 Task: For heading Use Roboto mono with dark cyan 1 colour & bold.  font size for heading20,  'Change the font style of data to'Times New Roman and font size to 12,  Change the alignment of both headline & data to Align right In the sheet  BudgetPlanData
Action: Mouse moved to (227, 169)
Screenshot: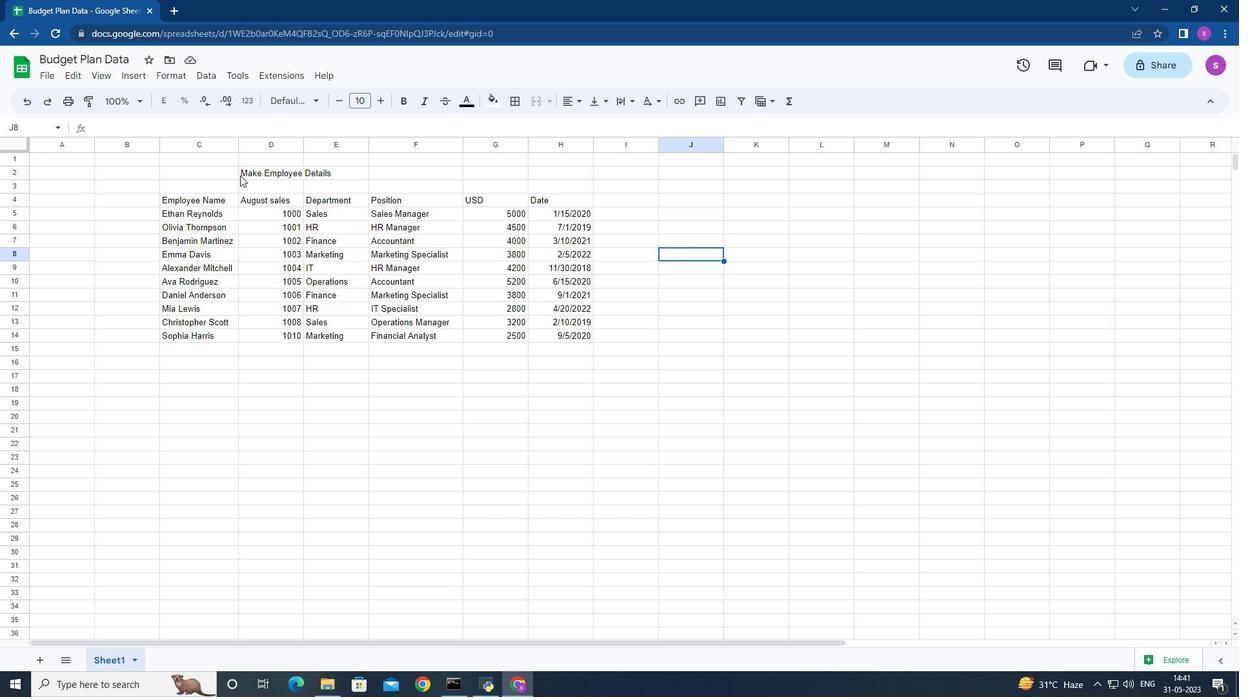 
Action: Mouse pressed left at (227, 169)
Screenshot: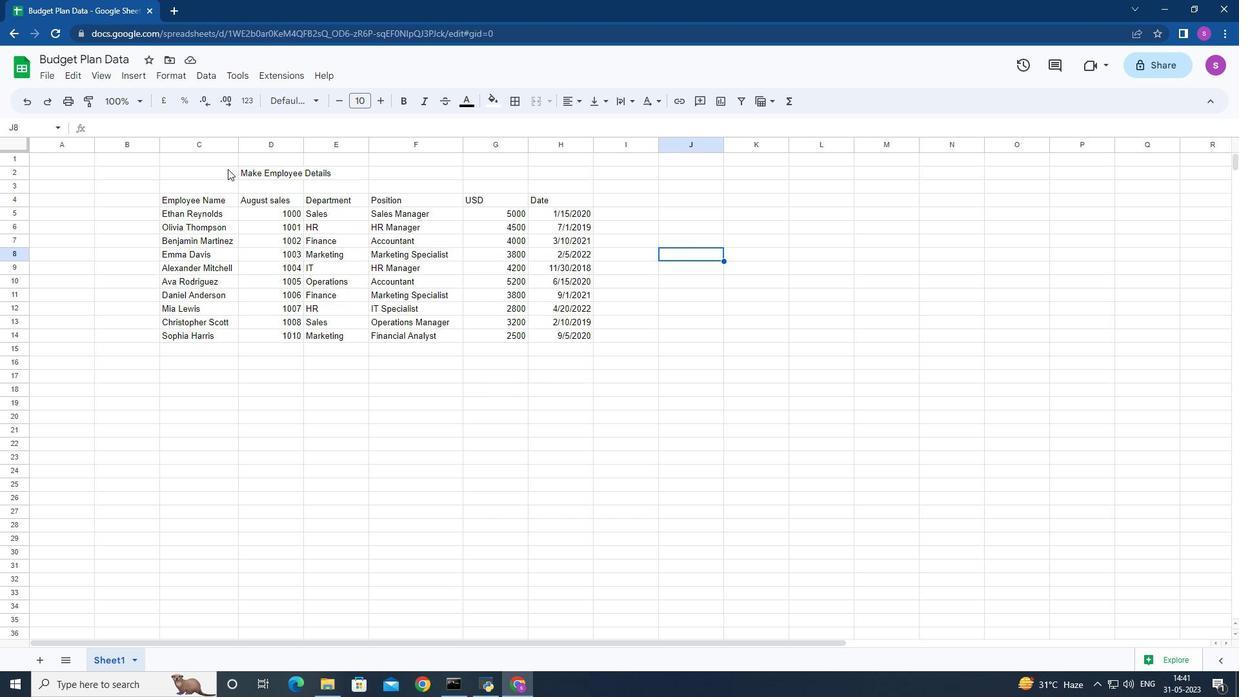 
Action: Mouse moved to (315, 98)
Screenshot: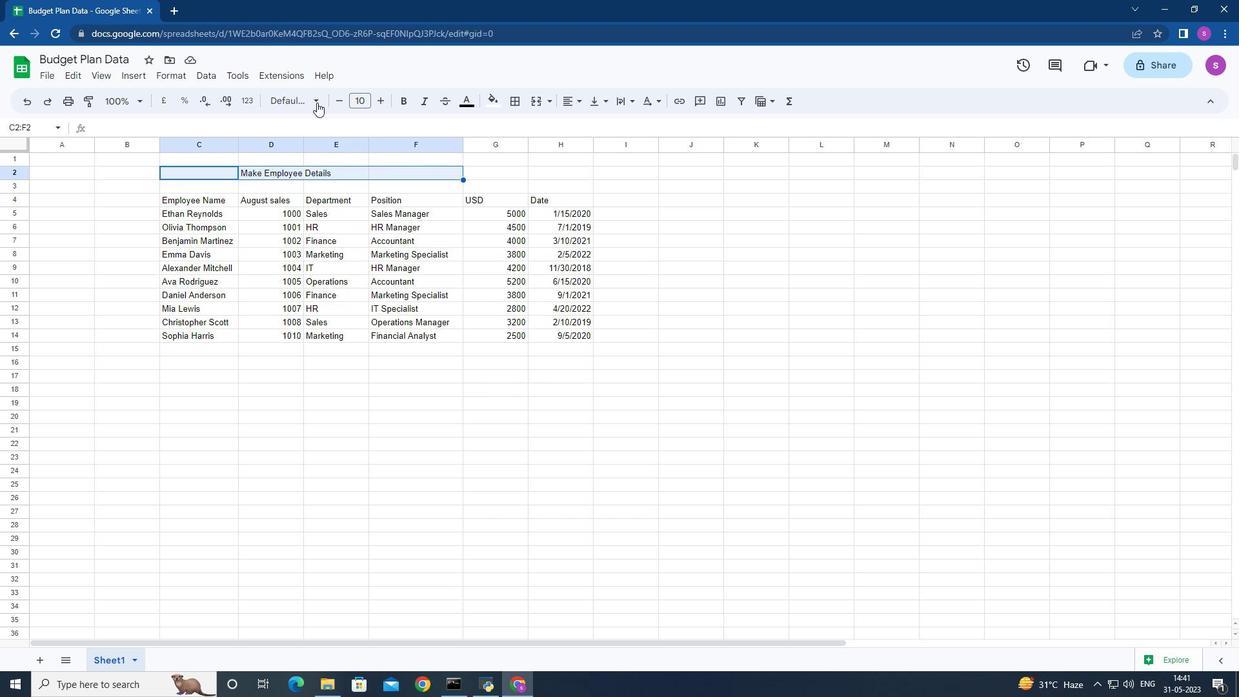 
Action: Mouse pressed left at (315, 98)
Screenshot: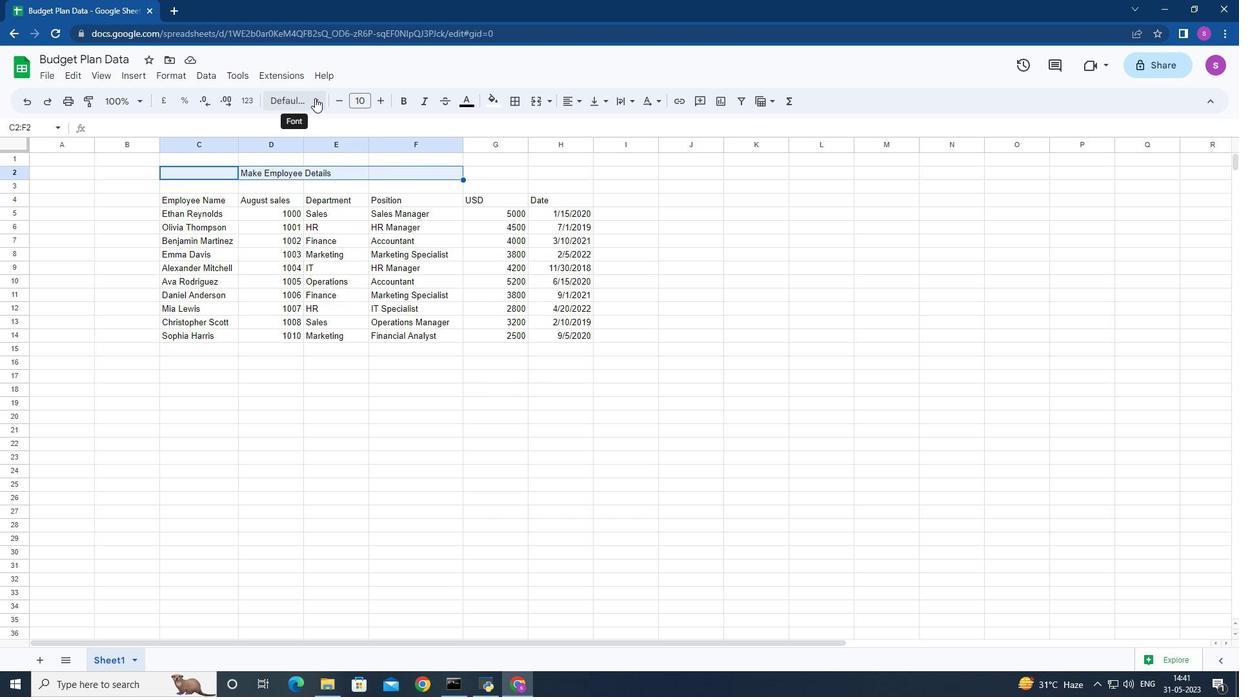 
Action: Mouse moved to (371, 397)
Screenshot: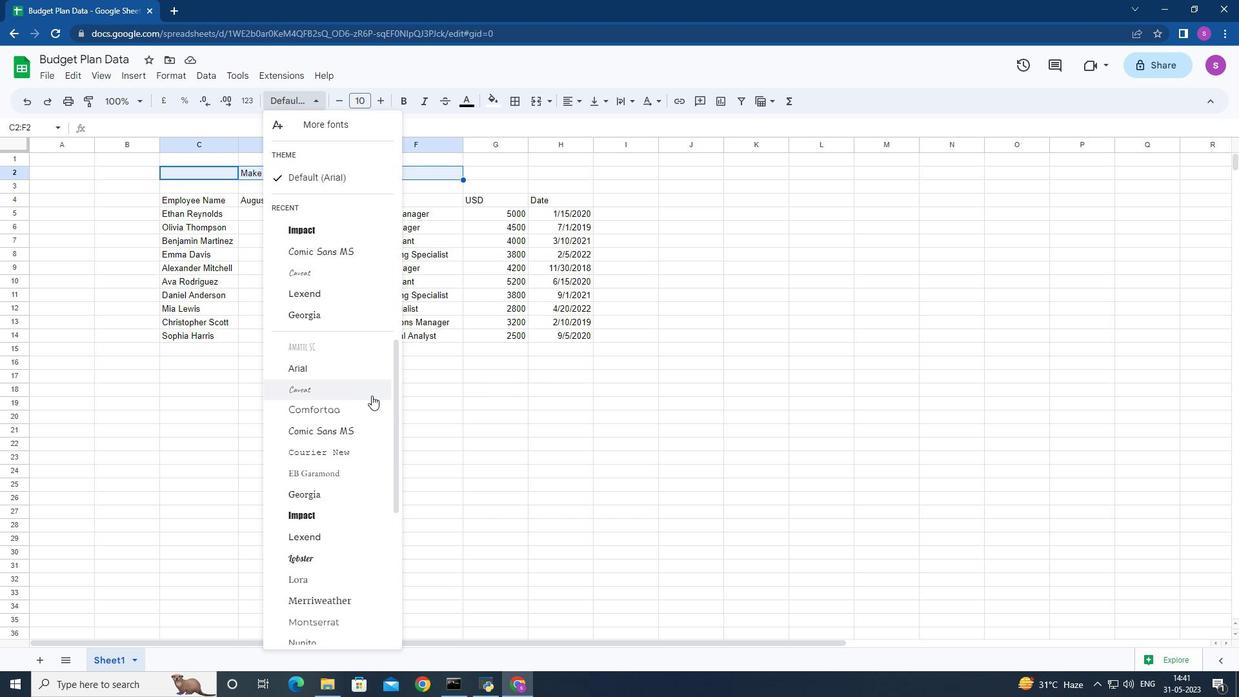 
Action: Mouse scrolled (371, 396) with delta (0, 0)
Screenshot: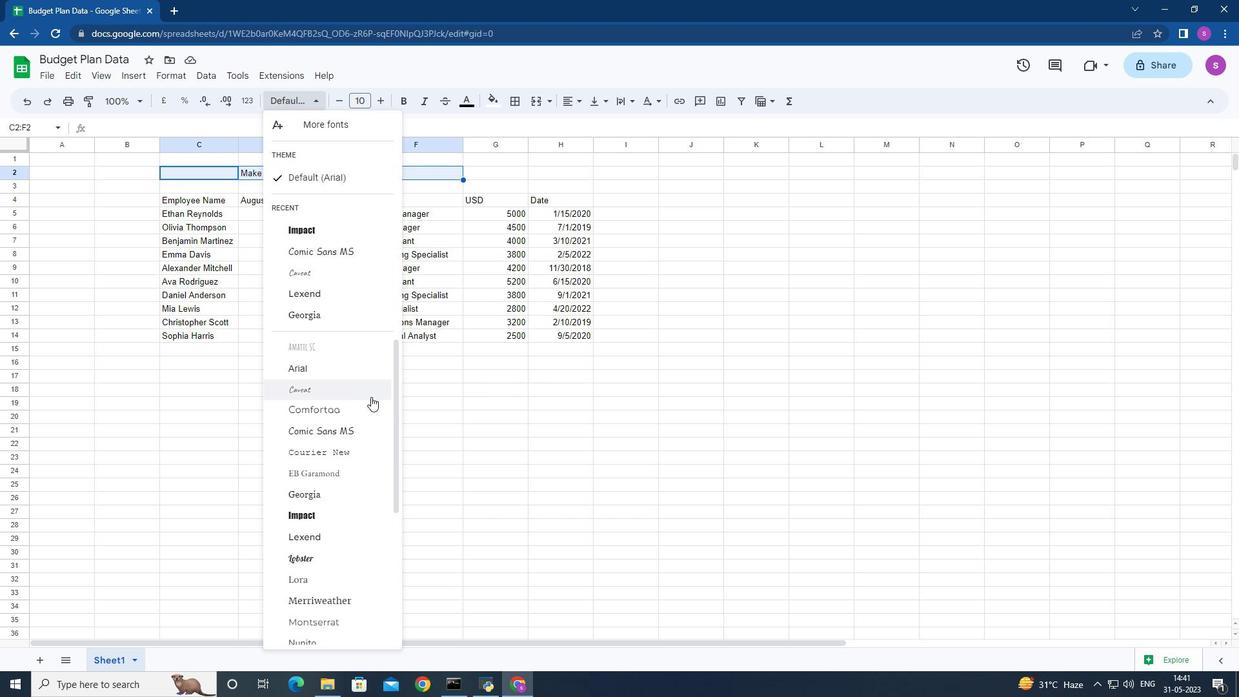 
Action: Mouse scrolled (371, 396) with delta (0, 0)
Screenshot: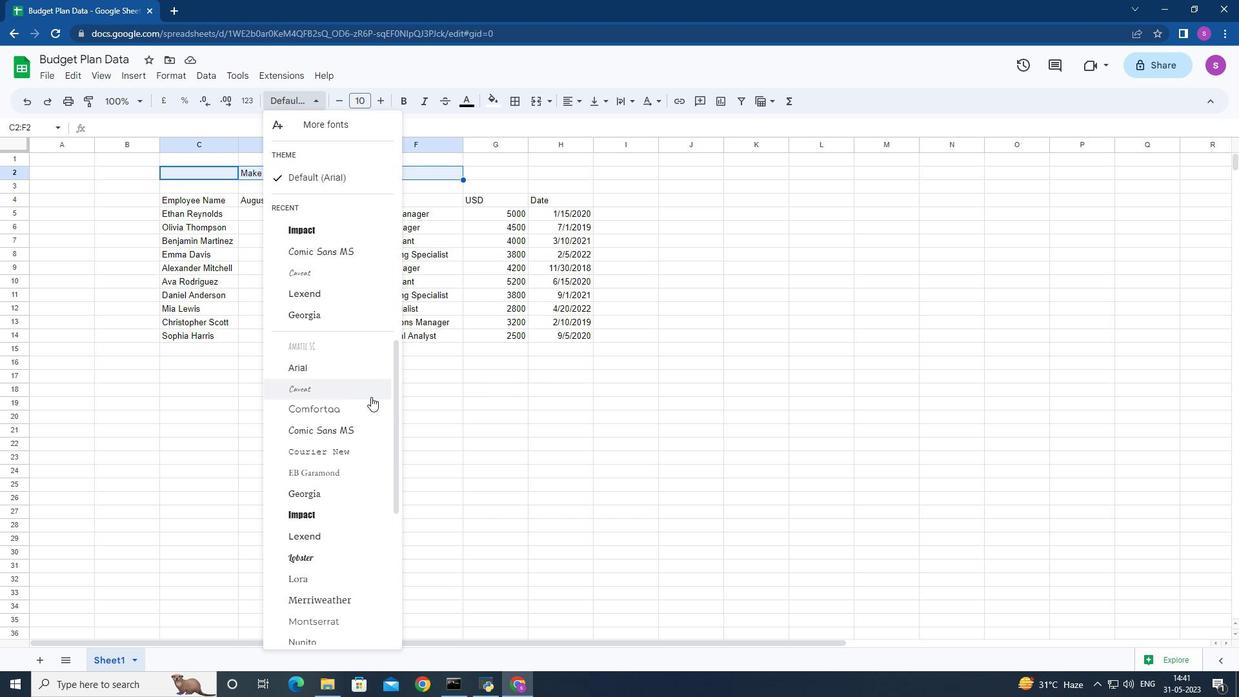 
Action: Mouse scrolled (371, 396) with delta (0, 0)
Screenshot: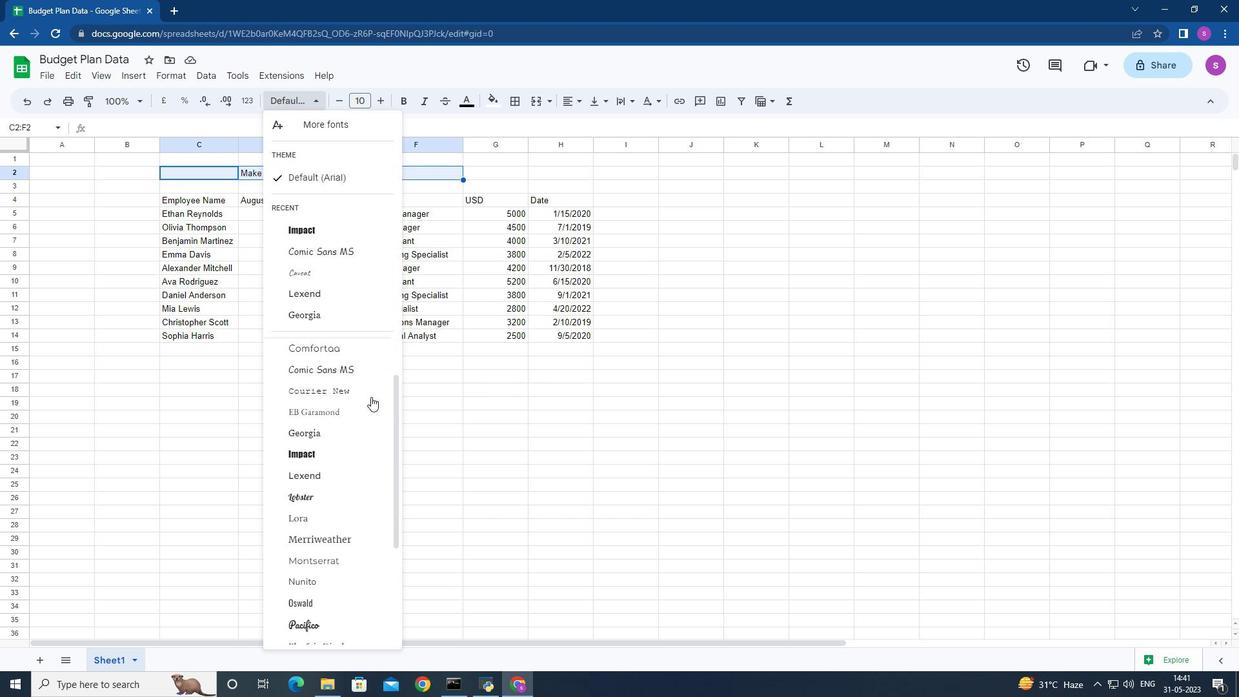 
Action: Mouse scrolled (371, 396) with delta (0, 0)
Screenshot: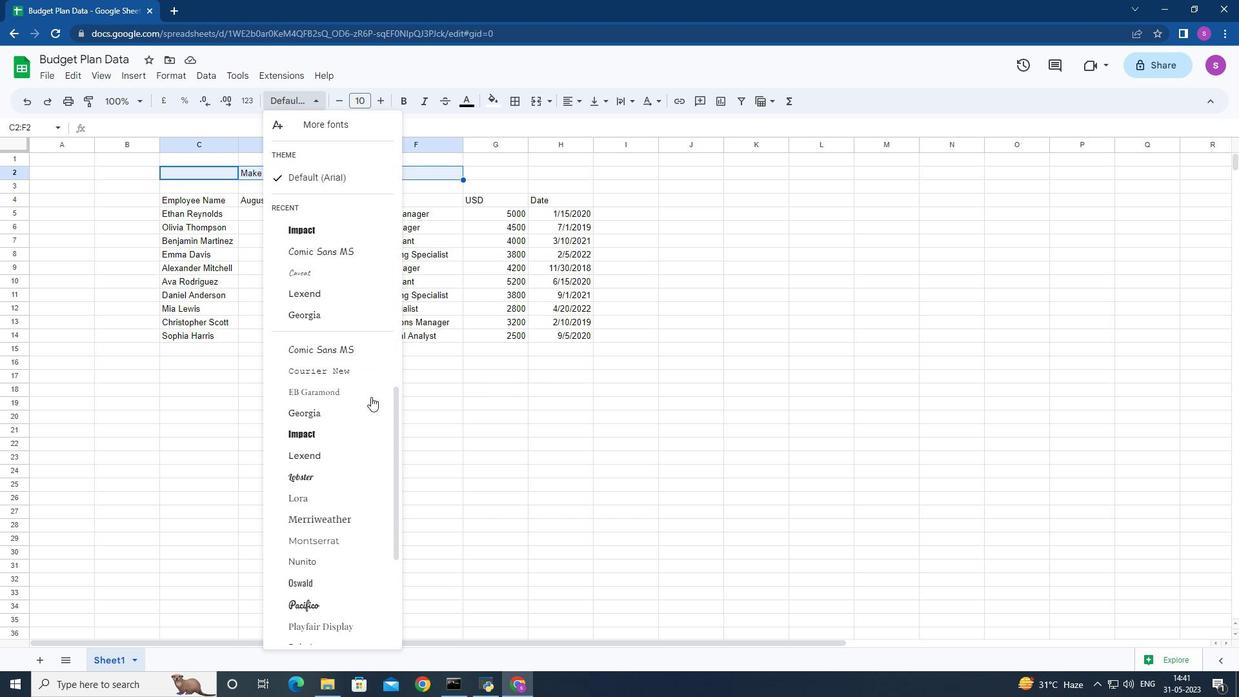 
Action: Mouse moved to (331, 527)
Screenshot: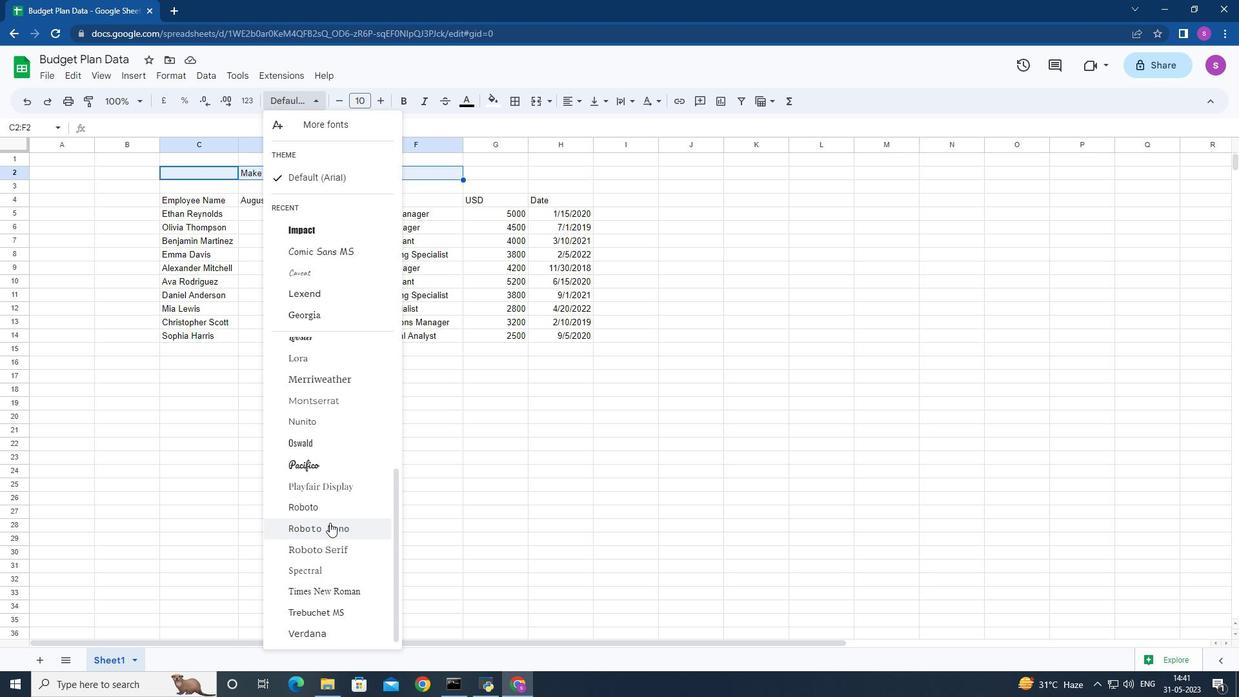 
Action: Mouse pressed left at (331, 527)
Screenshot: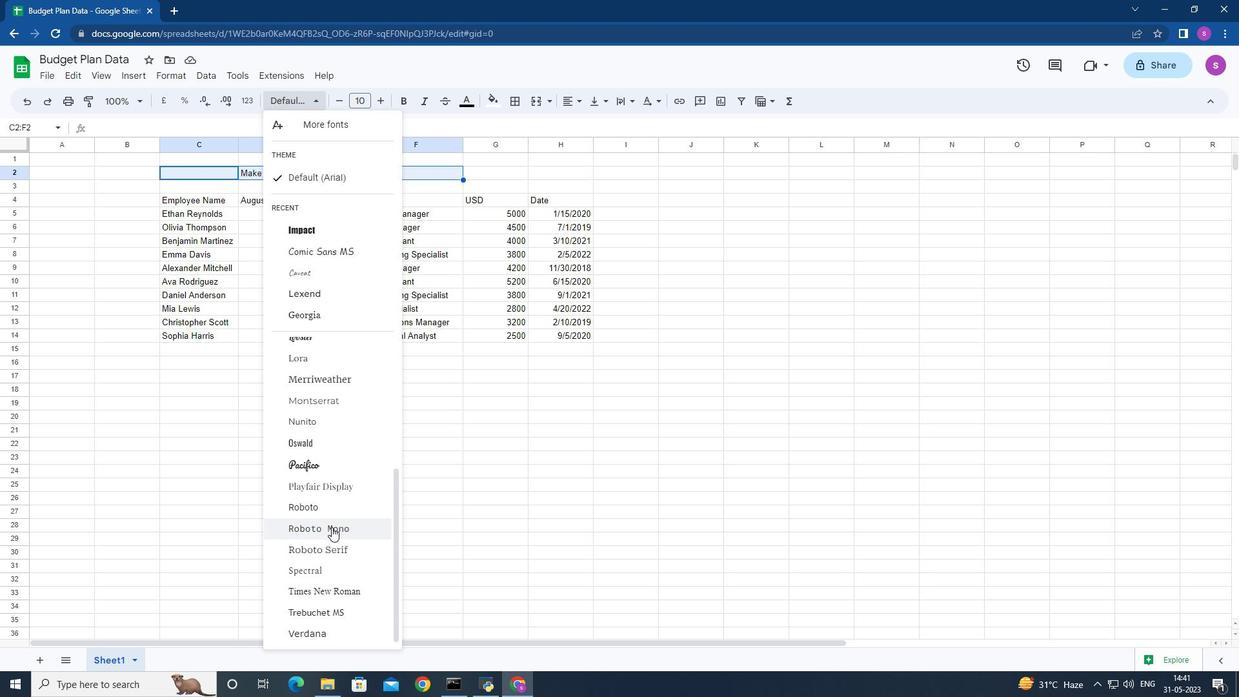 
Action: Mouse moved to (469, 102)
Screenshot: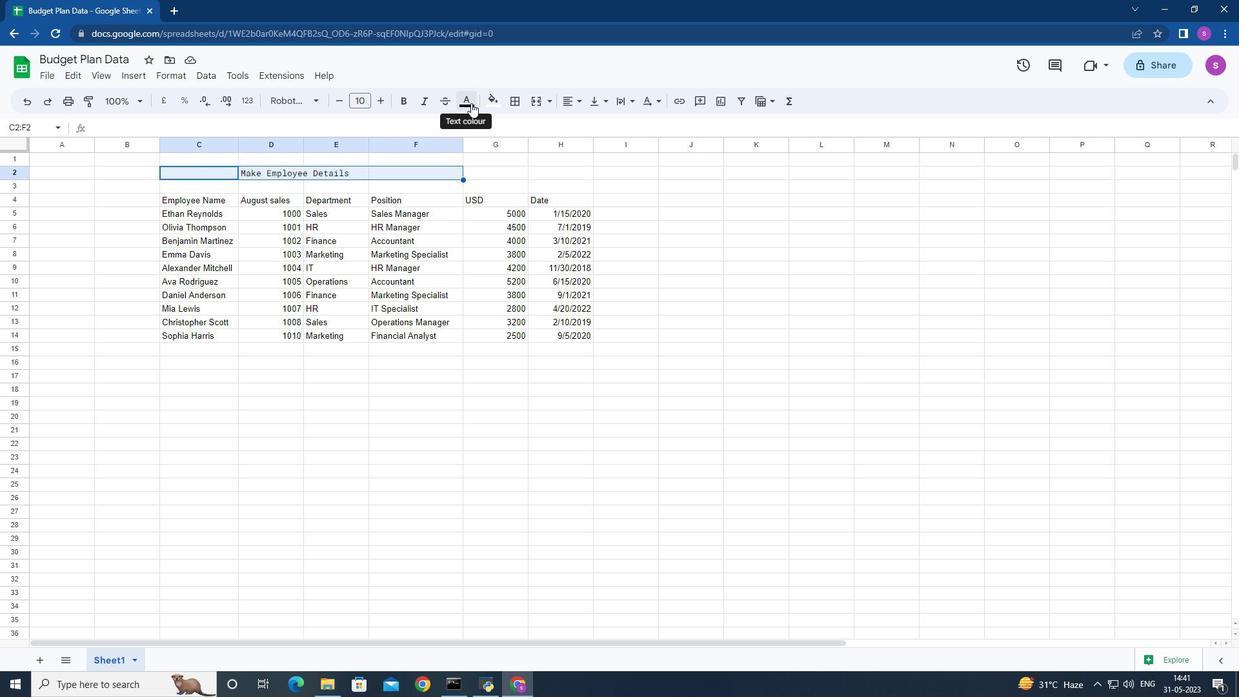 
Action: Mouse pressed left at (469, 102)
Screenshot: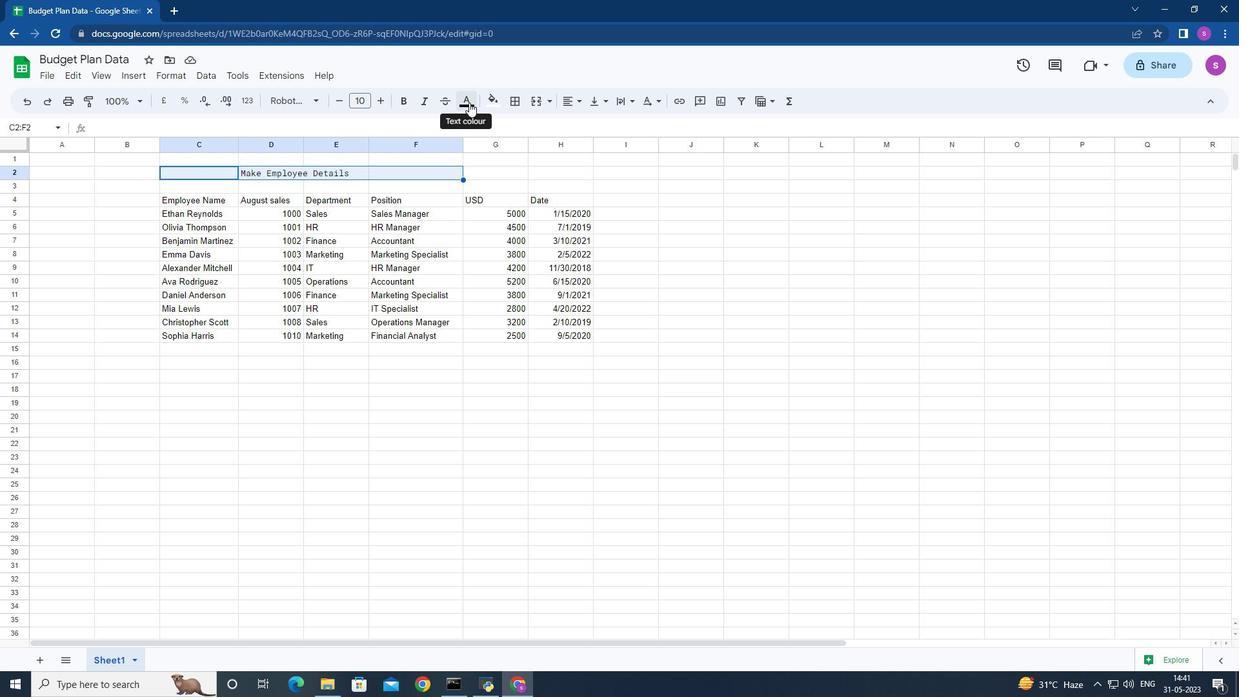
Action: Mouse moved to (651, 190)
Screenshot: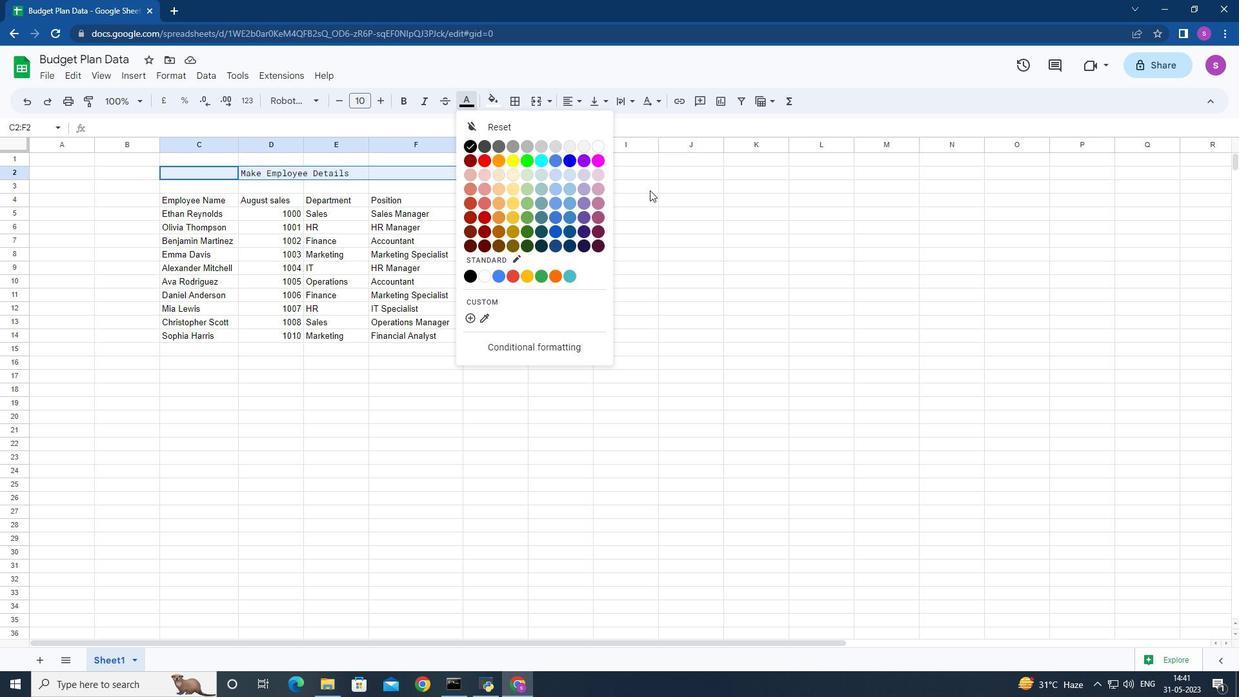 
Action: Mouse pressed left at (651, 190)
Screenshot: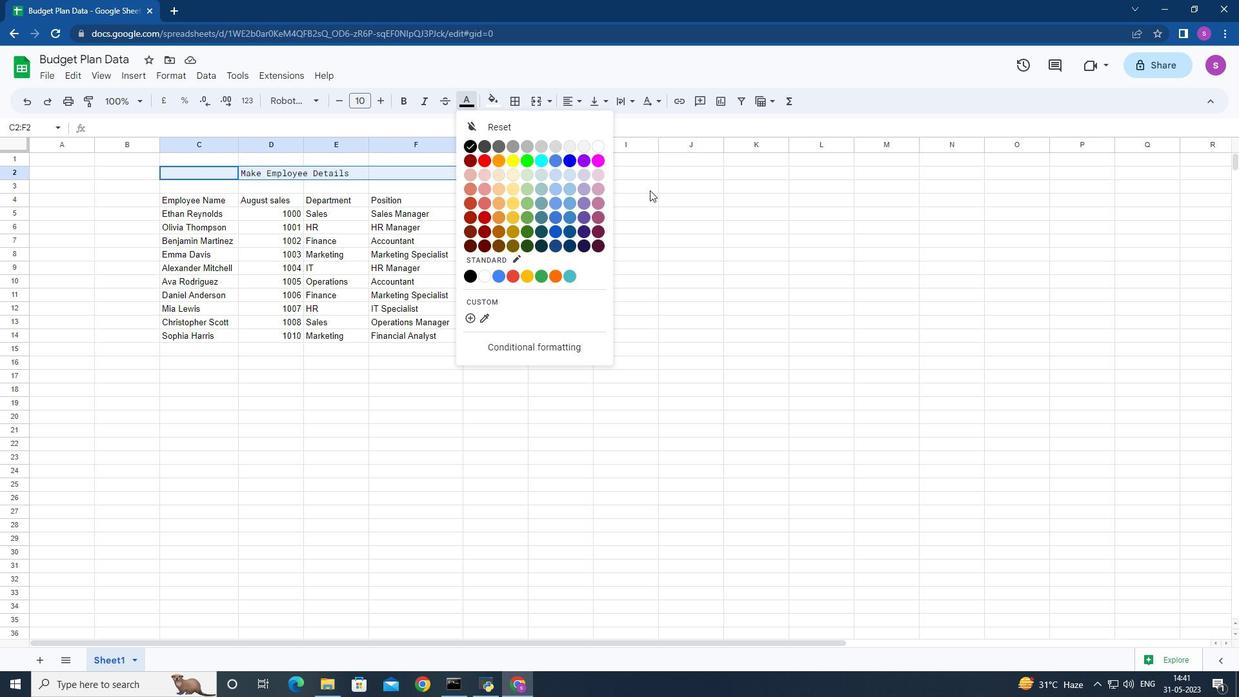 
Action: Mouse moved to (465, 103)
Screenshot: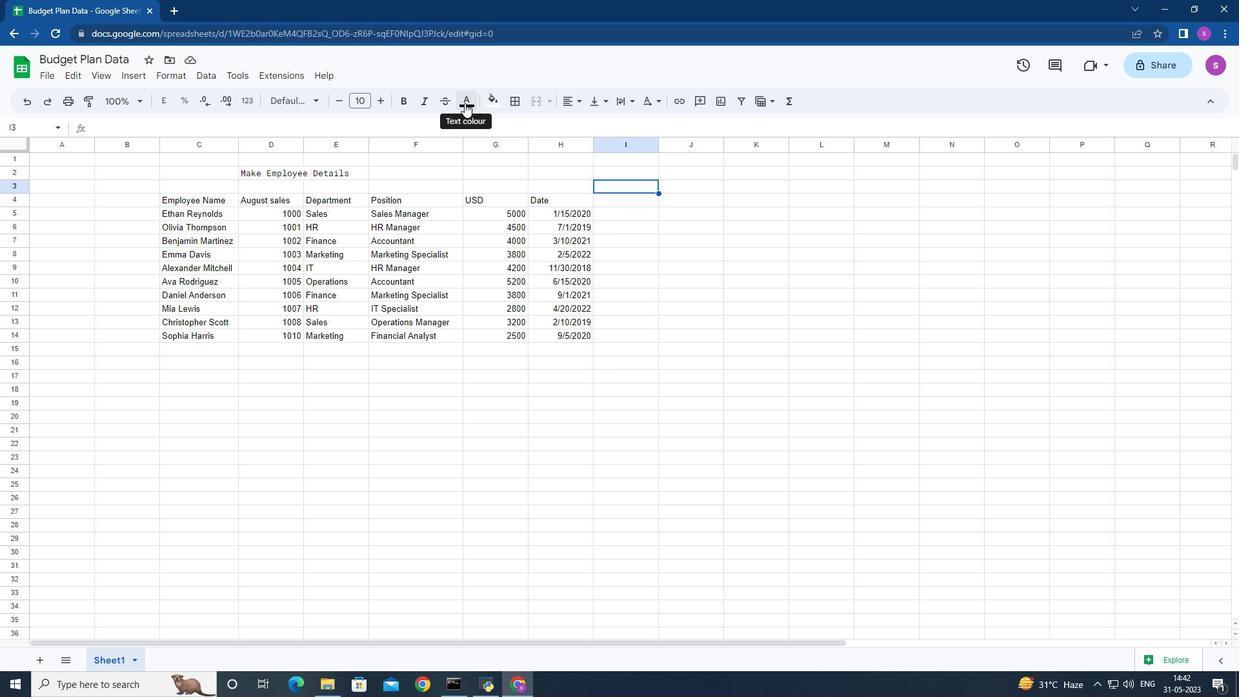 
Action: Mouse pressed left at (465, 103)
Screenshot: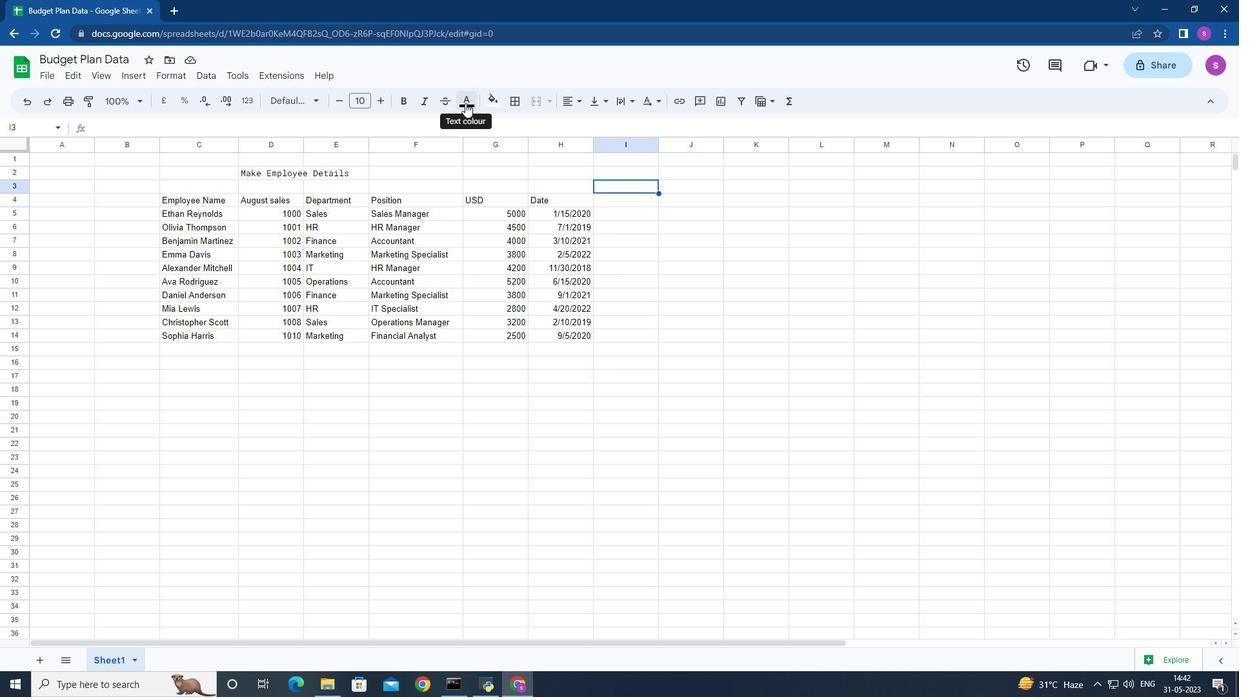 
Action: Mouse moved to (539, 217)
Screenshot: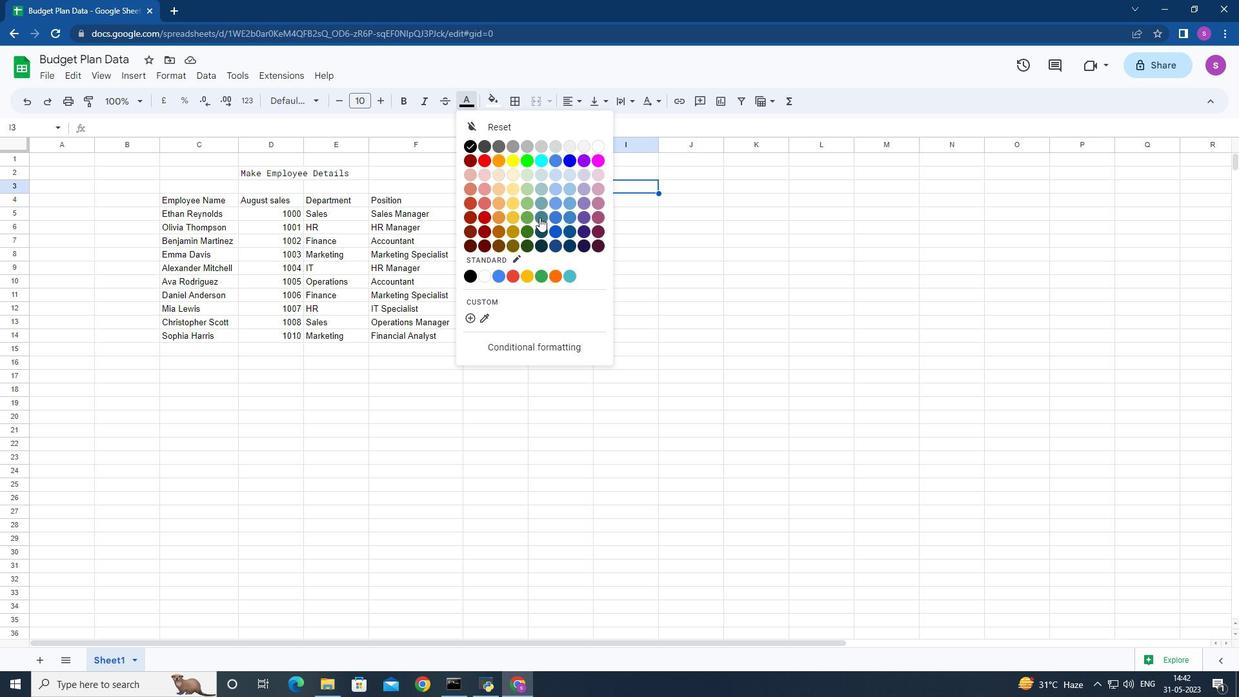 
Action: Mouse pressed left at (539, 217)
Screenshot: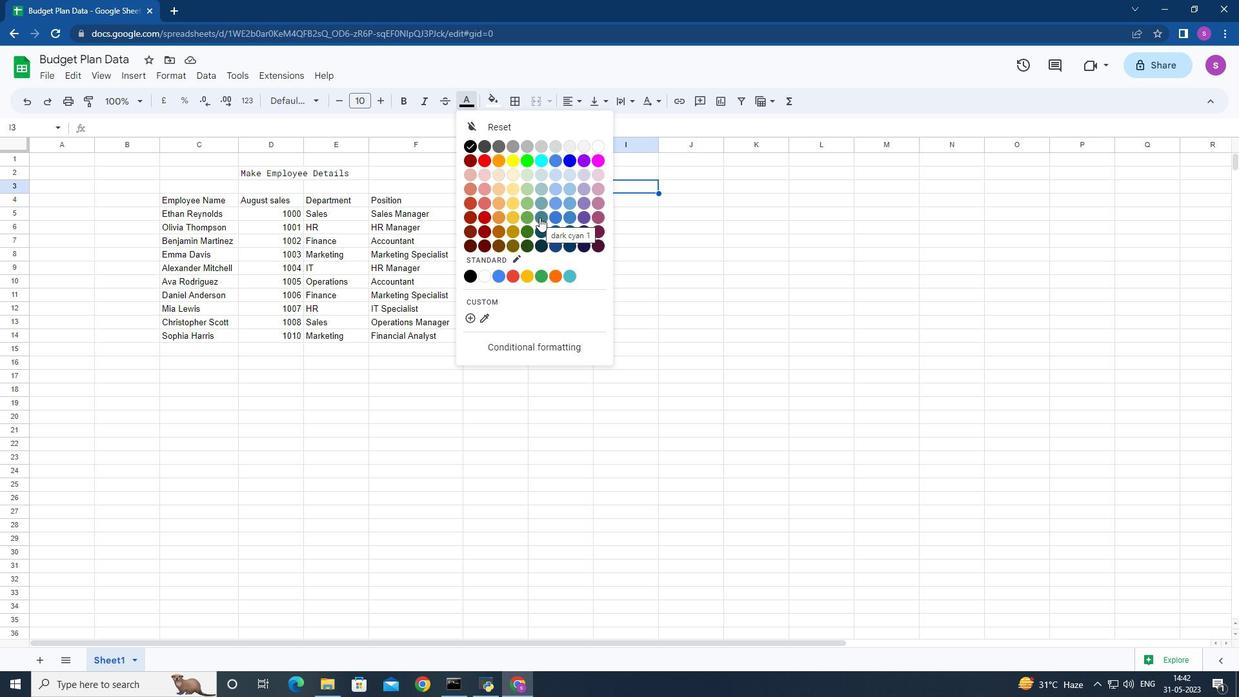 
Action: Mouse moved to (231, 167)
Screenshot: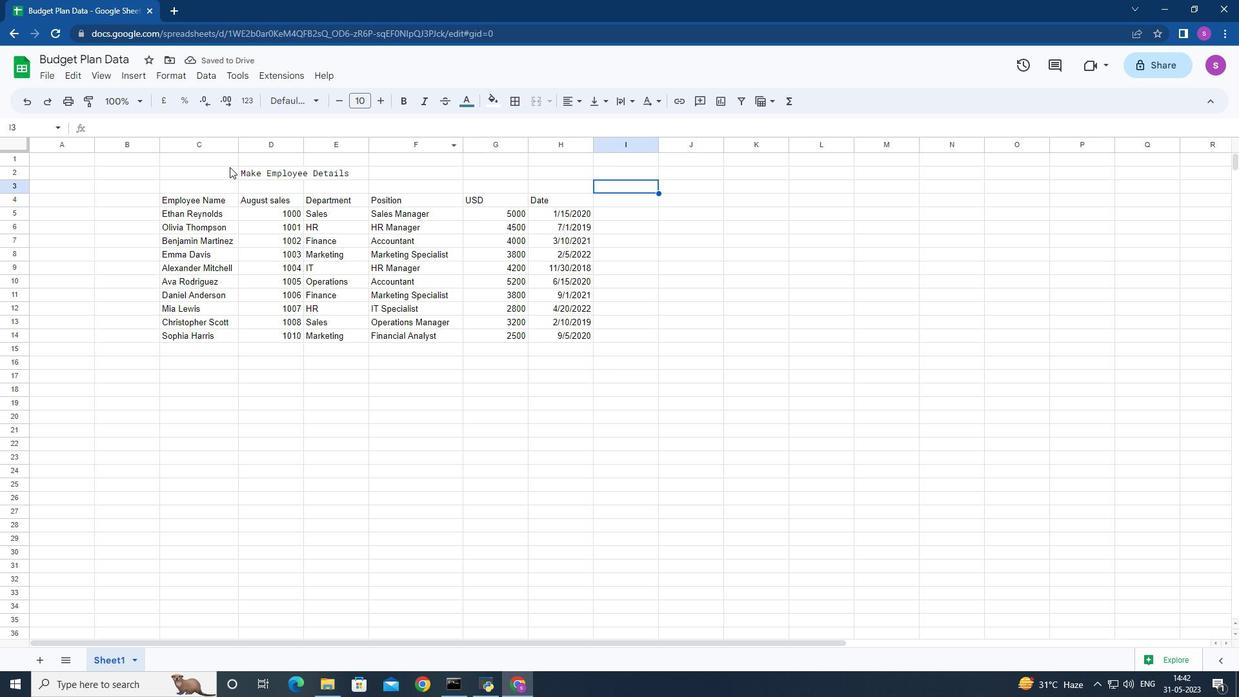 
Action: Mouse pressed left at (231, 167)
Screenshot: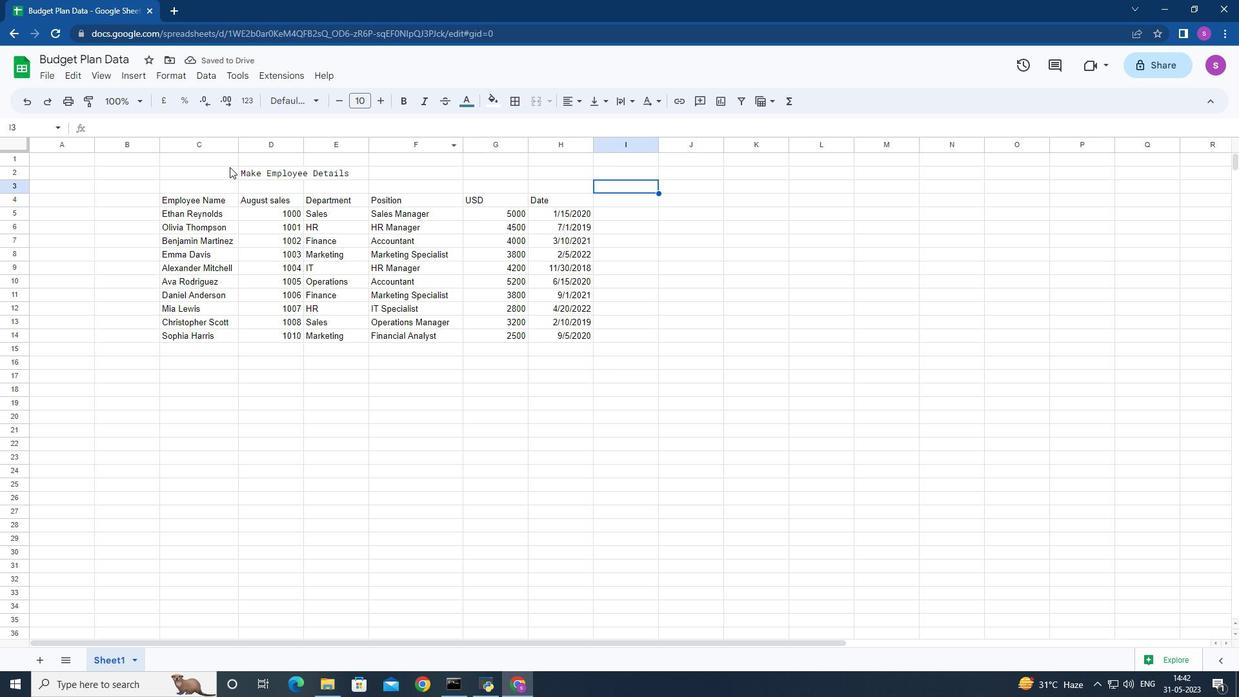 
Action: Mouse moved to (470, 97)
Screenshot: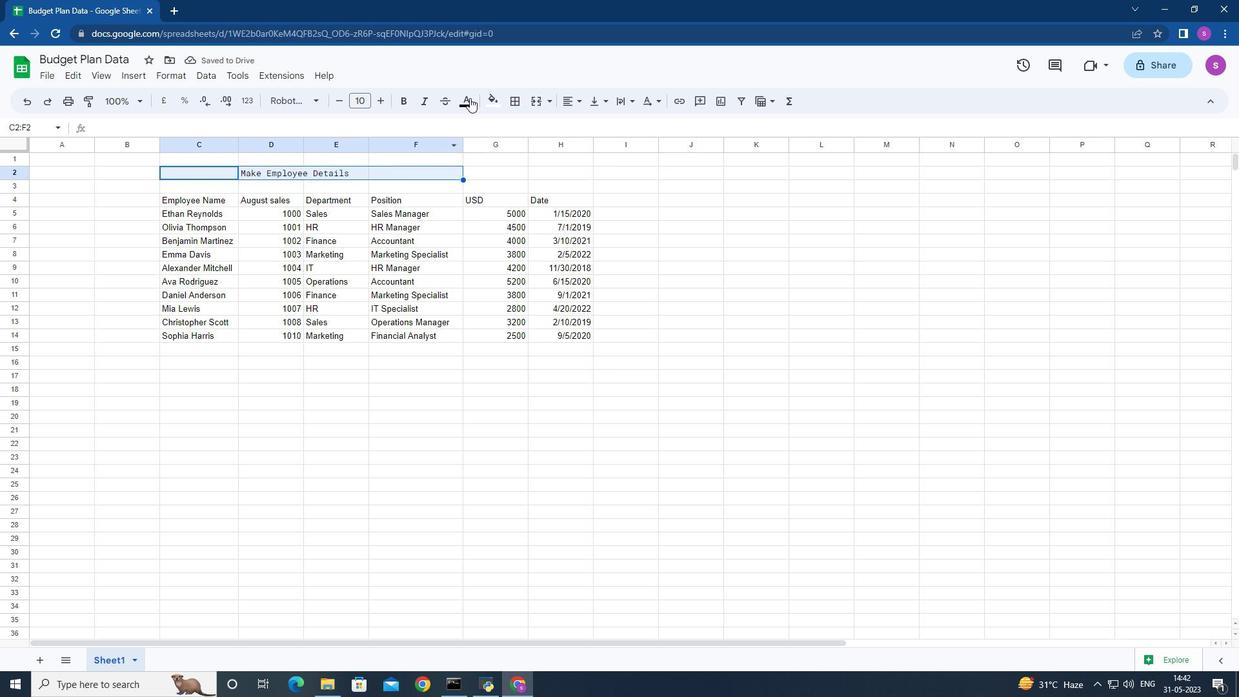 
Action: Mouse pressed left at (470, 97)
Screenshot: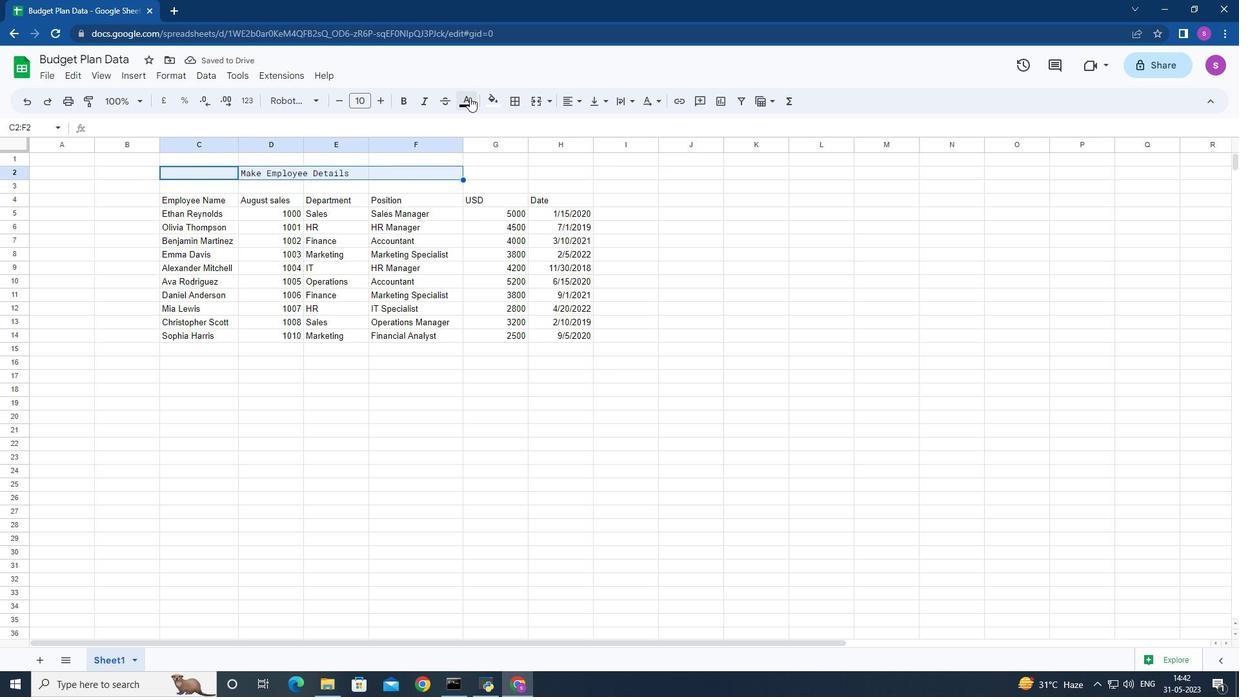 
Action: Mouse moved to (526, 216)
Screenshot: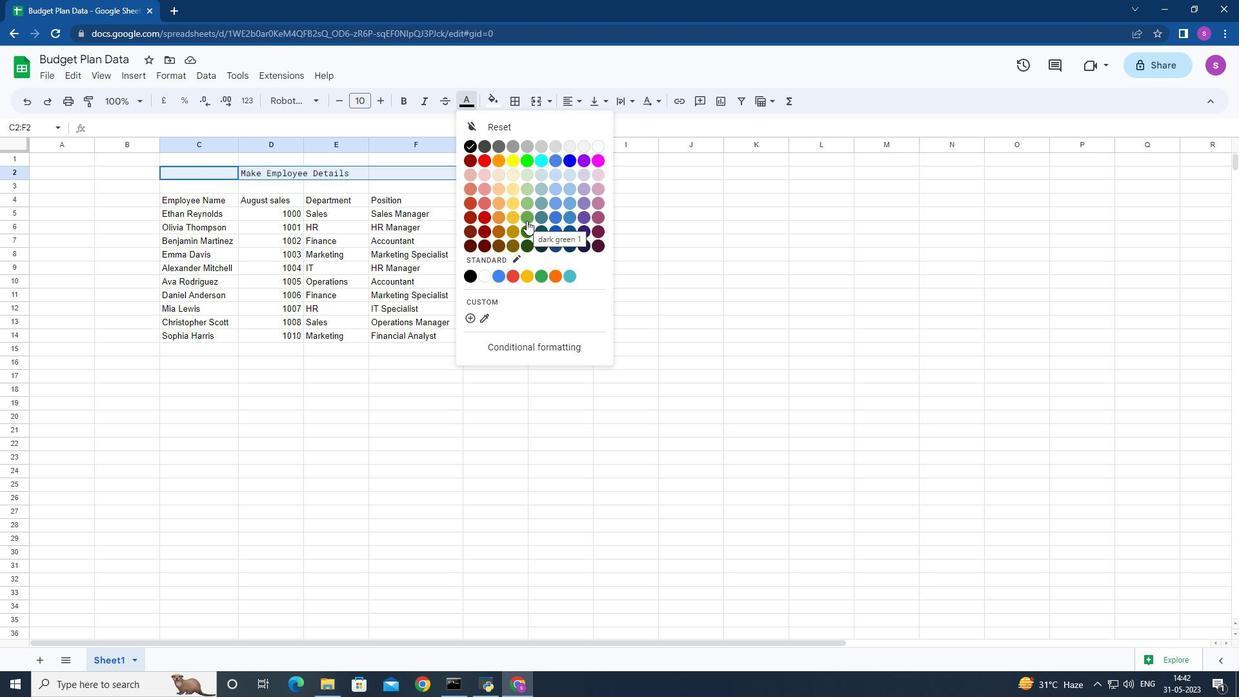 
Action: Mouse pressed left at (526, 216)
Screenshot: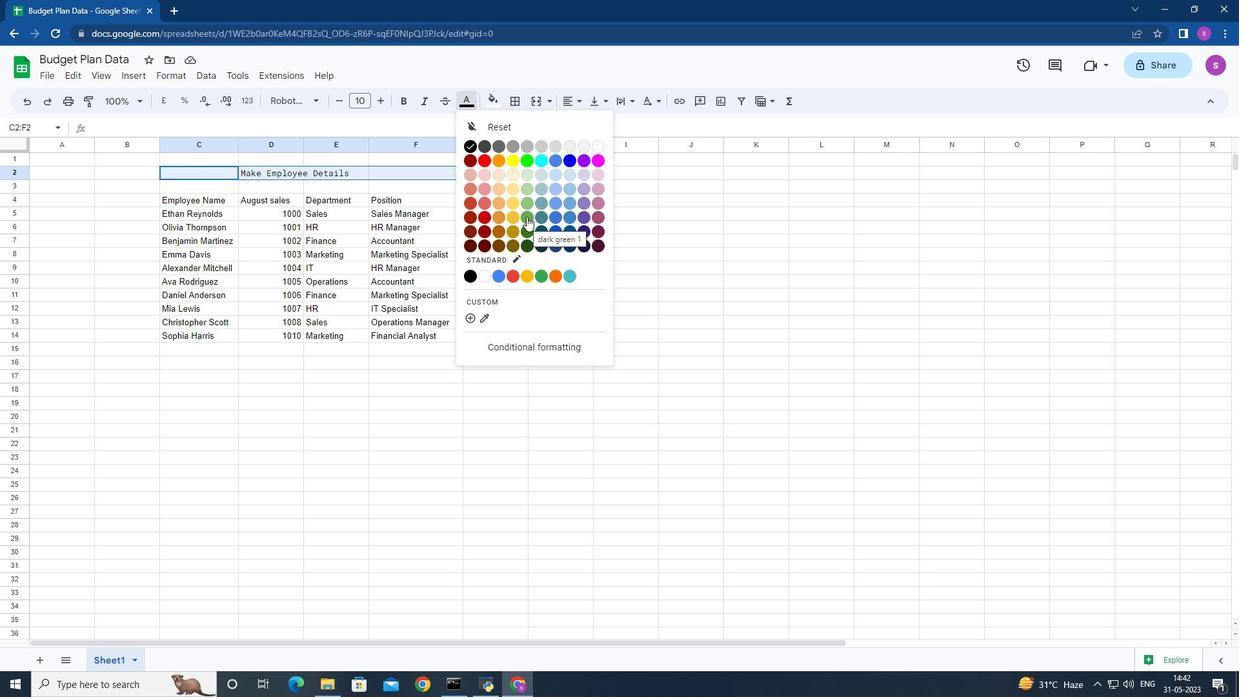 
Action: Mouse moved to (407, 102)
Screenshot: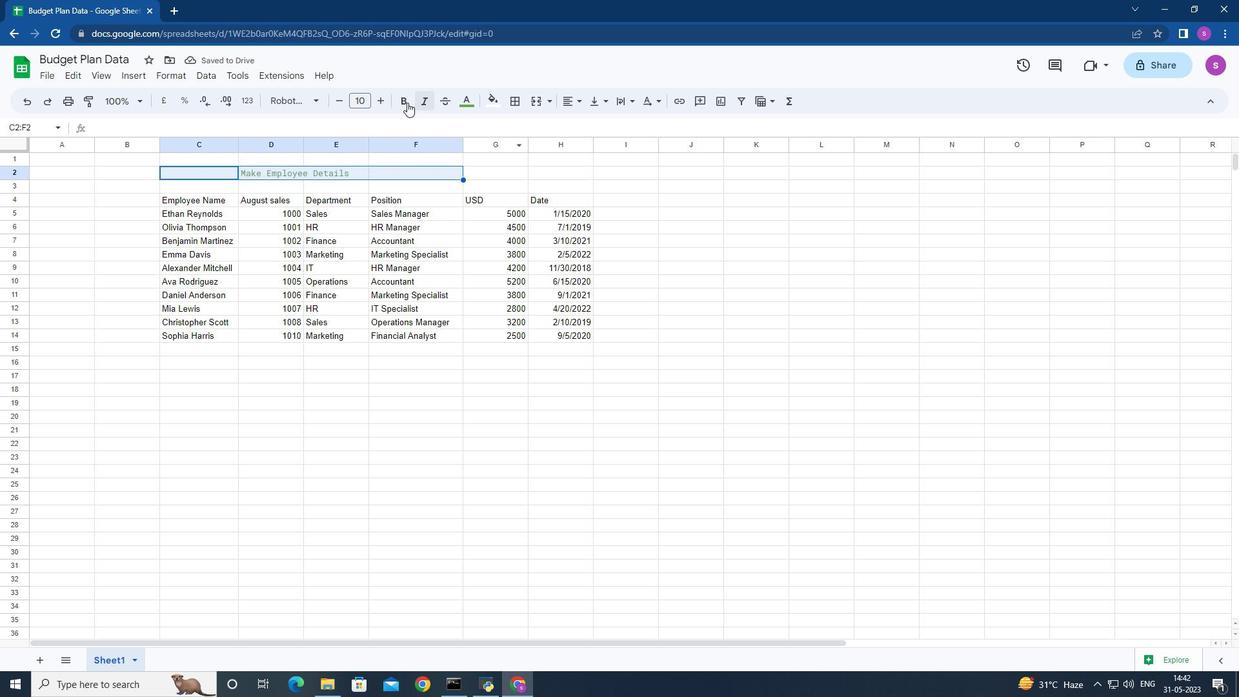 
Action: Mouse pressed left at (407, 102)
Screenshot: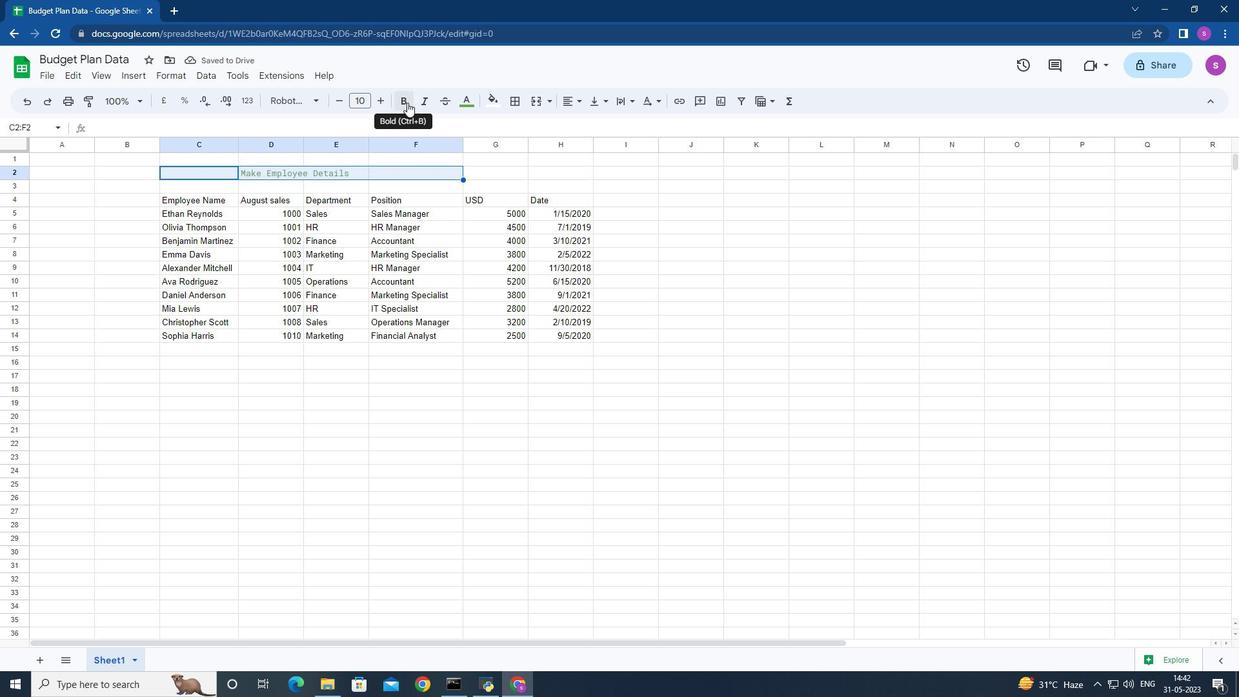 
Action: Mouse moved to (384, 100)
Screenshot: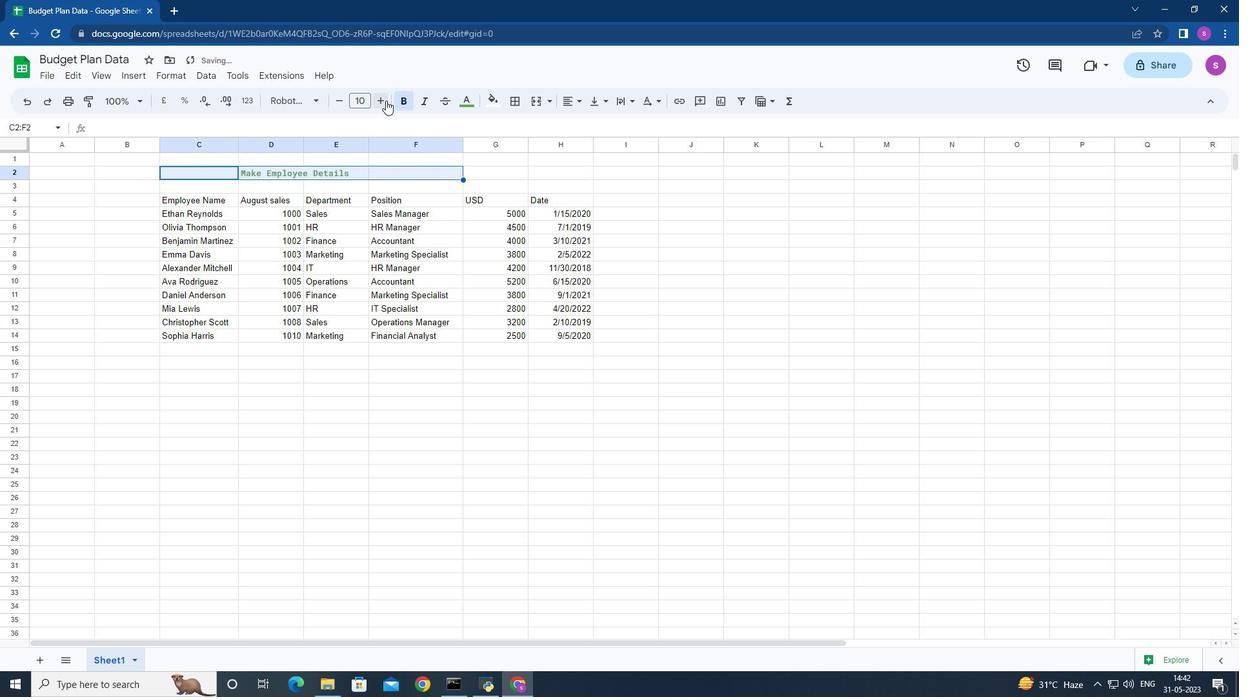 
Action: Mouse pressed left at (384, 100)
Screenshot: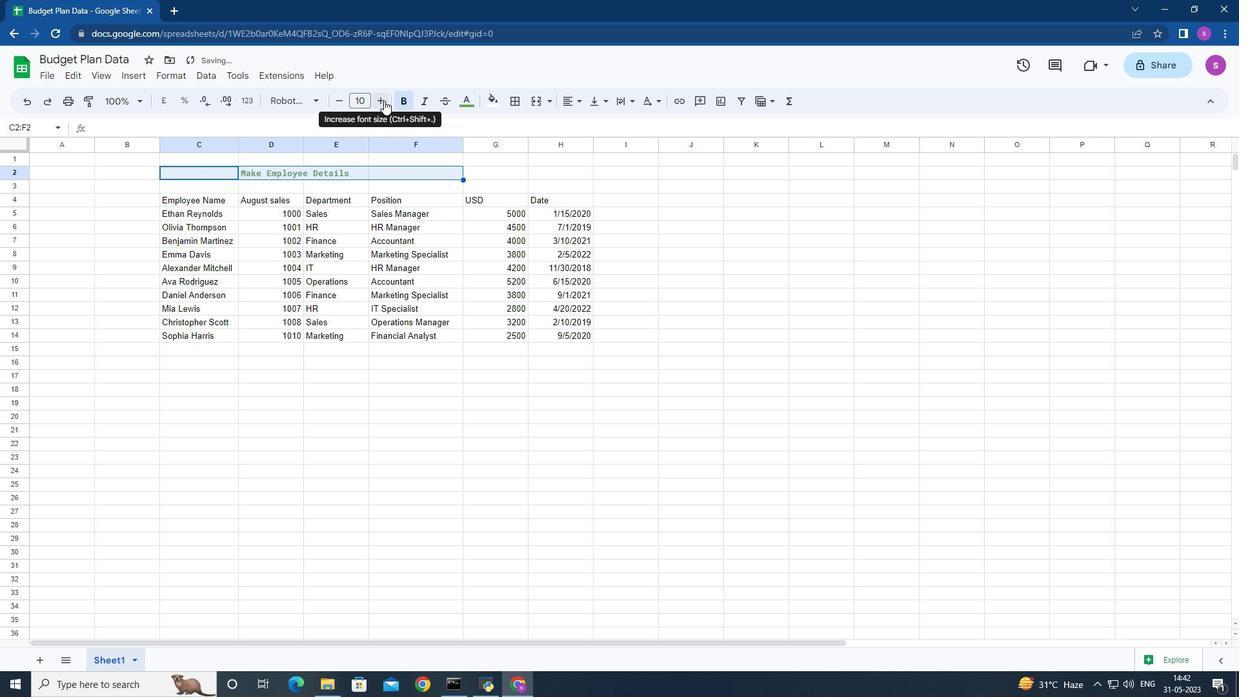 
Action: Mouse pressed left at (384, 100)
Screenshot: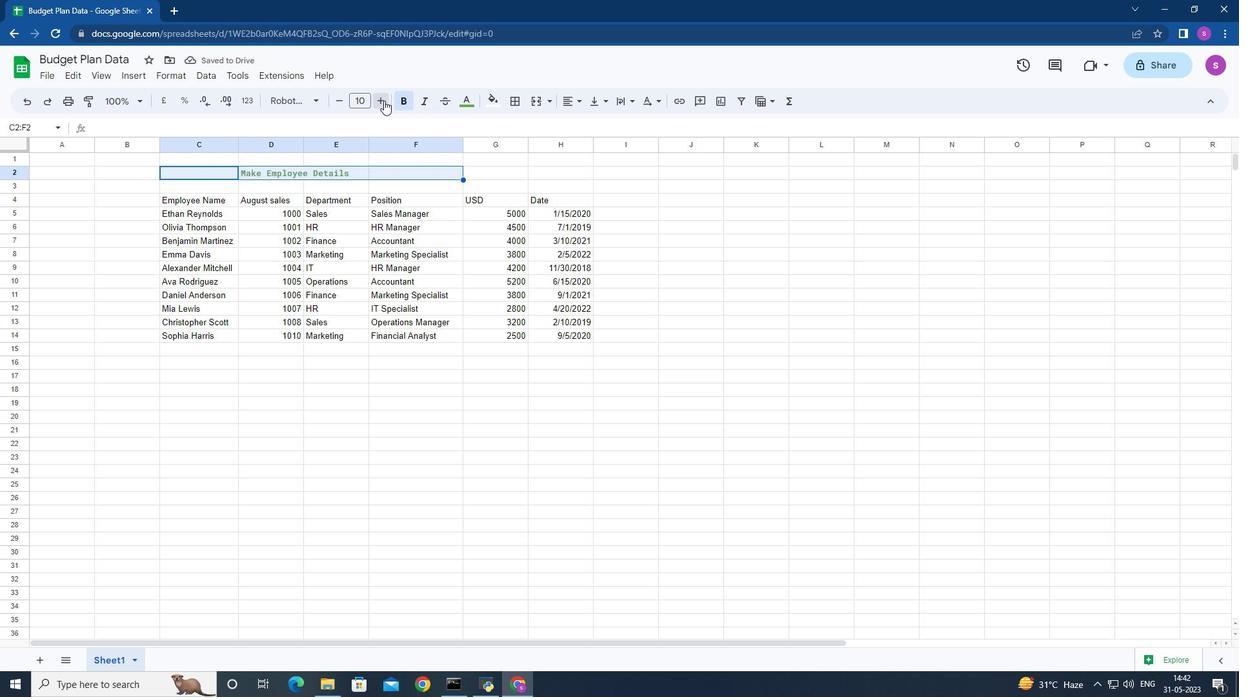 
Action: Mouse pressed left at (384, 100)
Screenshot: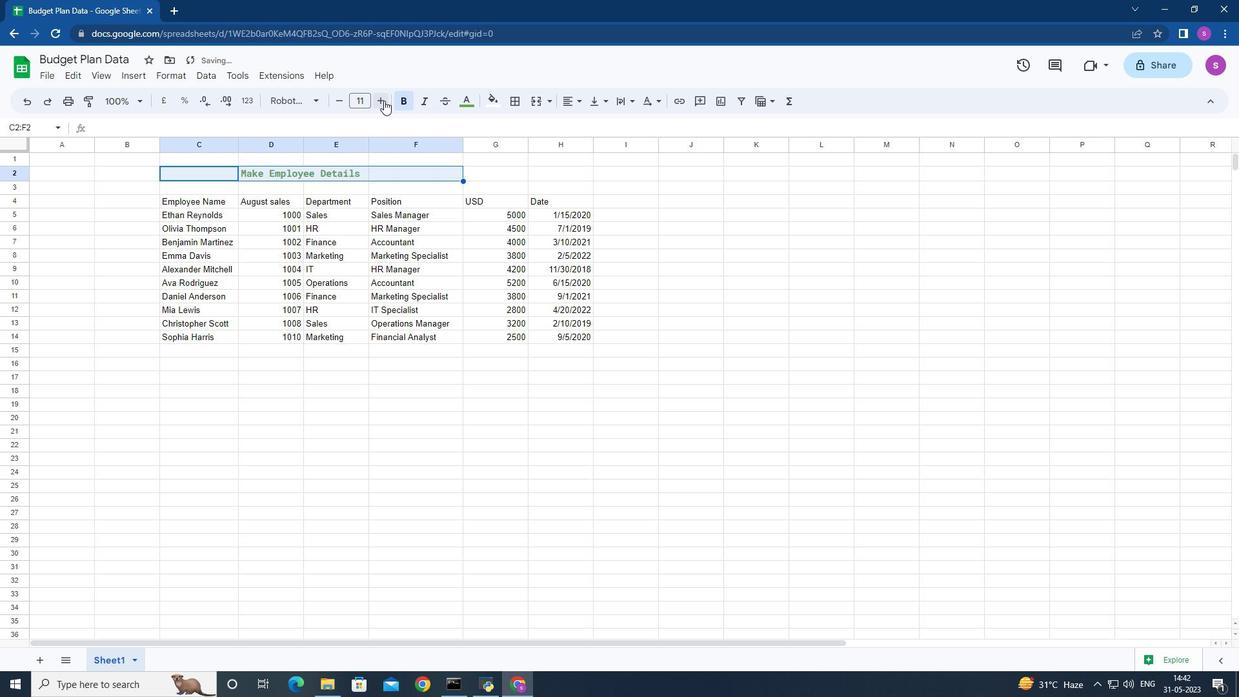 
Action: Mouse pressed left at (384, 100)
Screenshot: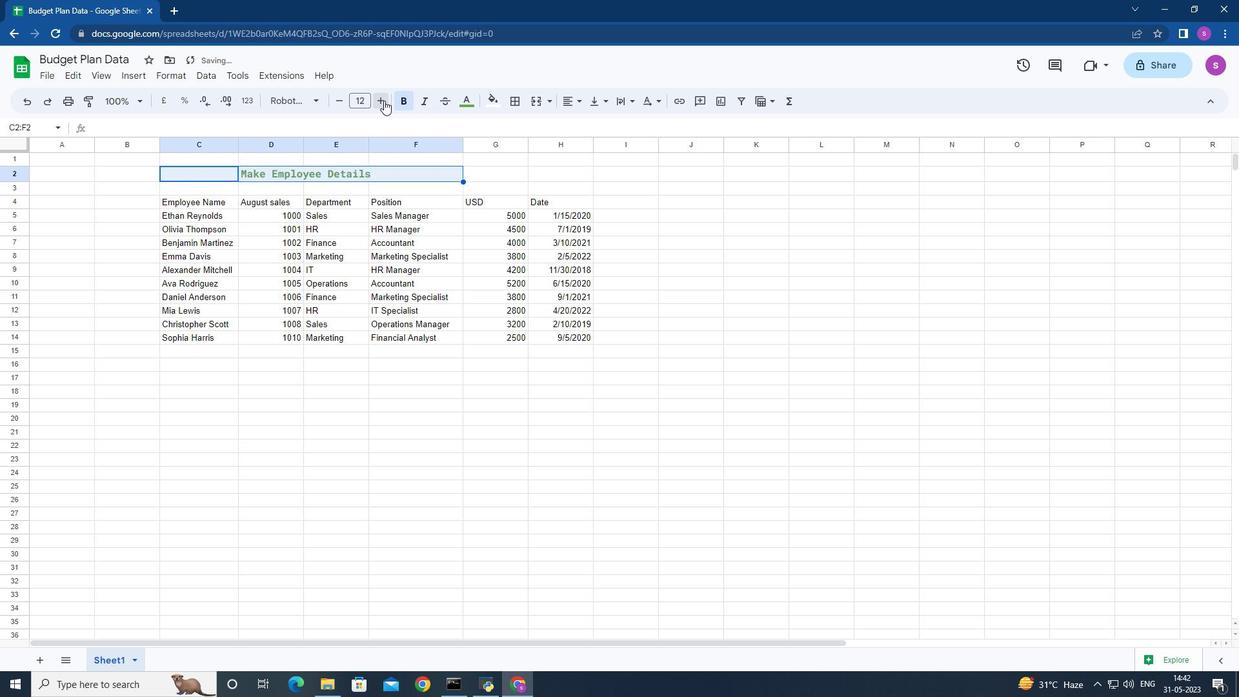 
Action: Mouse pressed left at (384, 100)
Screenshot: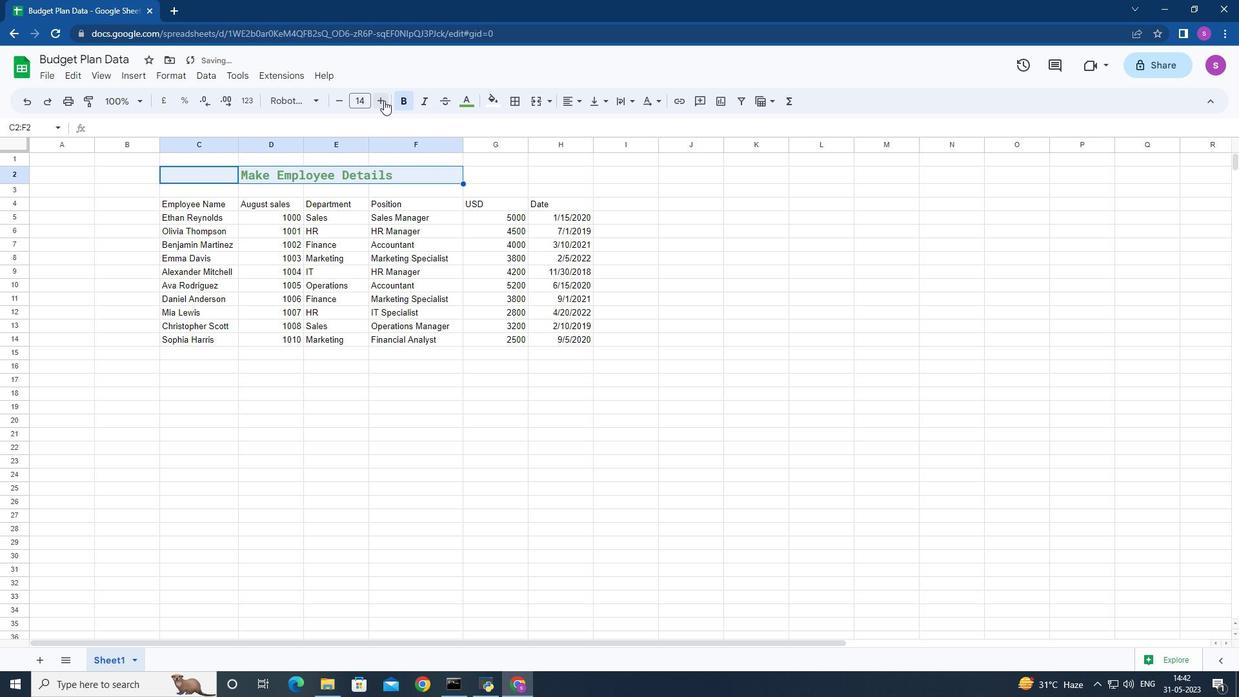 
Action: Mouse pressed left at (384, 100)
Screenshot: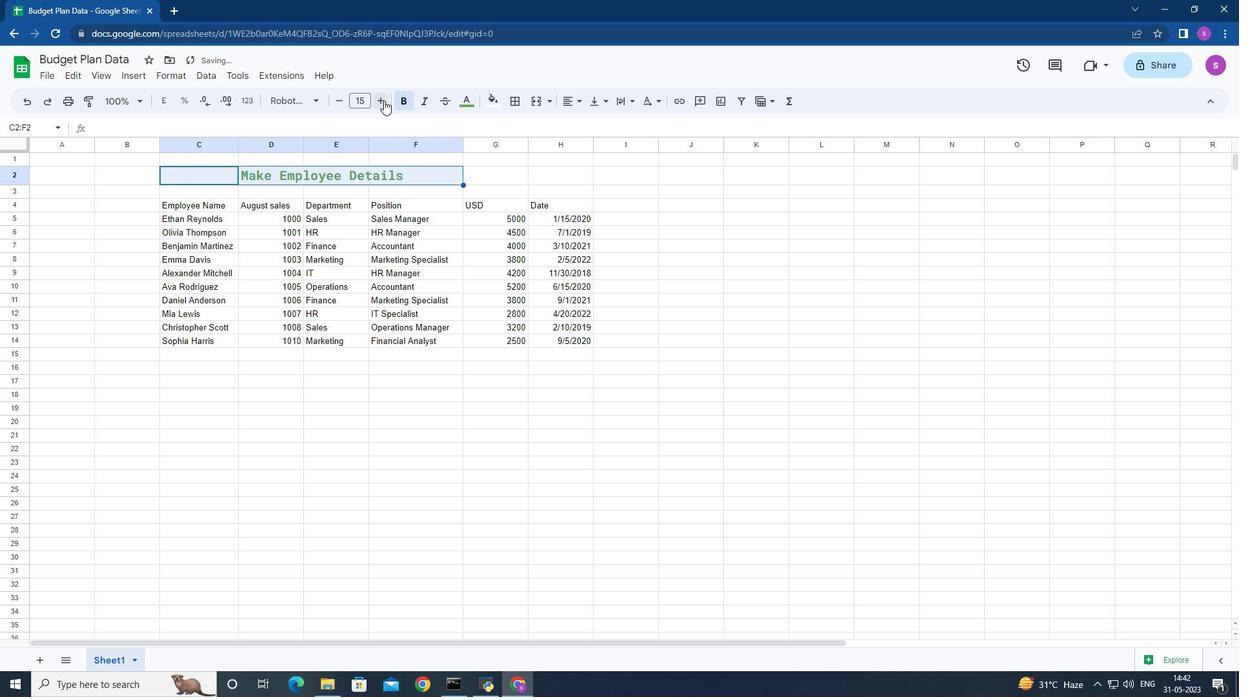 
Action: Mouse pressed left at (384, 100)
Screenshot: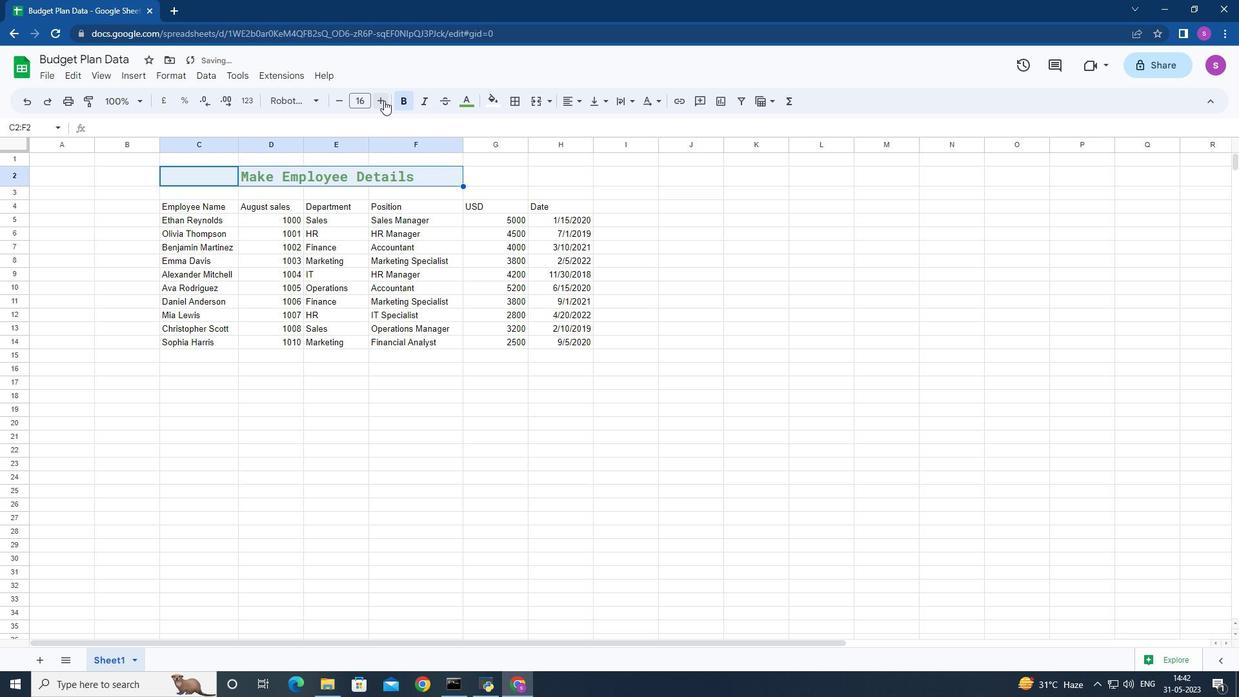 
Action: Mouse pressed left at (384, 100)
Screenshot: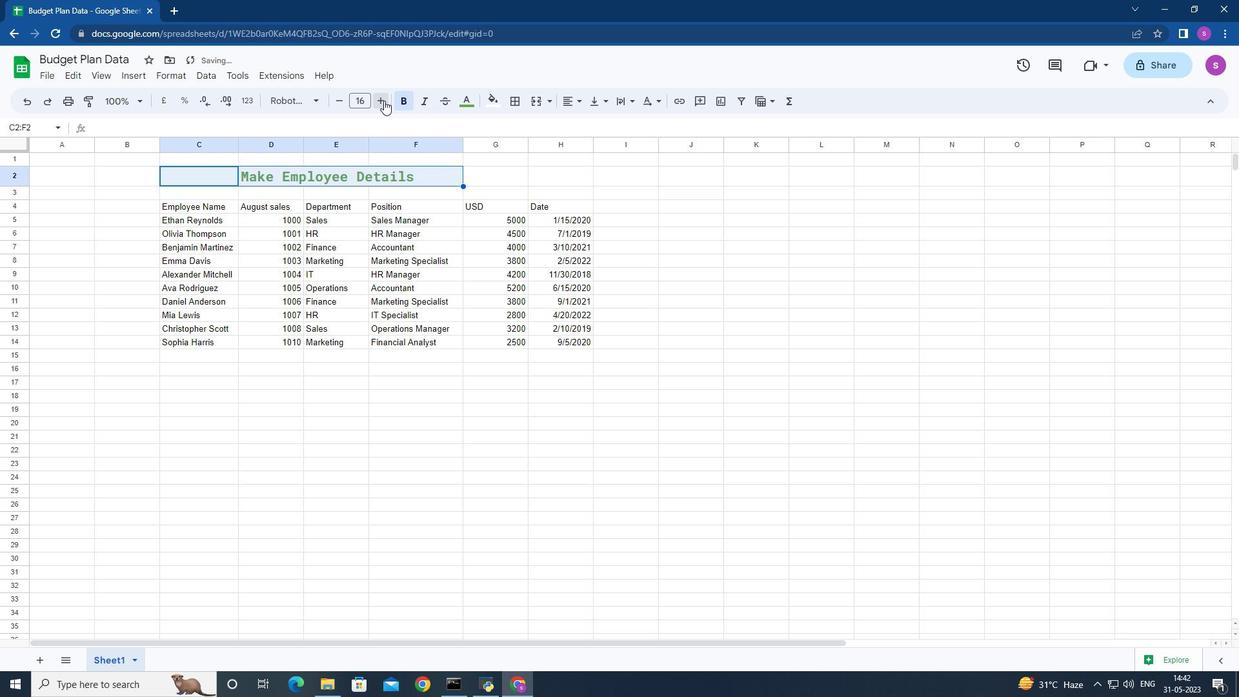 
Action: Mouse pressed left at (384, 100)
Screenshot: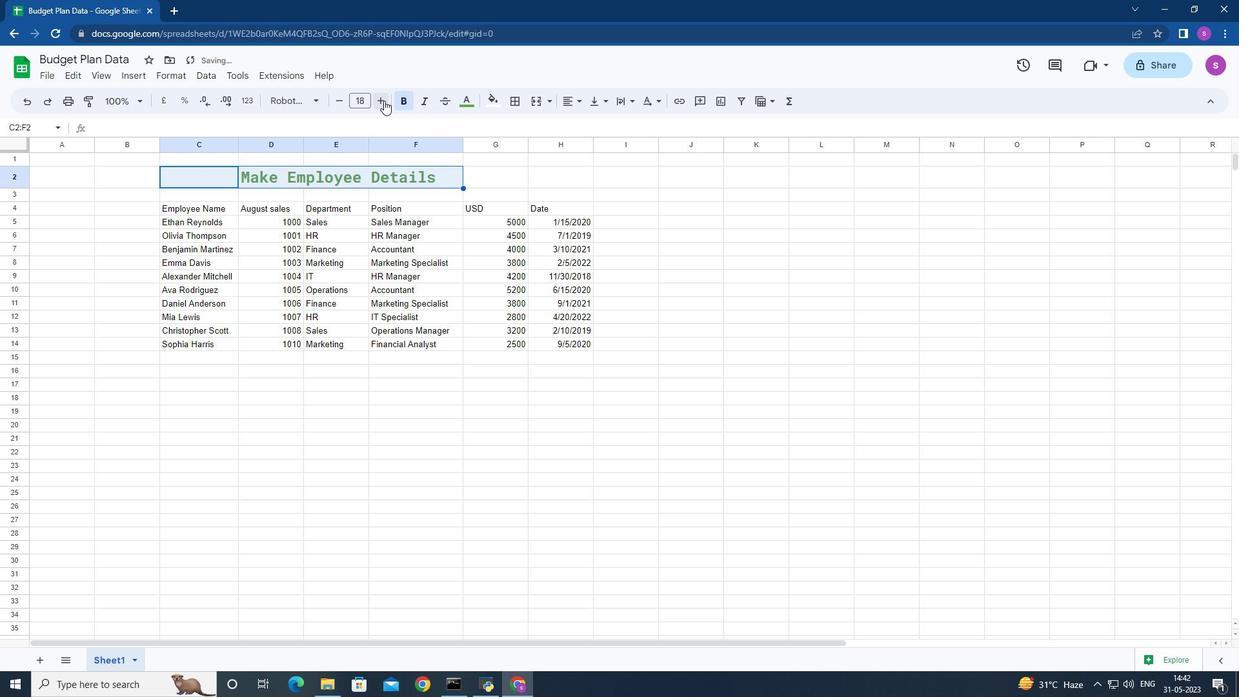
Action: Mouse pressed left at (384, 100)
Screenshot: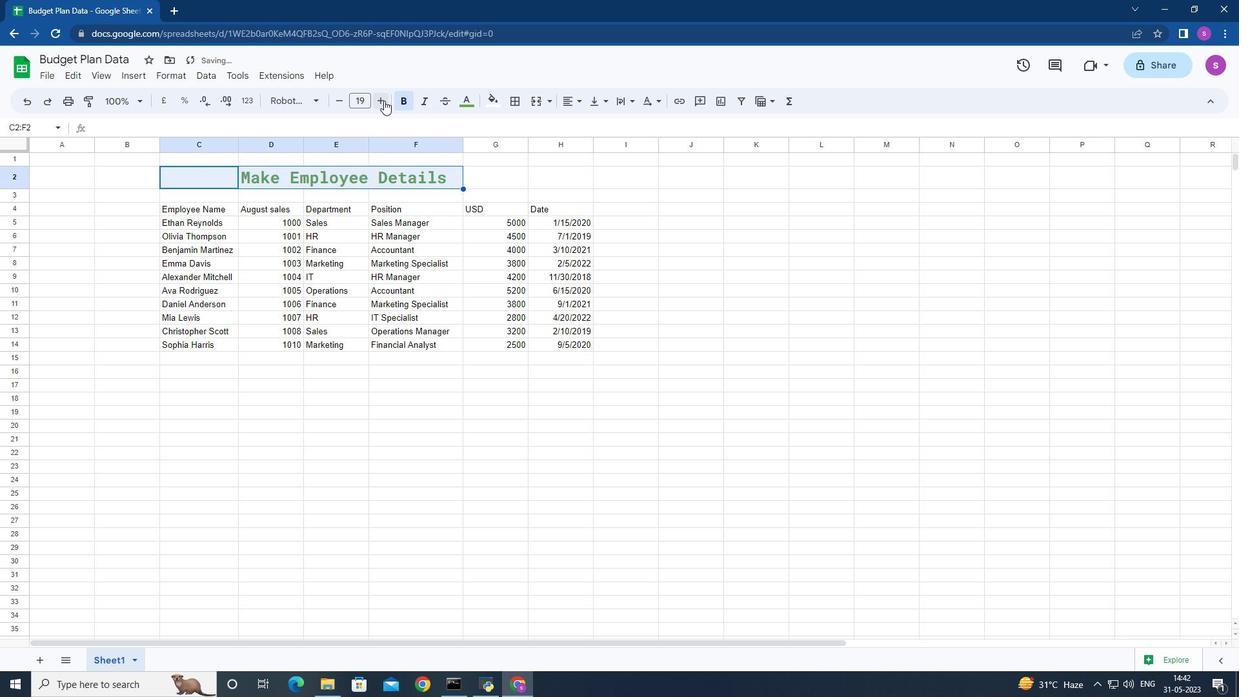 
Action: Mouse moved to (160, 209)
Screenshot: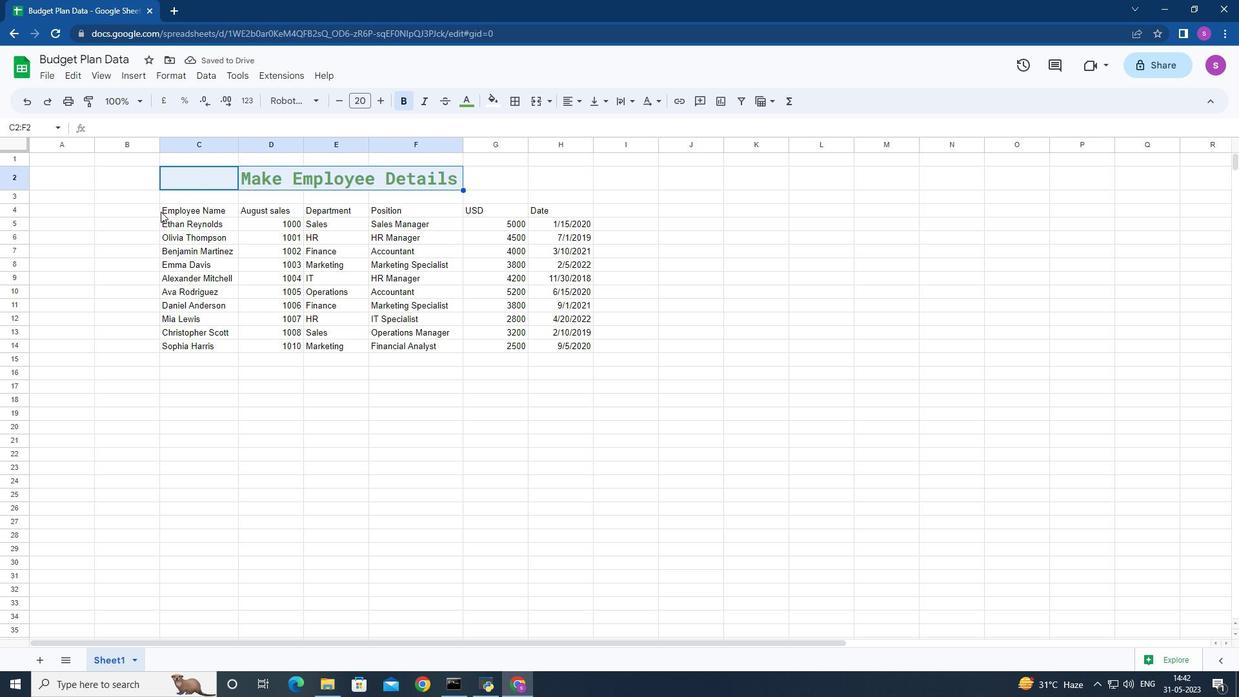 
Action: Mouse pressed left at (160, 209)
Screenshot: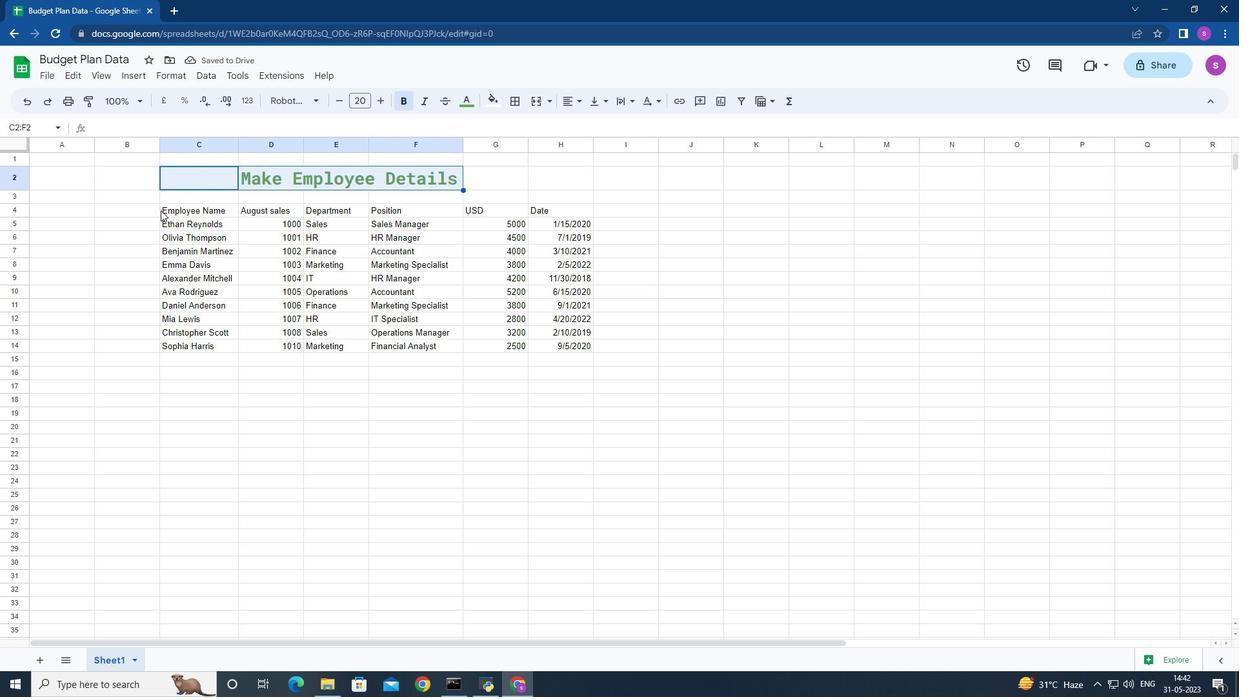 
Action: Mouse moved to (315, 101)
Screenshot: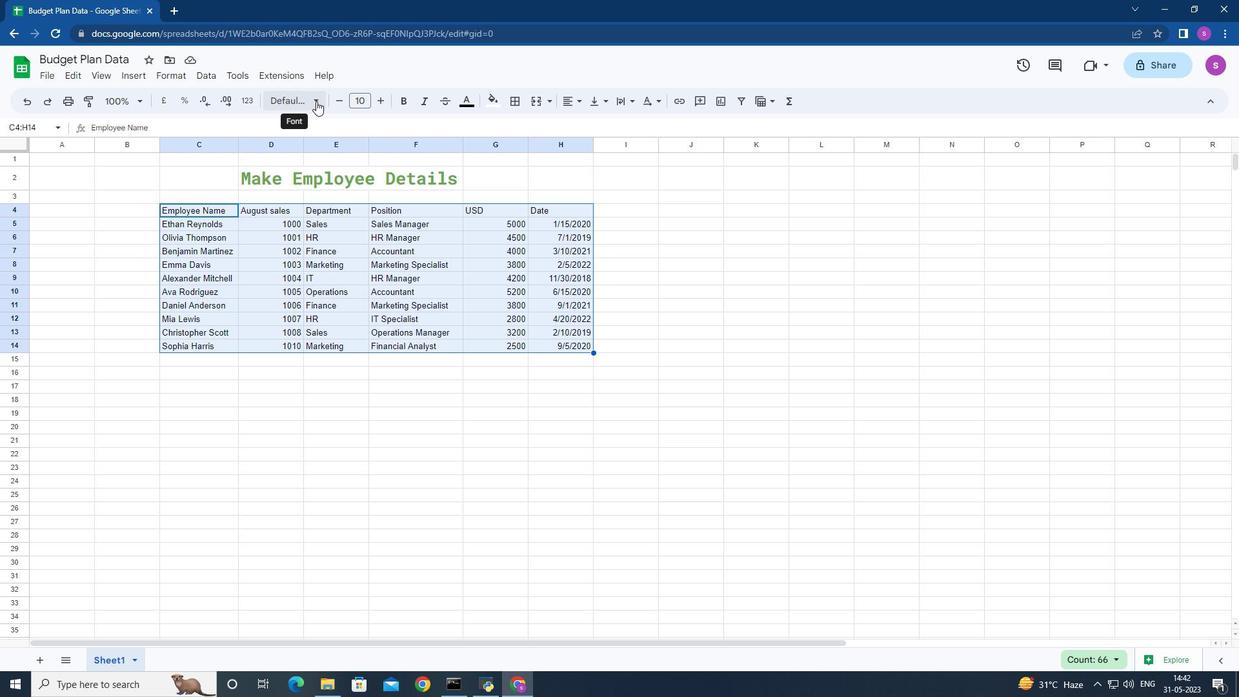
Action: Mouse pressed left at (315, 101)
Screenshot: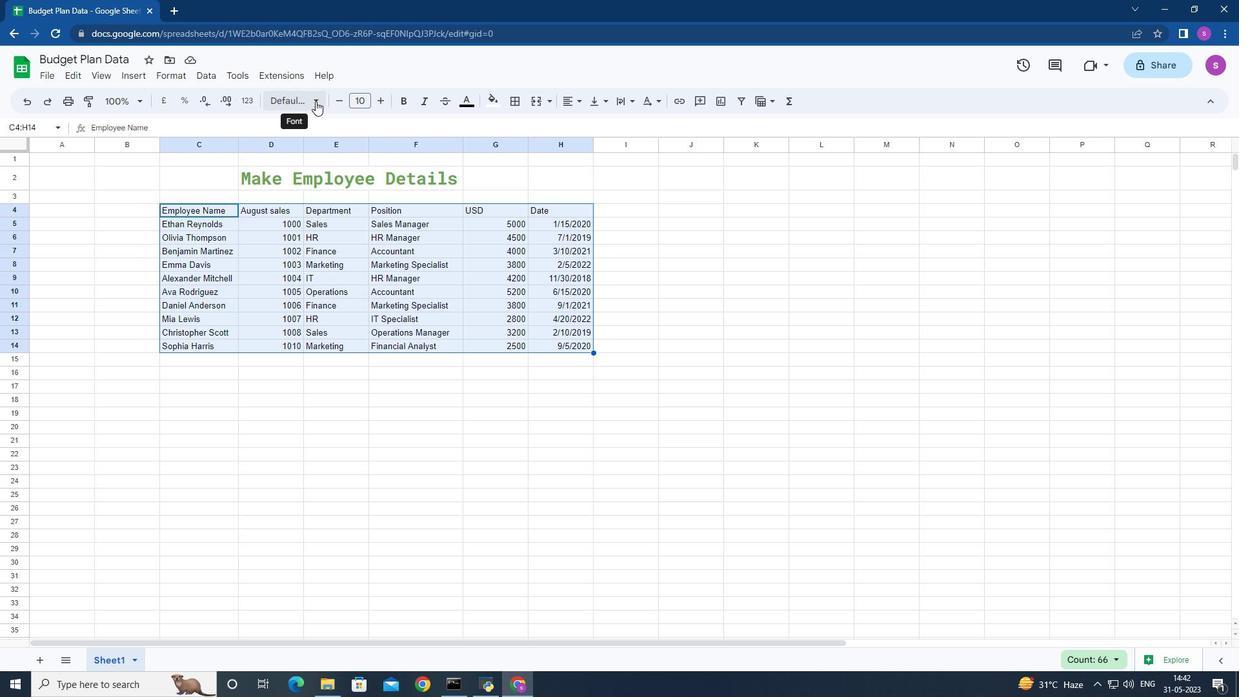 
Action: Mouse moved to (328, 380)
Screenshot: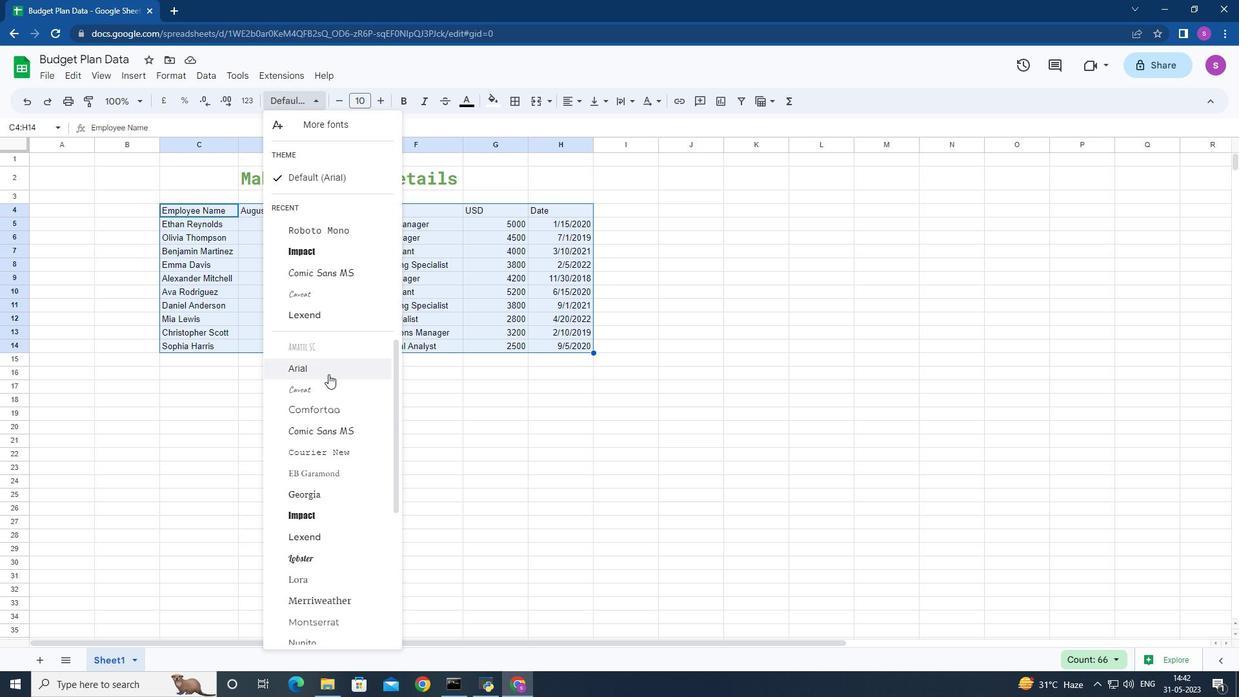 
Action: Mouse scrolled (328, 379) with delta (0, 0)
Screenshot: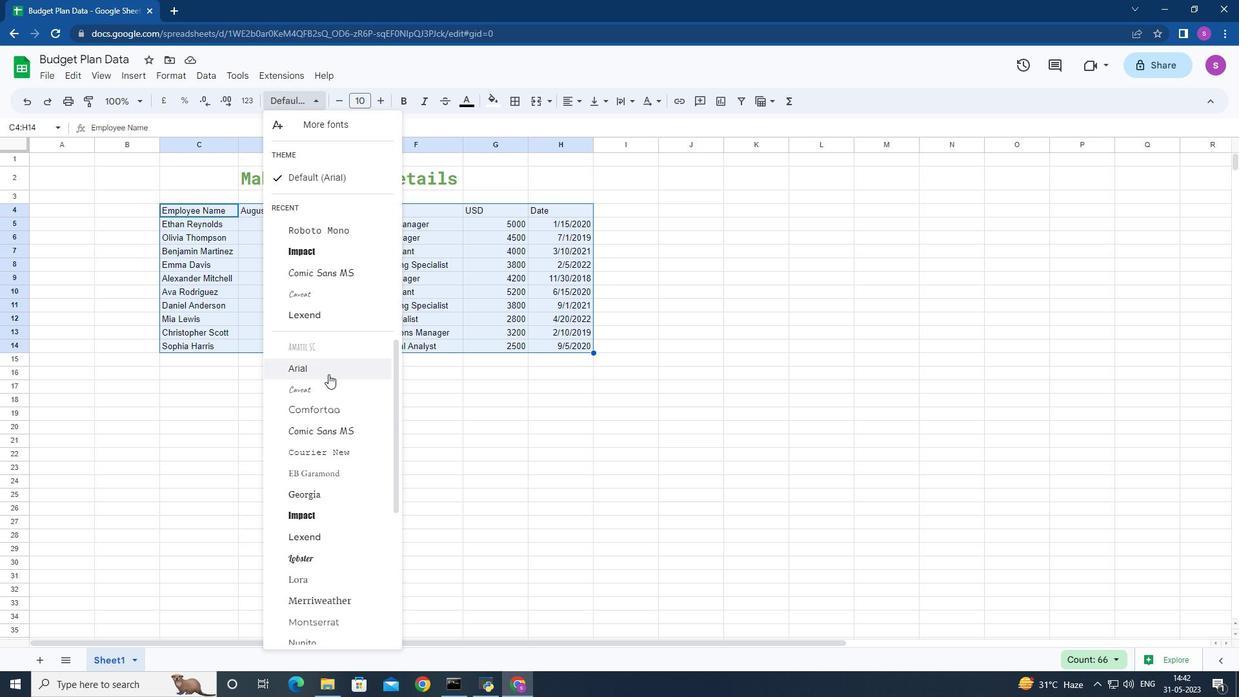 
Action: Mouse moved to (328, 380)
Screenshot: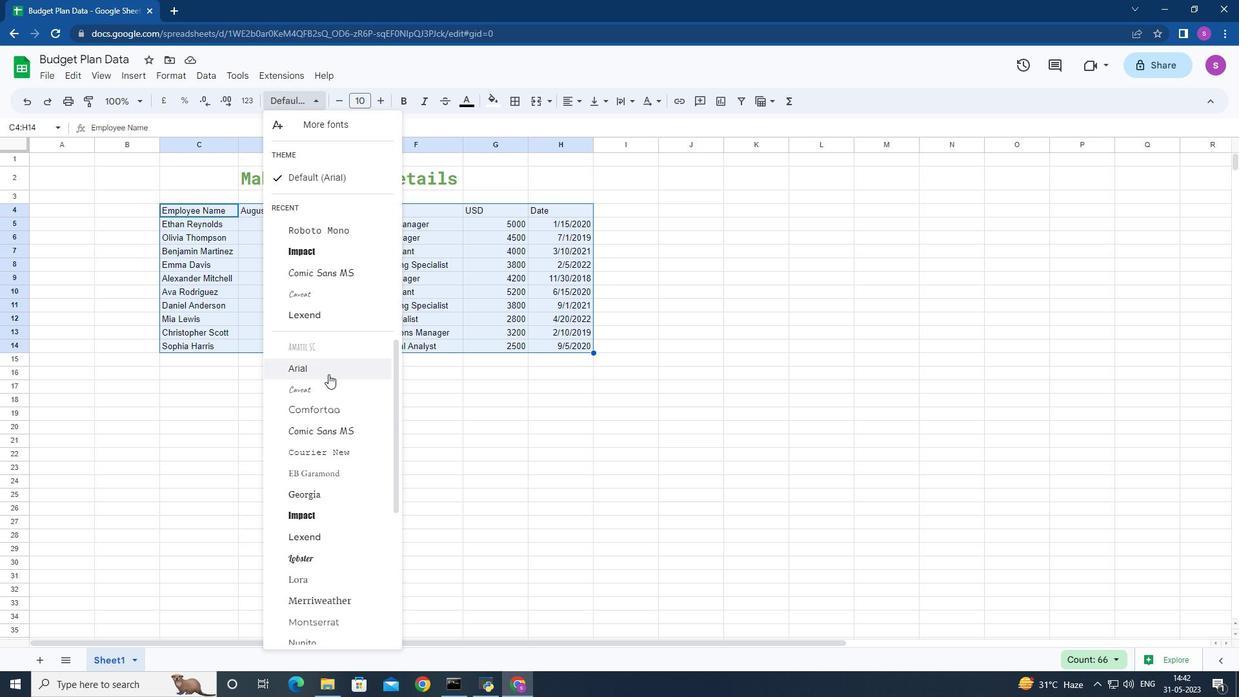 
Action: Mouse scrolled (328, 380) with delta (0, 0)
Screenshot: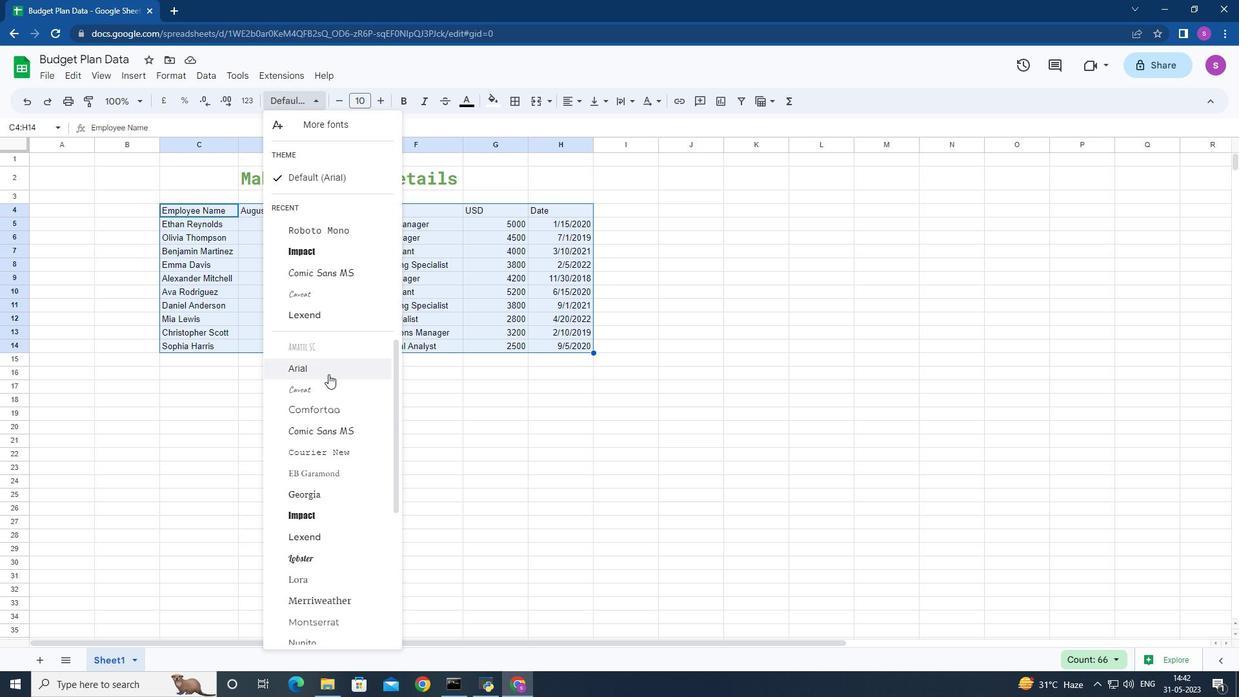 
Action: Mouse scrolled (328, 380) with delta (0, 0)
Screenshot: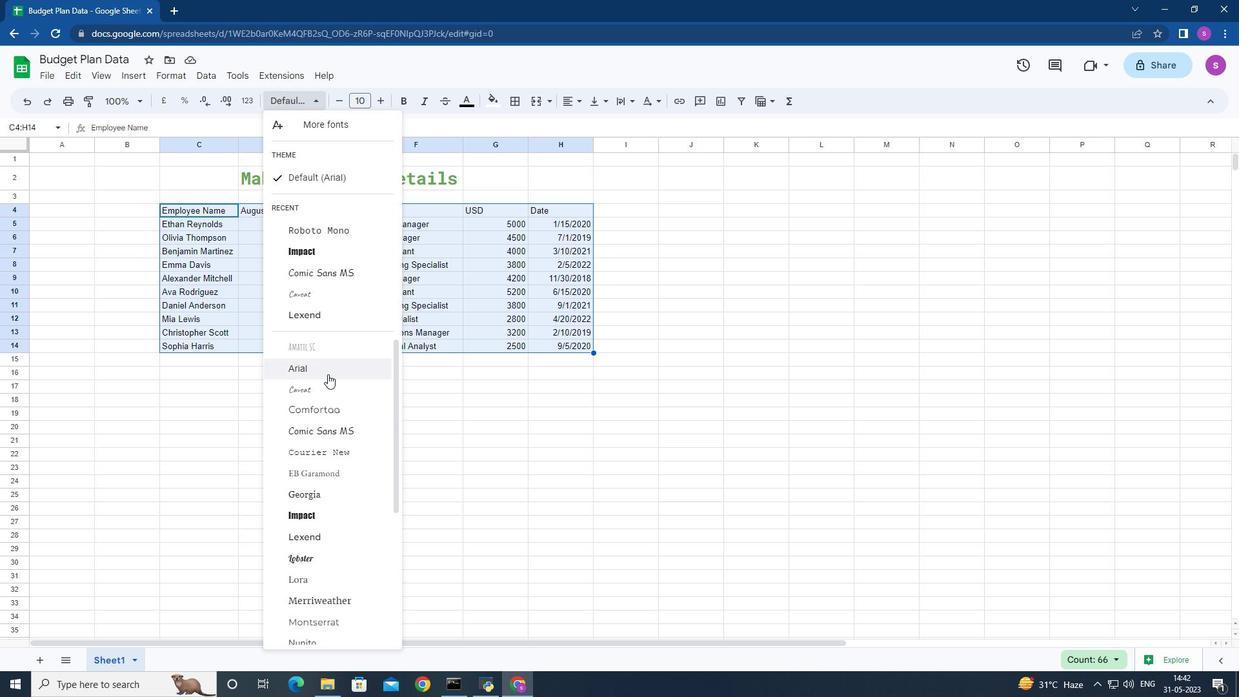 
Action: Mouse moved to (328, 380)
Screenshot: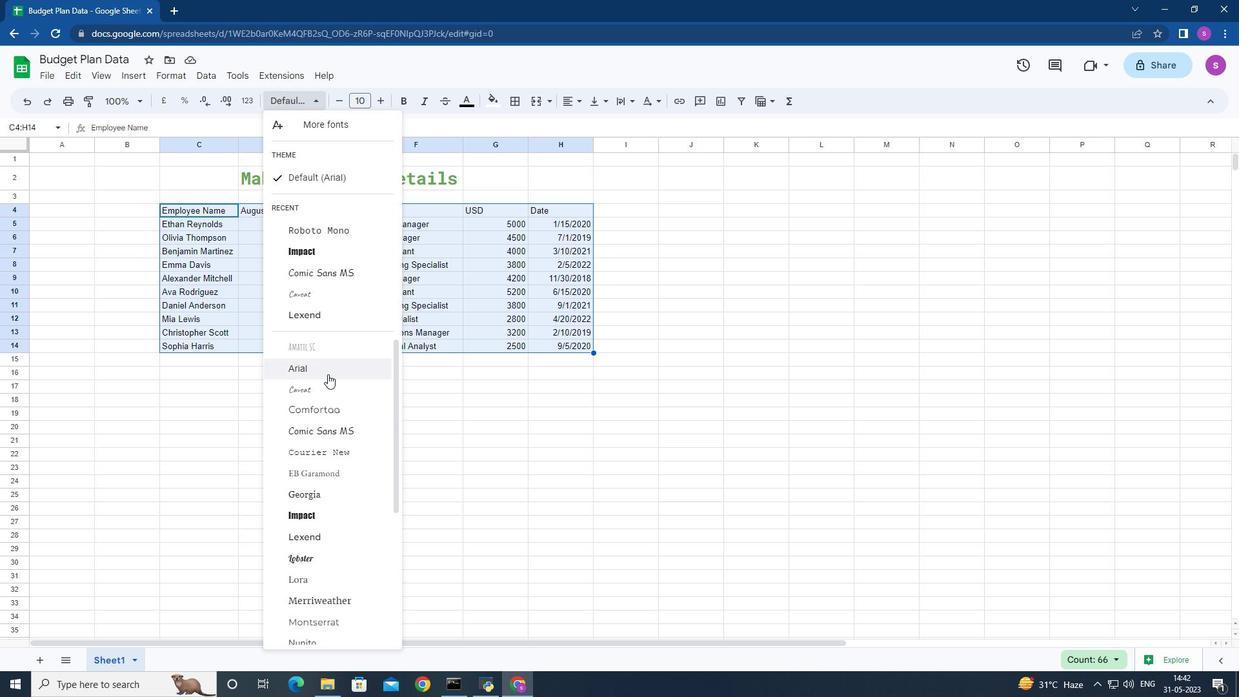 
Action: Mouse scrolled (328, 380) with delta (0, 0)
Screenshot: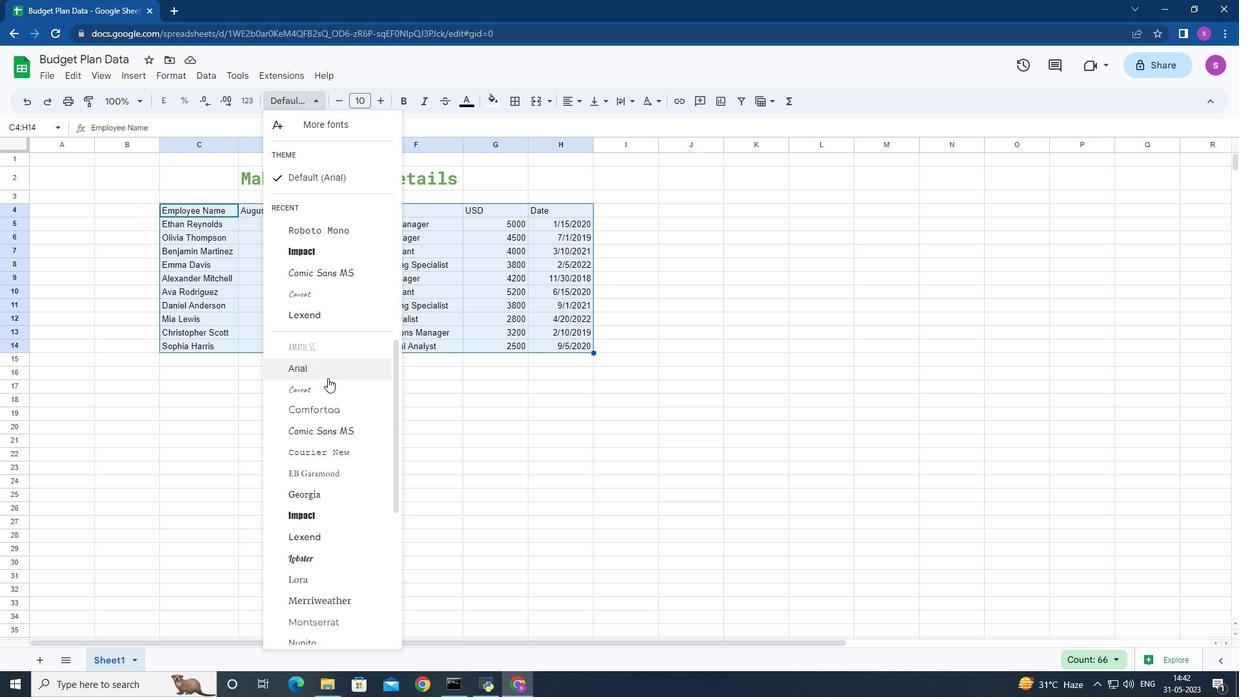 
Action: Mouse scrolled (328, 380) with delta (0, 0)
Screenshot: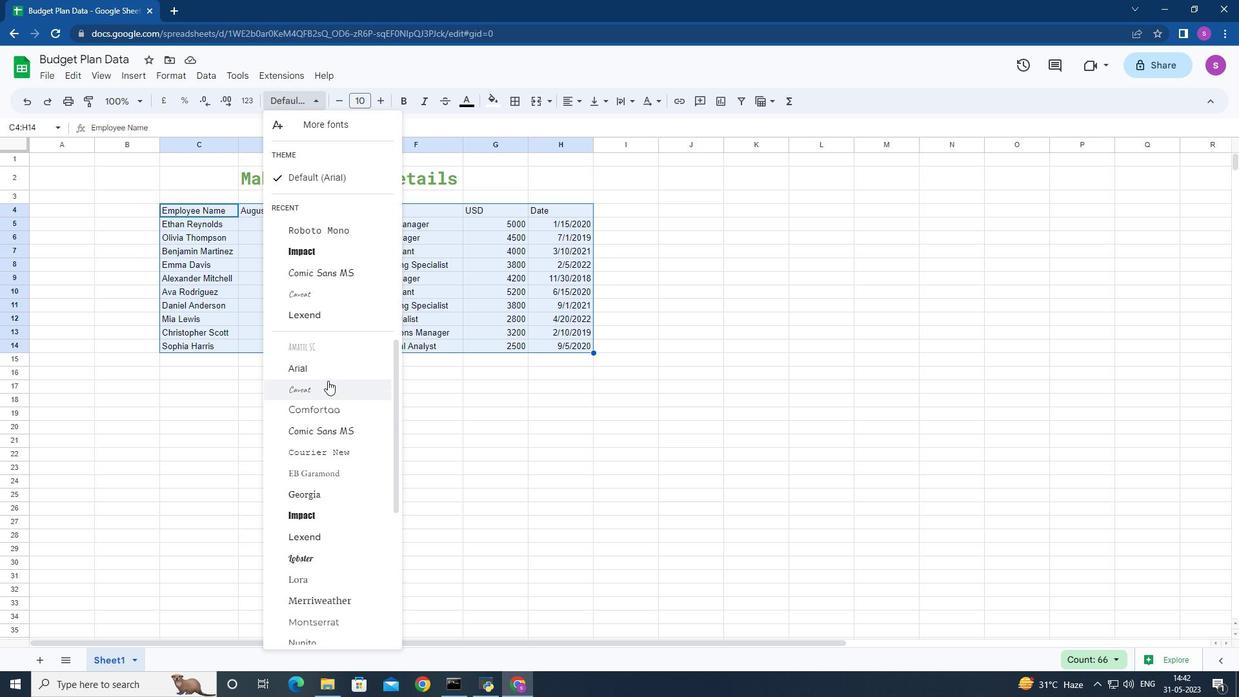 
Action: Mouse moved to (327, 380)
Screenshot: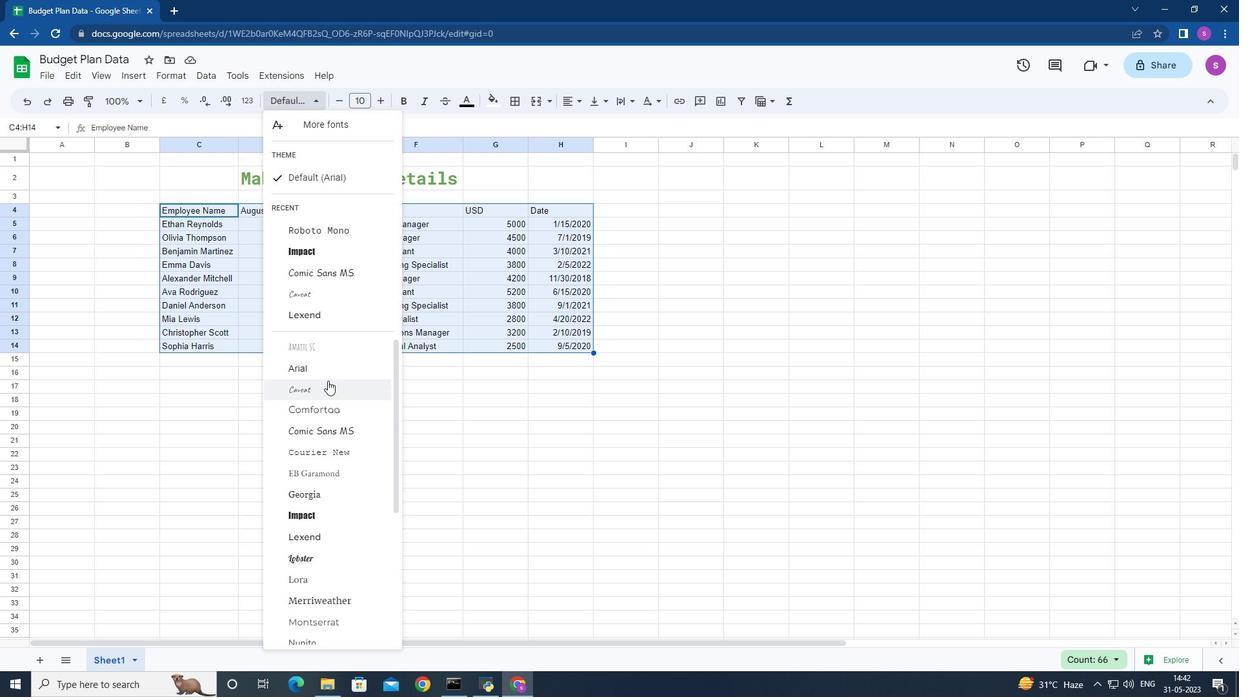 
Action: Mouse scrolled (327, 380) with delta (0, 0)
Screenshot: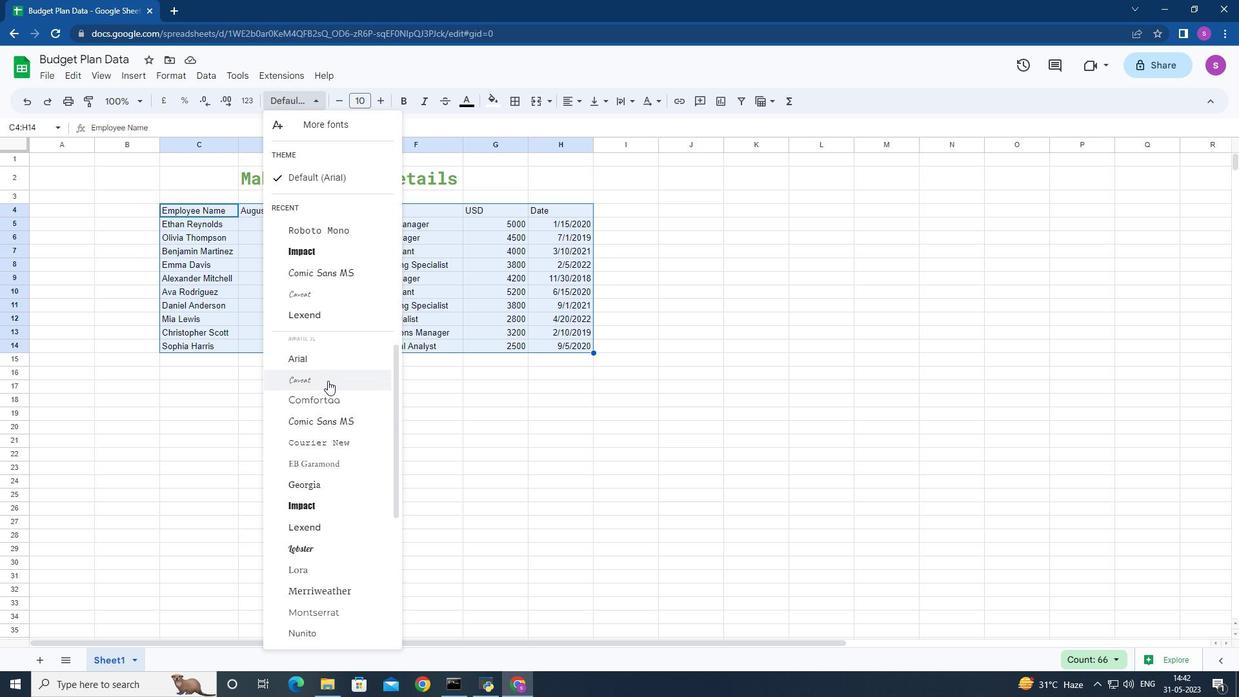 
Action: Mouse moved to (326, 379)
Screenshot: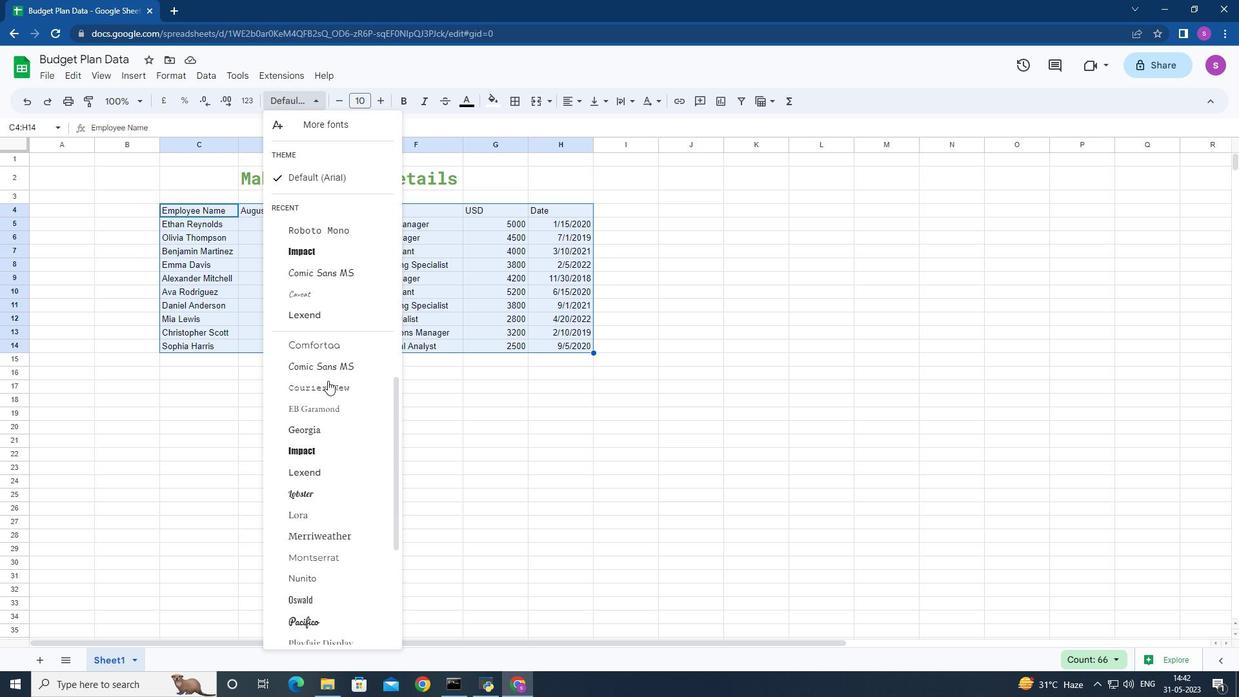 
Action: Mouse scrolled (326, 379) with delta (0, 0)
Screenshot: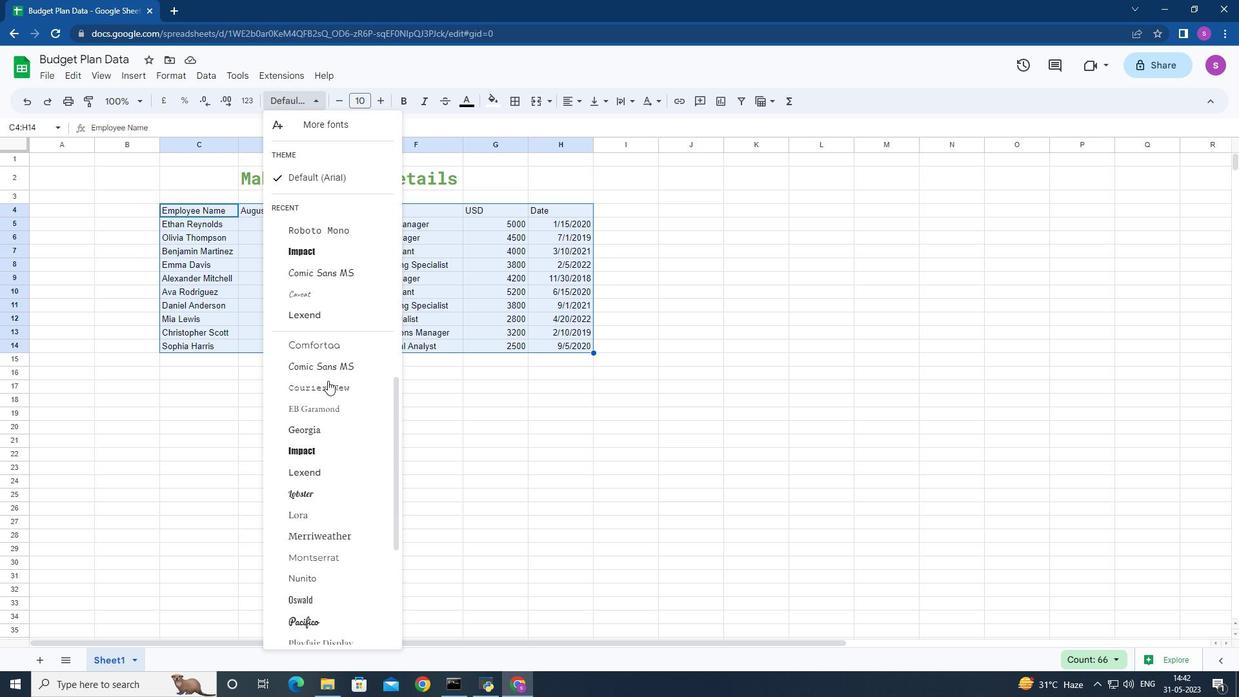 
Action: Mouse moved to (369, 587)
Screenshot: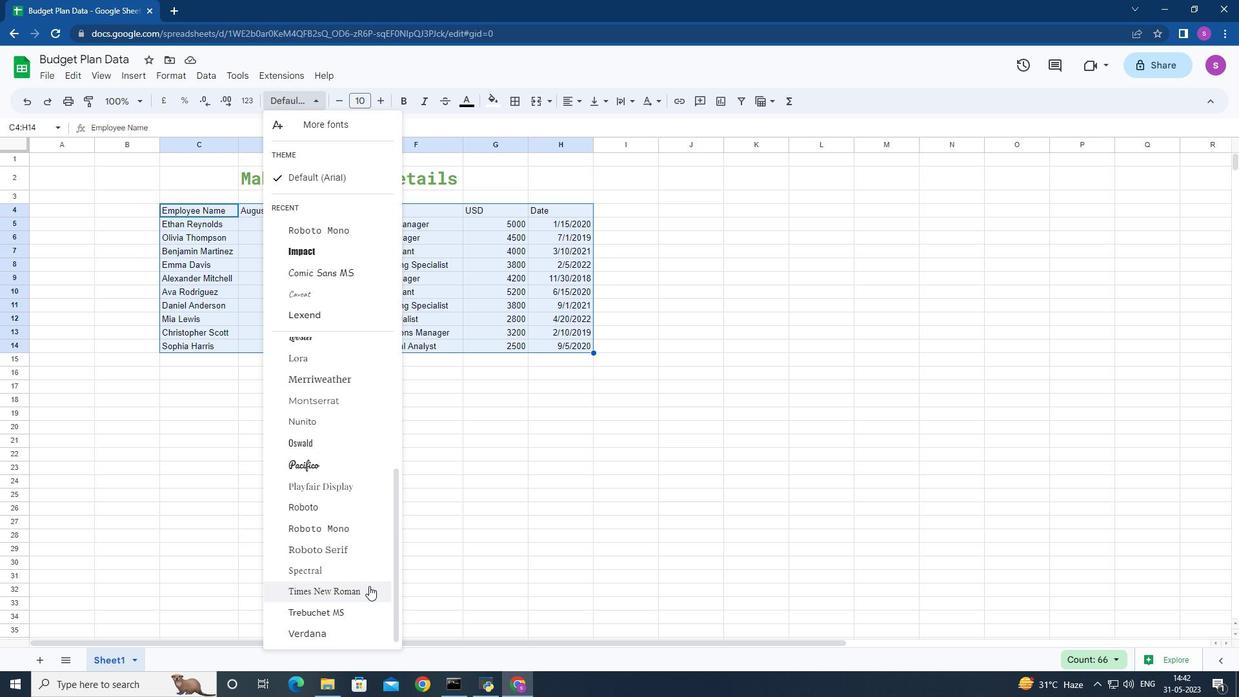 
Action: Mouse pressed left at (369, 587)
Screenshot: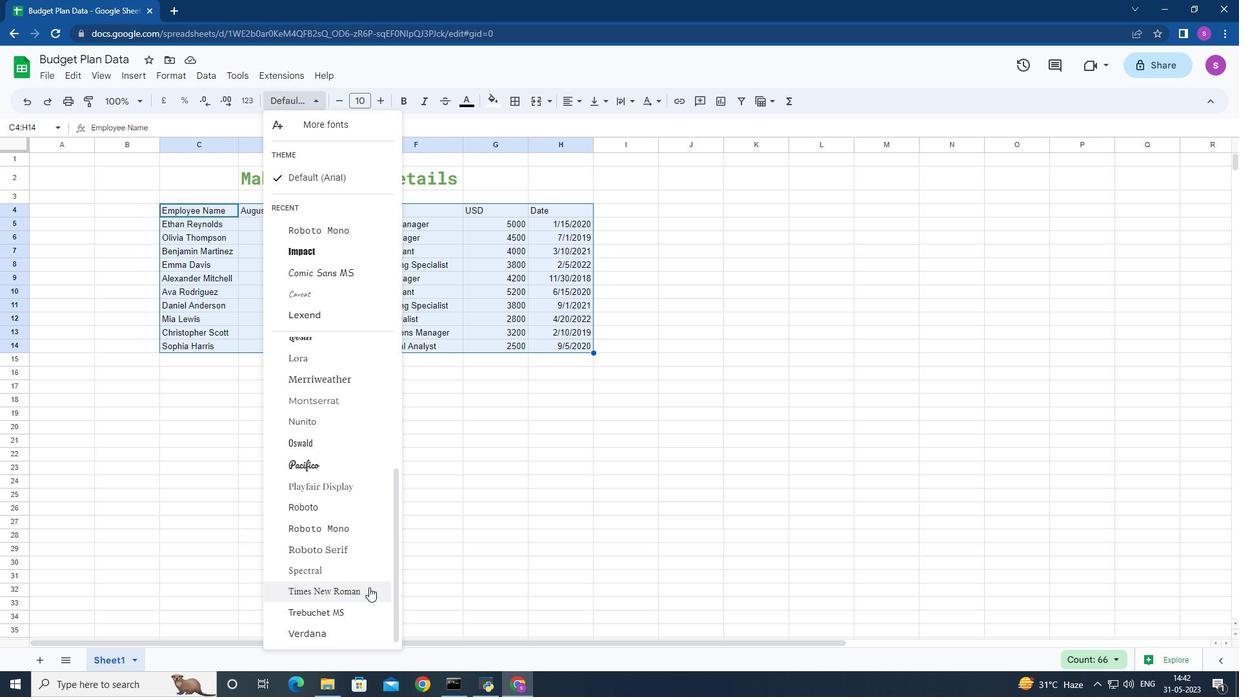 
Action: Mouse moved to (377, 102)
Screenshot: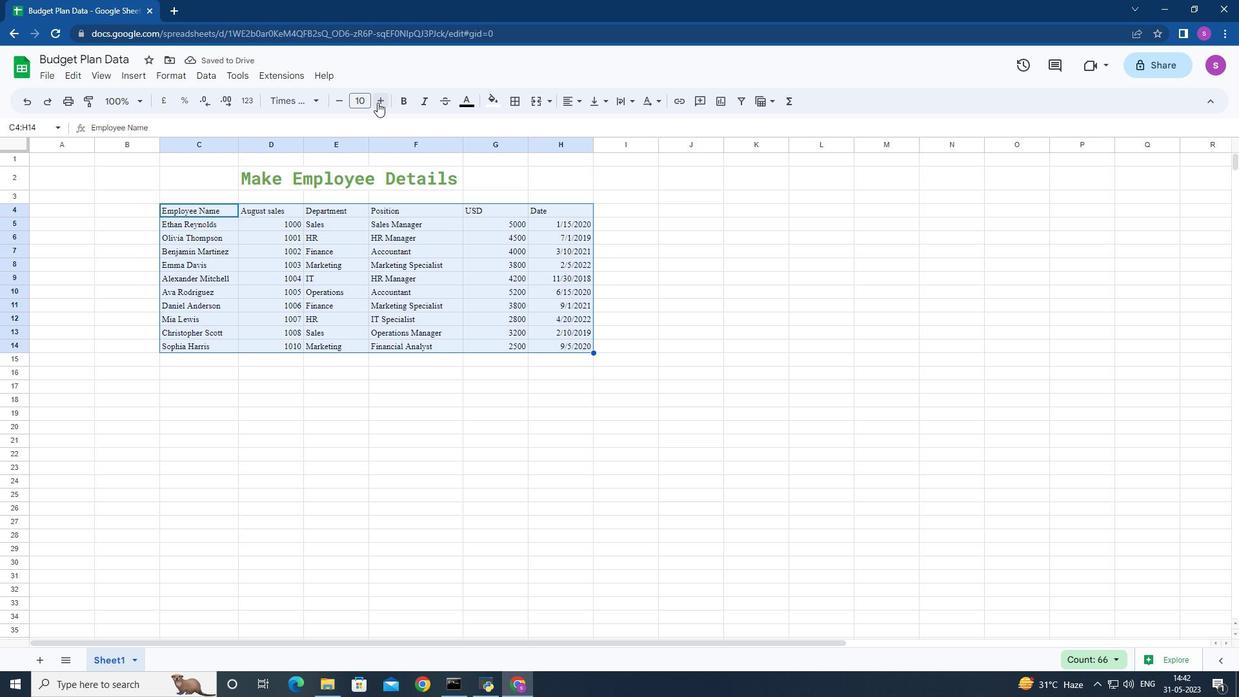 
Action: Mouse pressed left at (377, 102)
Screenshot: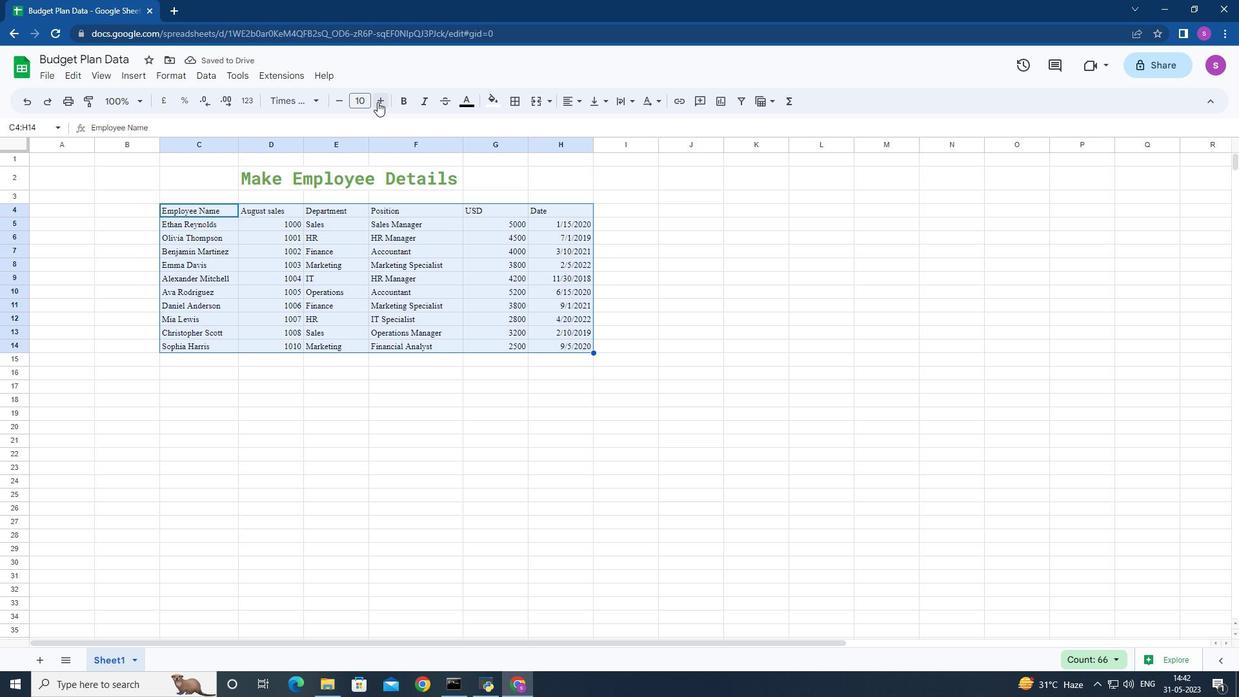 
Action: Mouse pressed left at (377, 102)
Screenshot: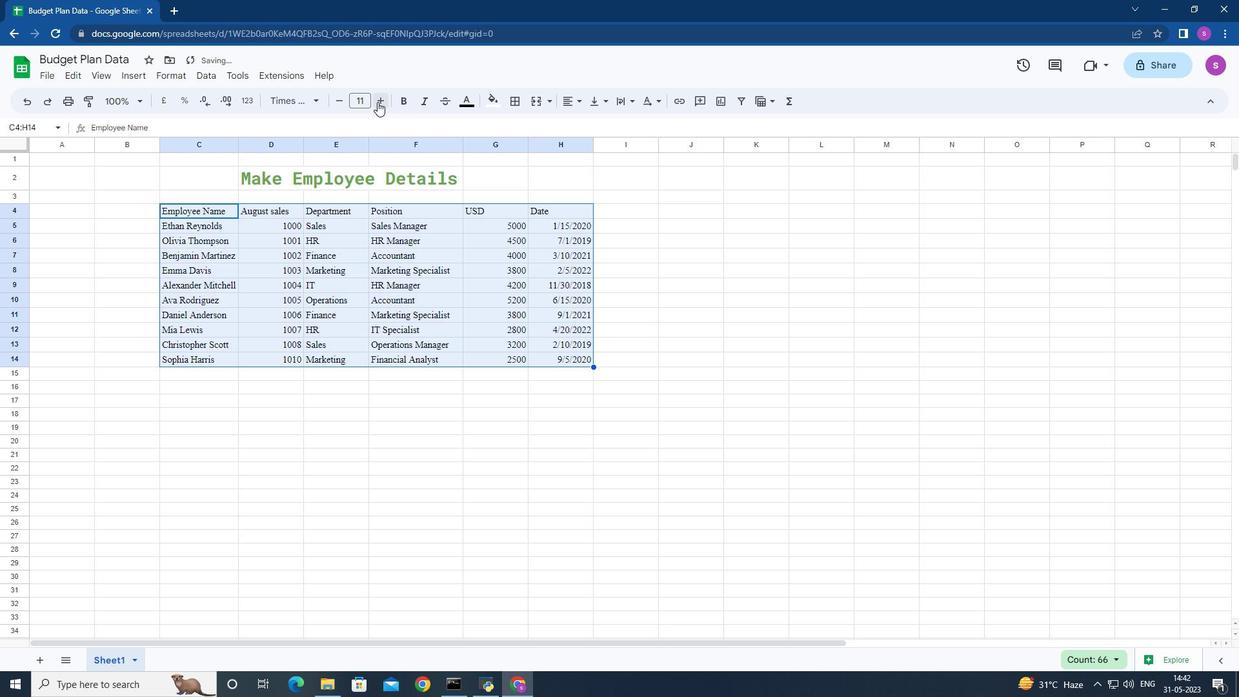 
Action: Mouse moved to (576, 97)
Screenshot: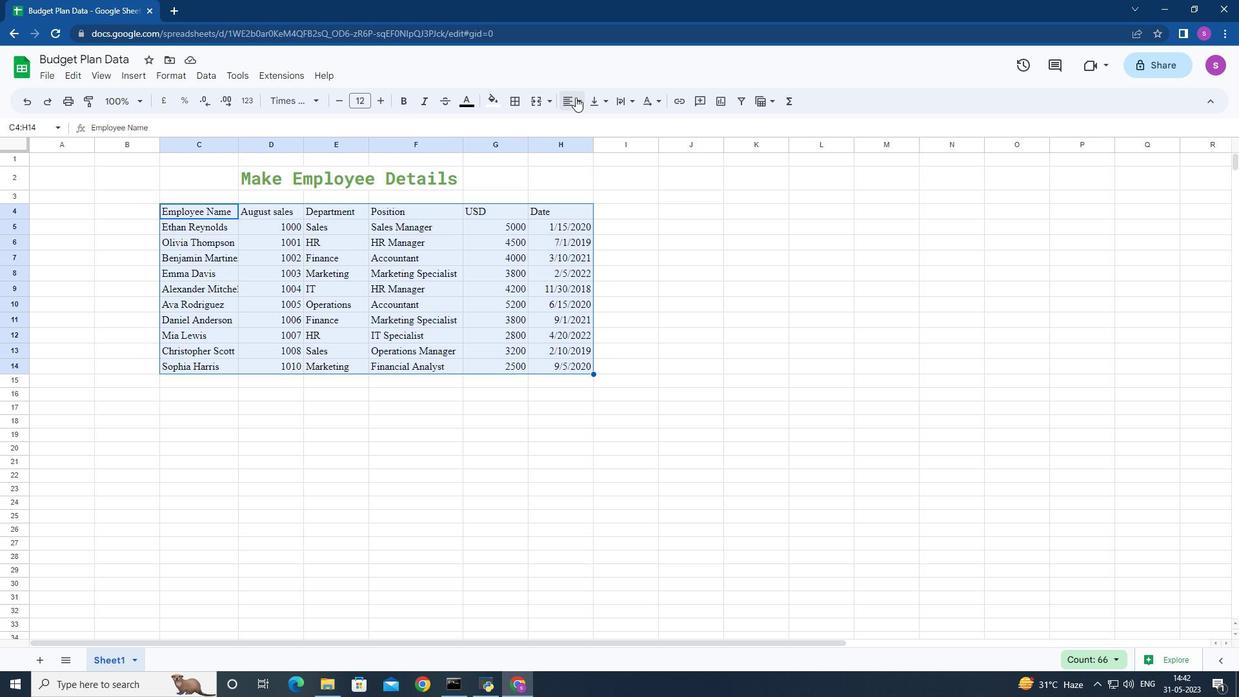 
Action: Mouse pressed left at (576, 97)
Screenshot: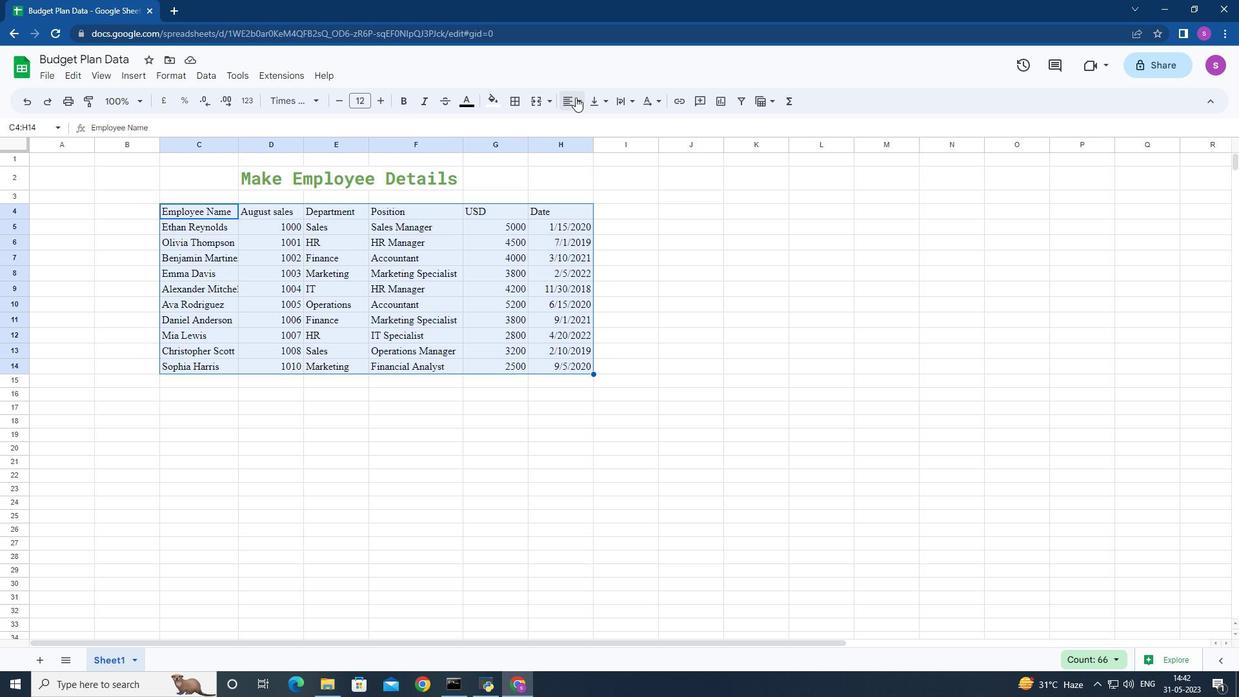 
Action: Mouse moved to (606, 127)
Screenshot: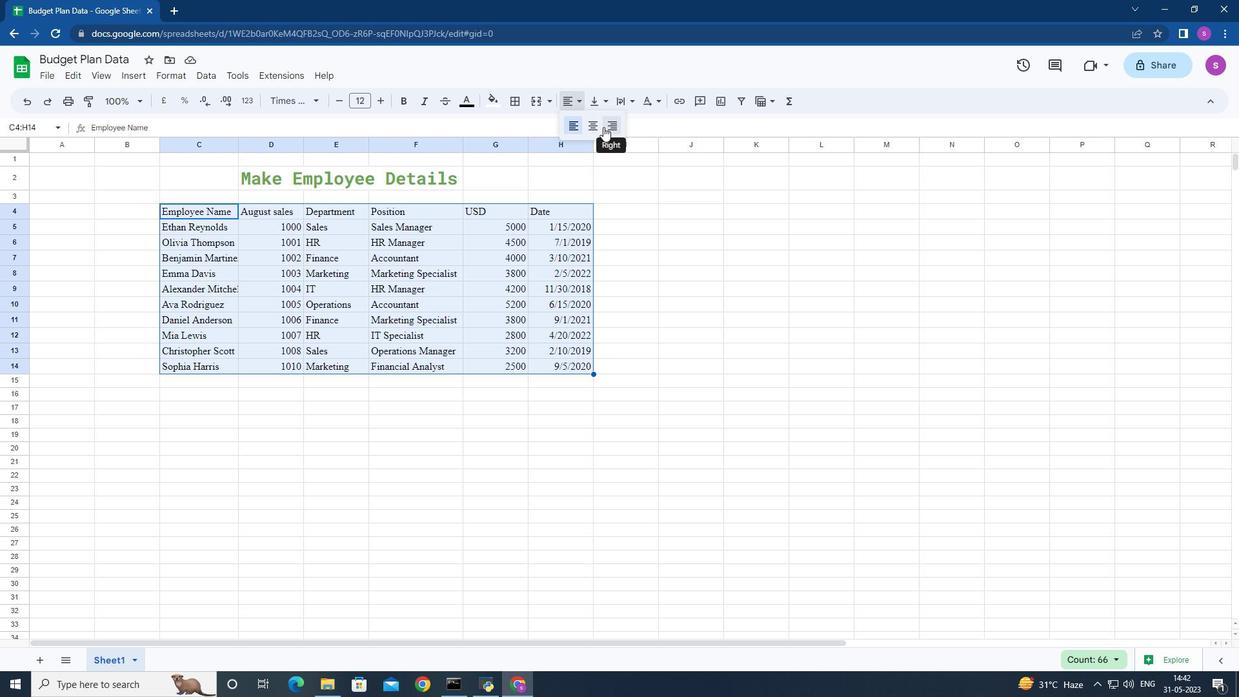 
Action: Mouse pressed left at (606, 127)
Screenshot: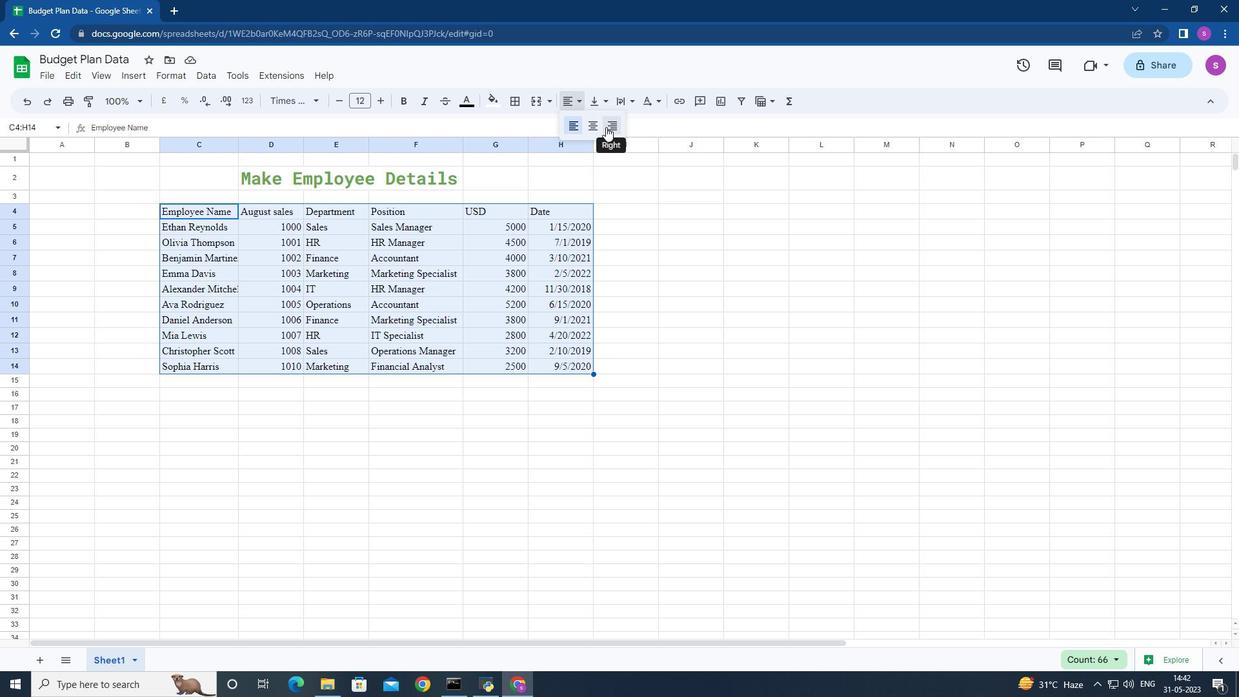 
Action: Mouse moved to (222, 177)
Screenshot: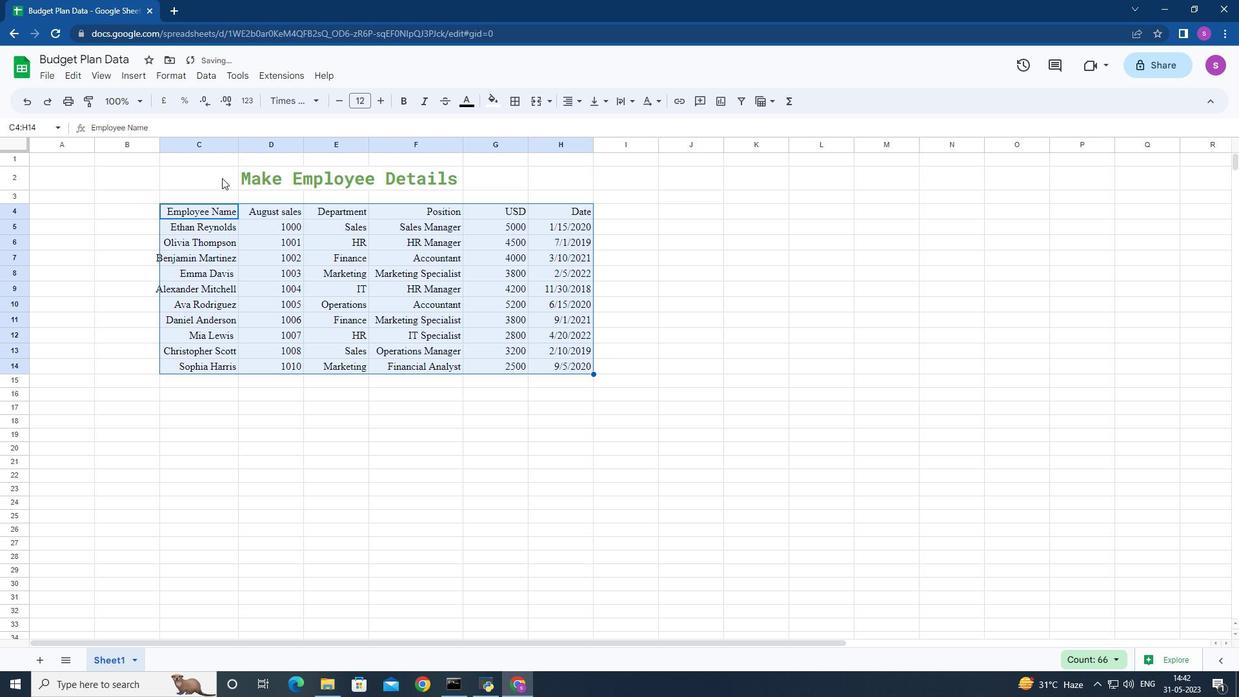 
Action: Mouse pressed left at (222, 177)
Screenshot: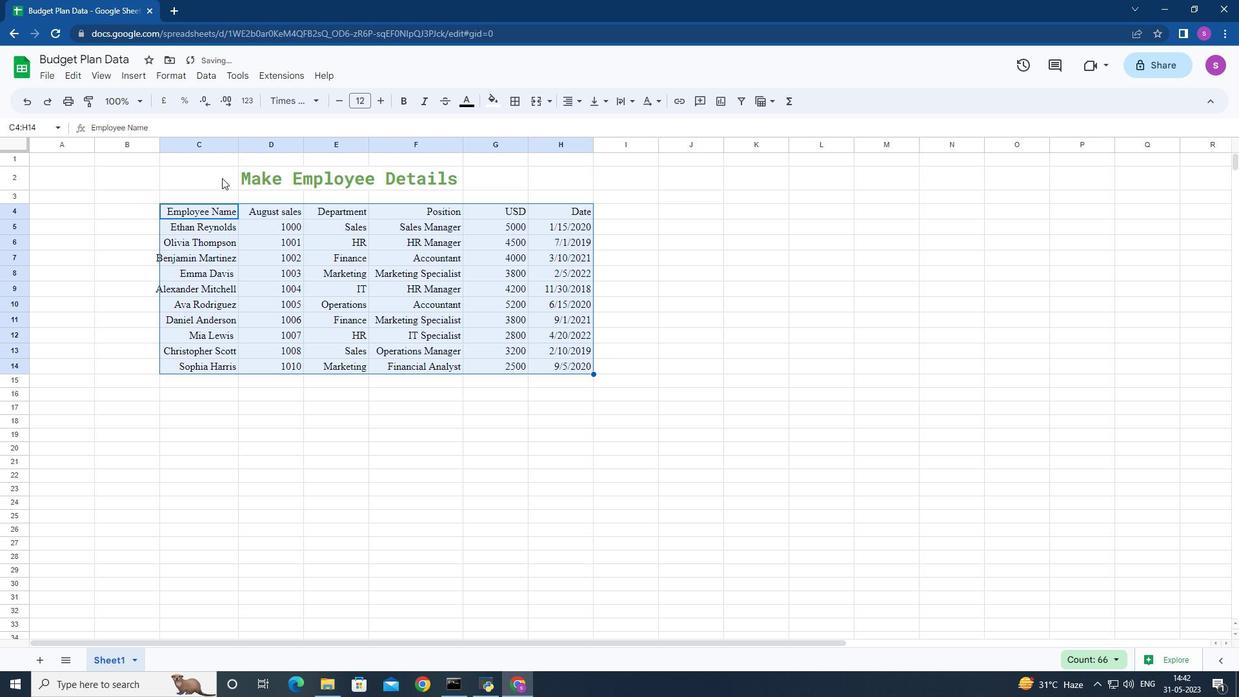 
Action: Mouse moved to (571, 98)
Screenshot: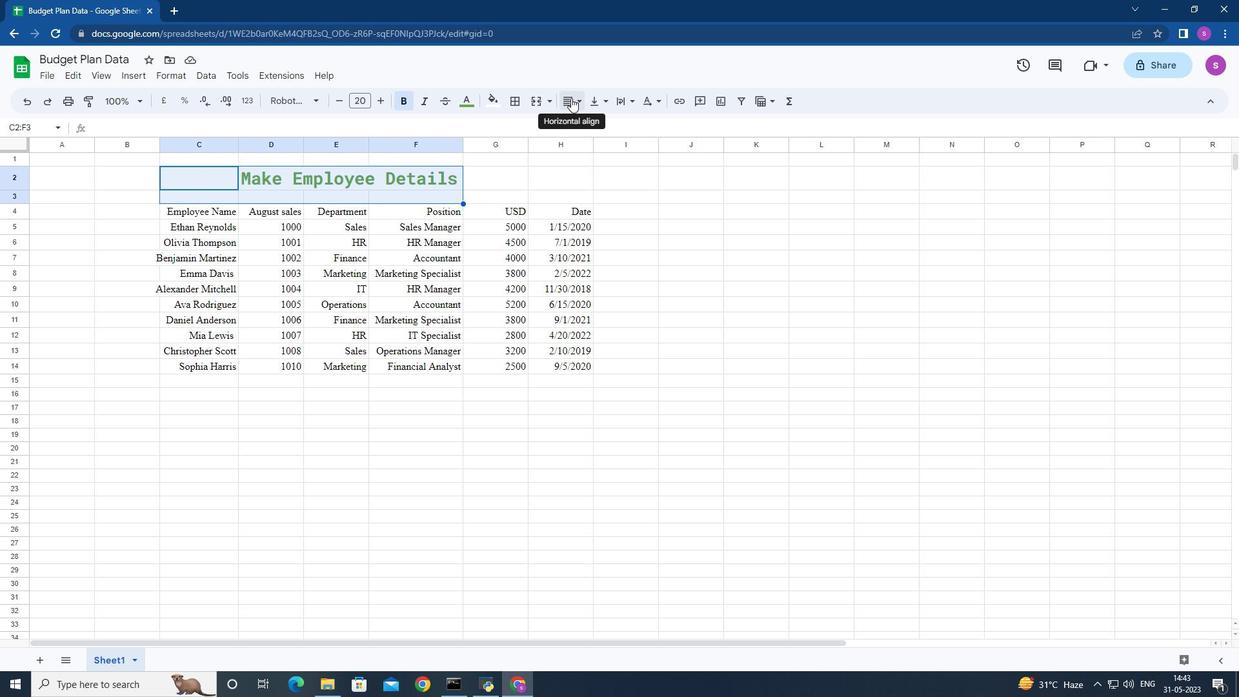 
Action: Mouse pressed left at (571, 98)
Screenshot: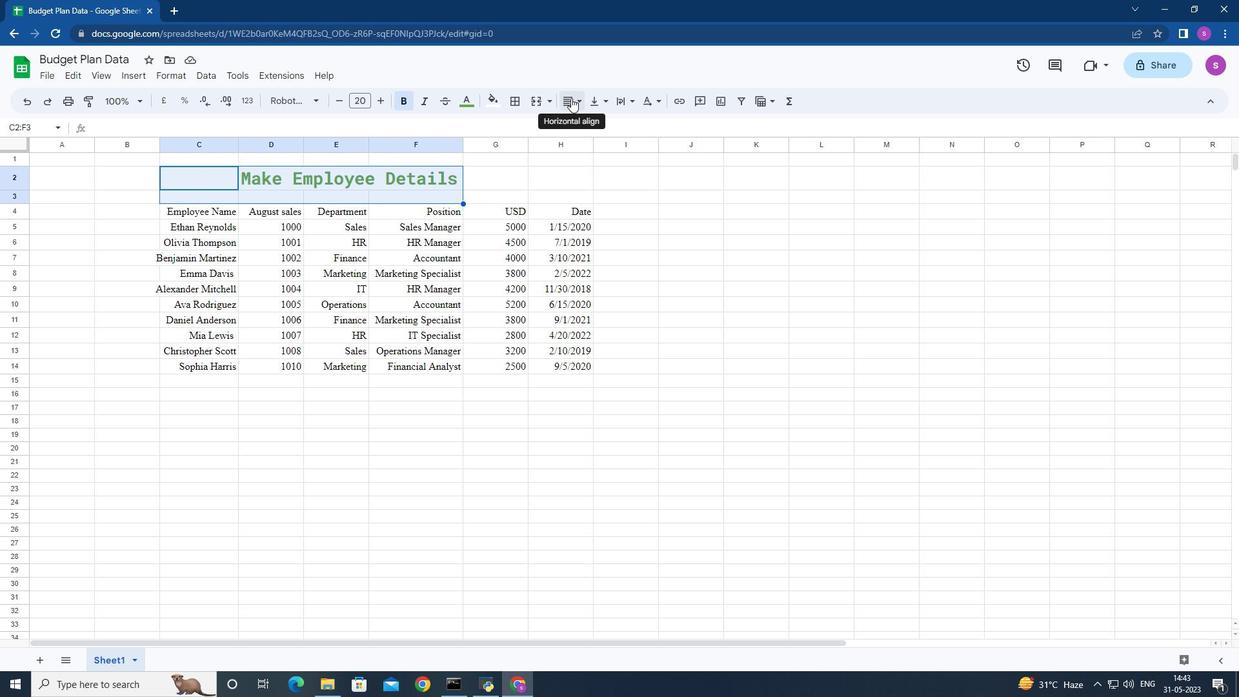 
Action: Mouse moved to (608, 122)
Screenshot: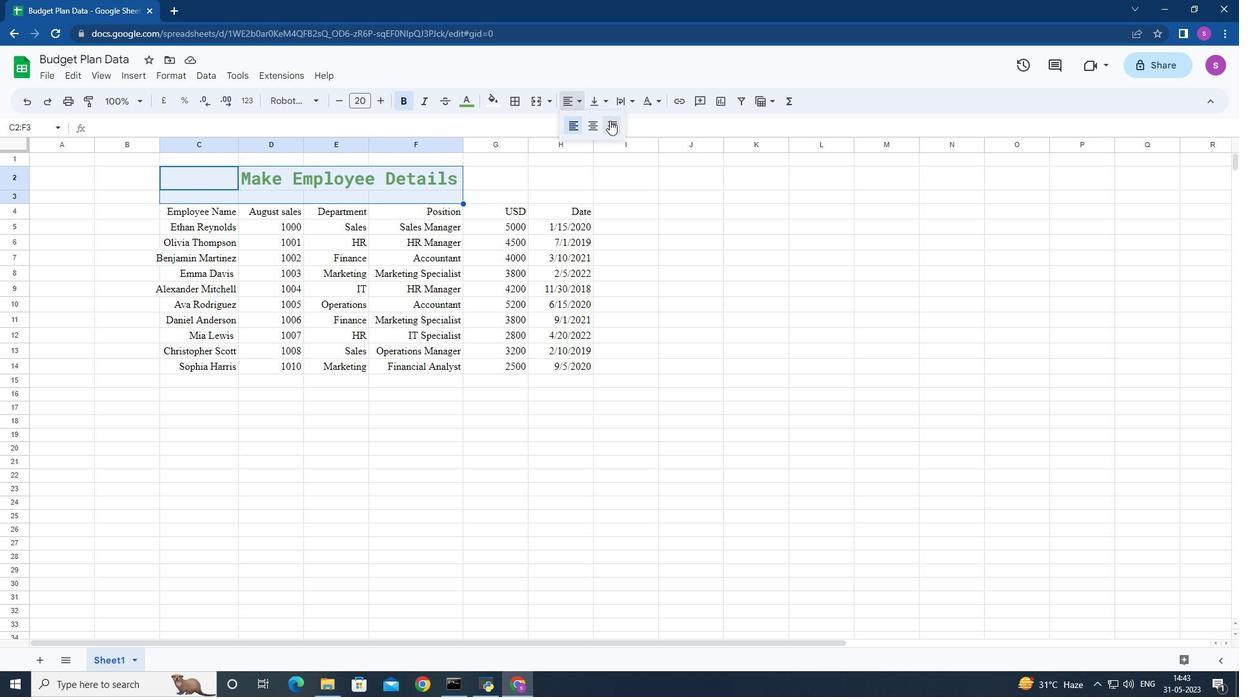 
Action: Mouse pressed left at (608, 122)
Screenshot: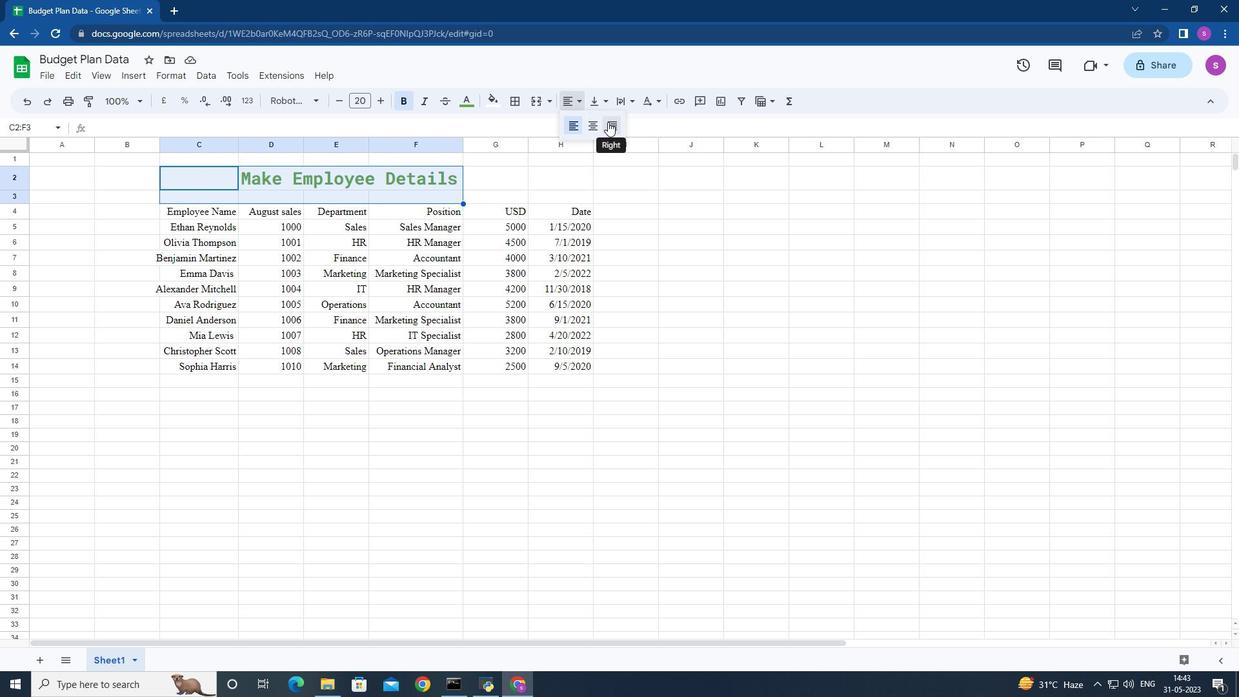 
Action: Mouse moved to (683, 293)
Screenshot: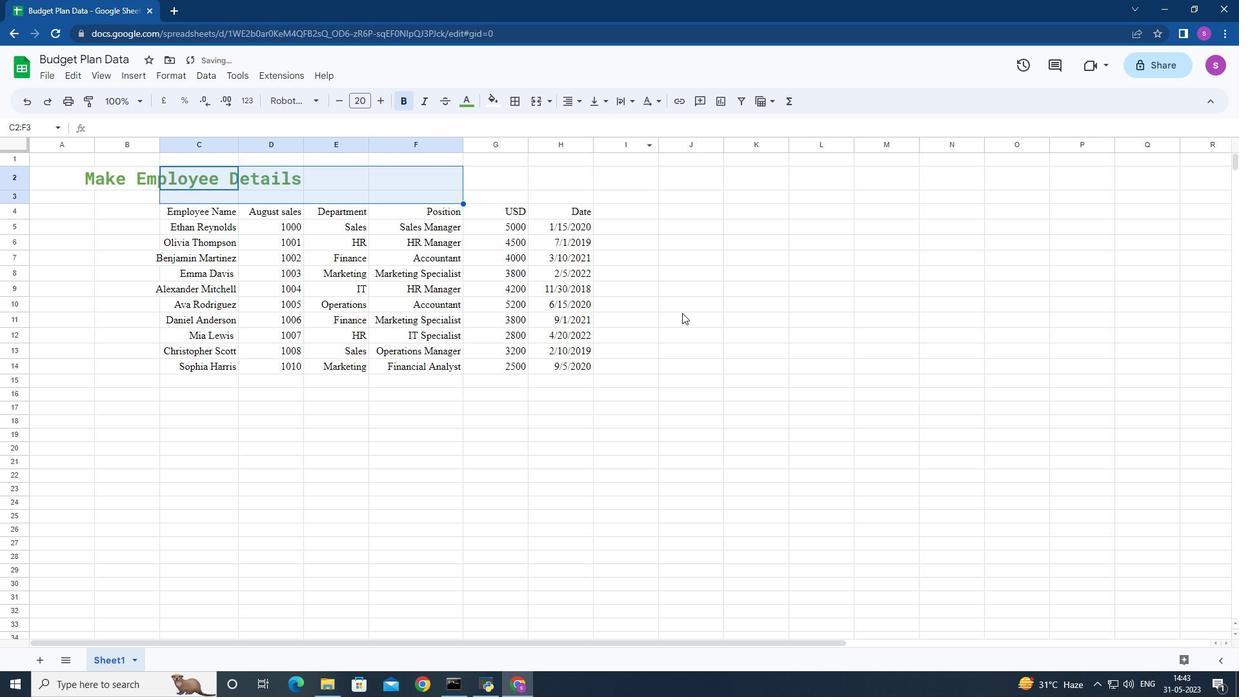 
Action: Mouse pressed left at (683, 293)
Screenshot: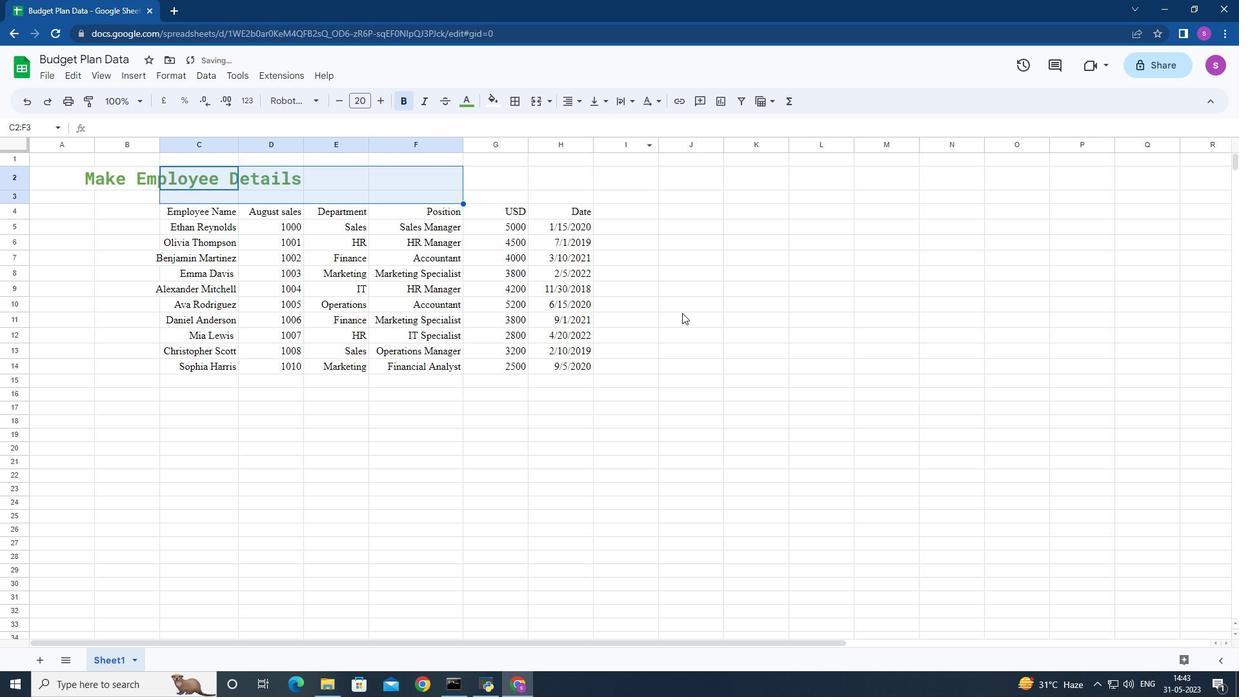 
Action: Mouse moved to (236, 146)
Screenshot: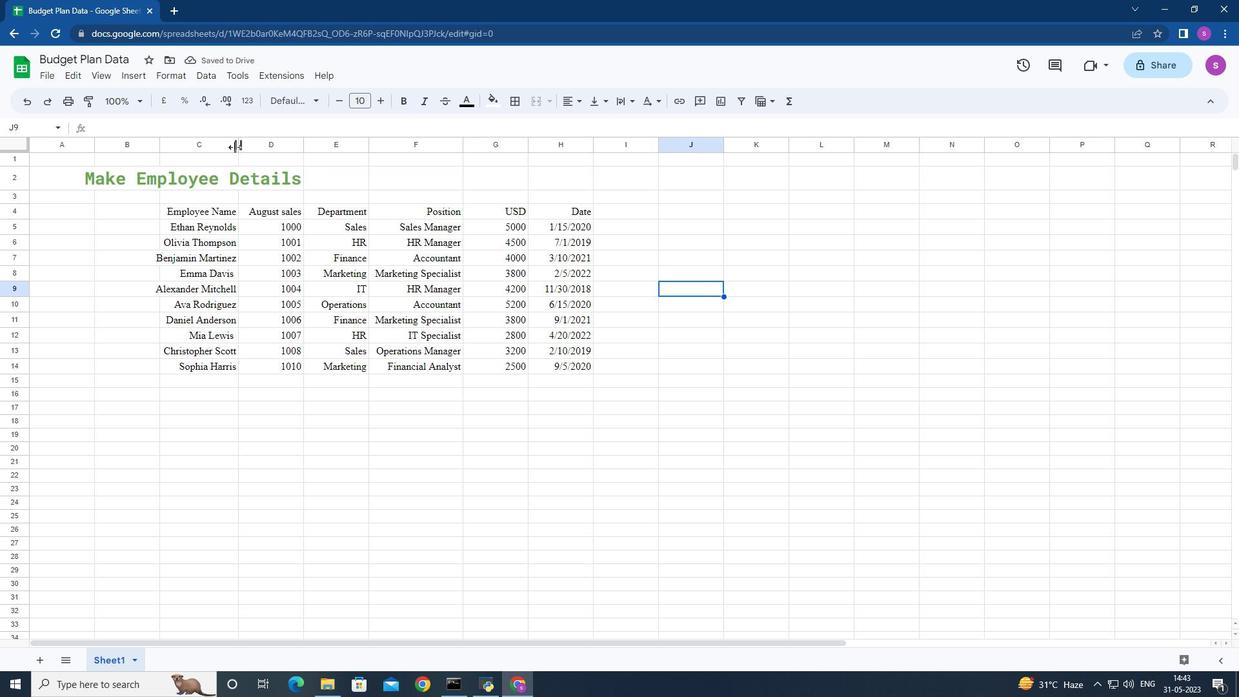 
Action: Mouse pressed left at (236, 146)
Screenshot: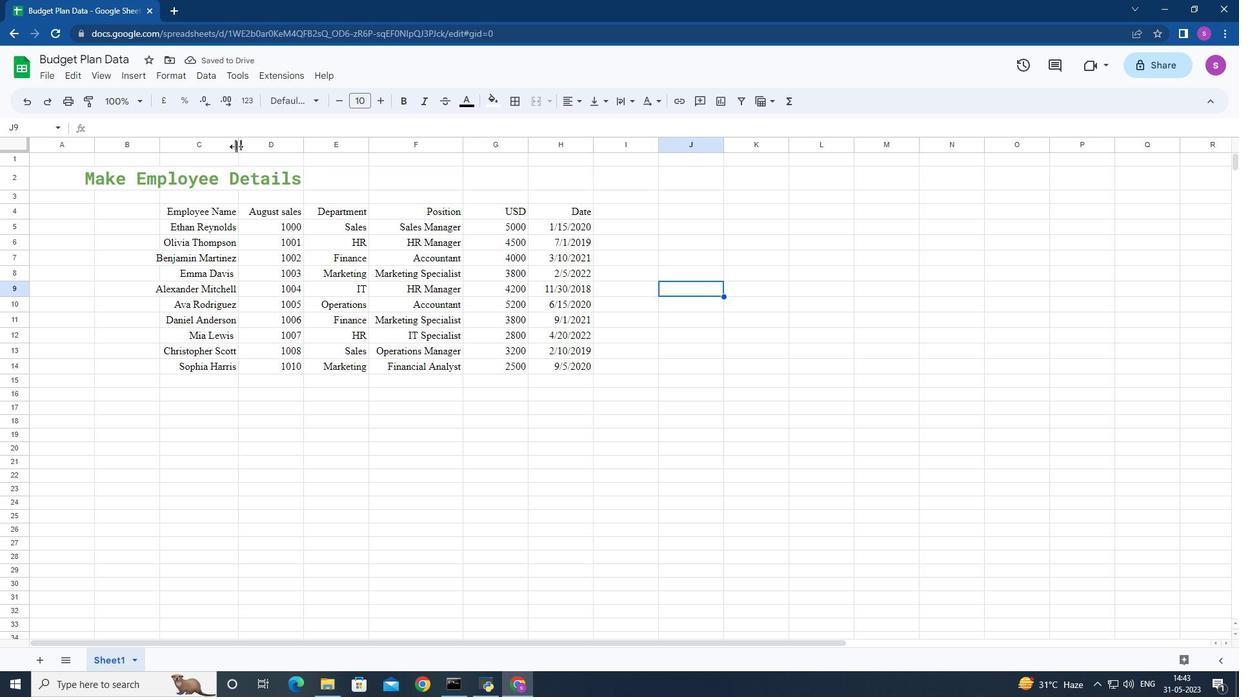 
Action: Mouse moved to (312, 148)
Screenshot: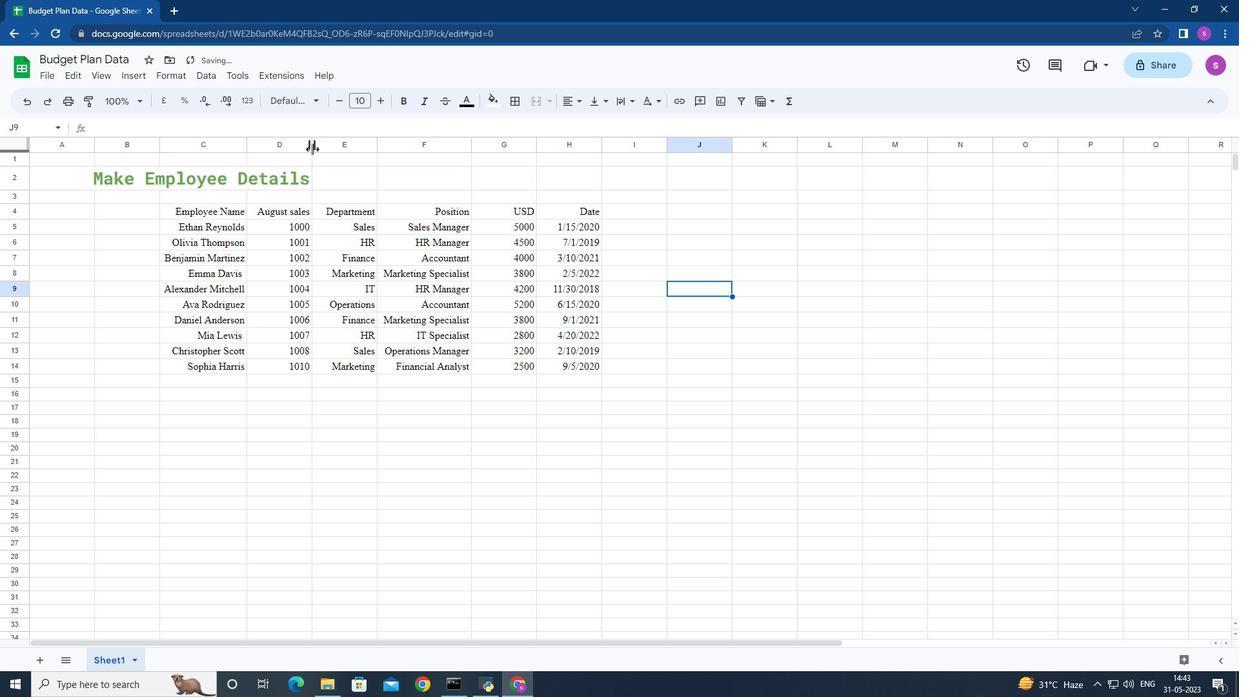 
Action: Mouse pressed left at (312, 148)
Screenshot: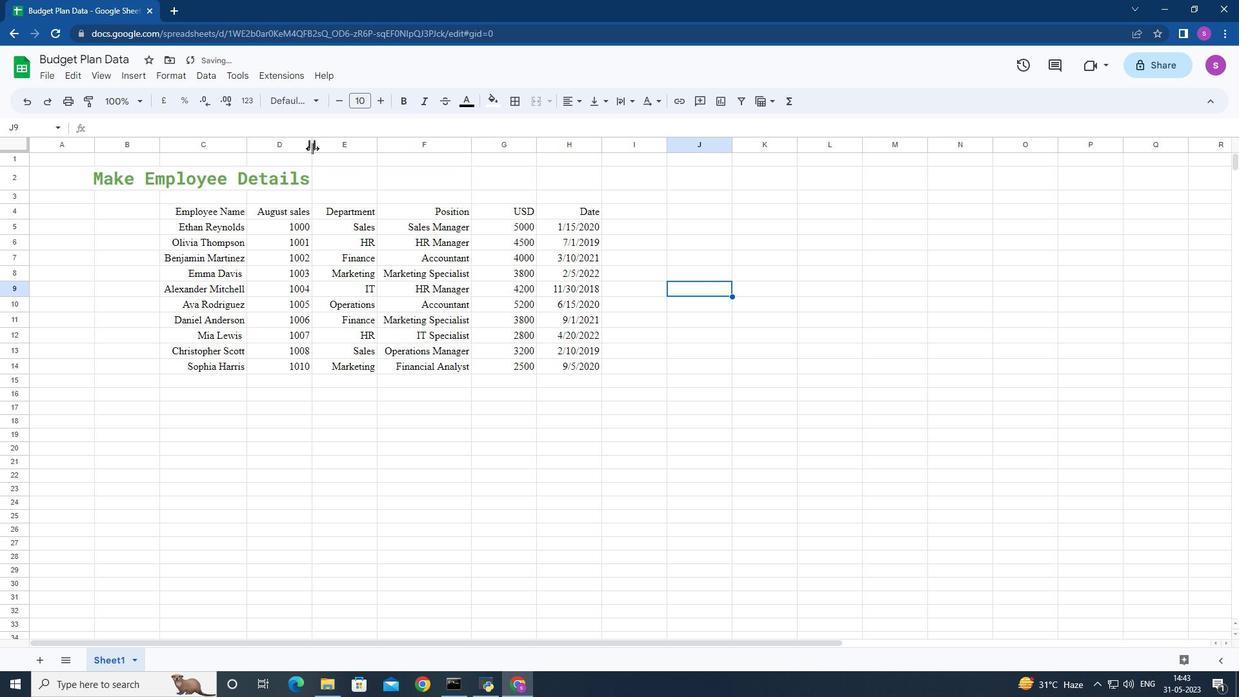
Action: Mouse moved to (390, 140)
Screenshot: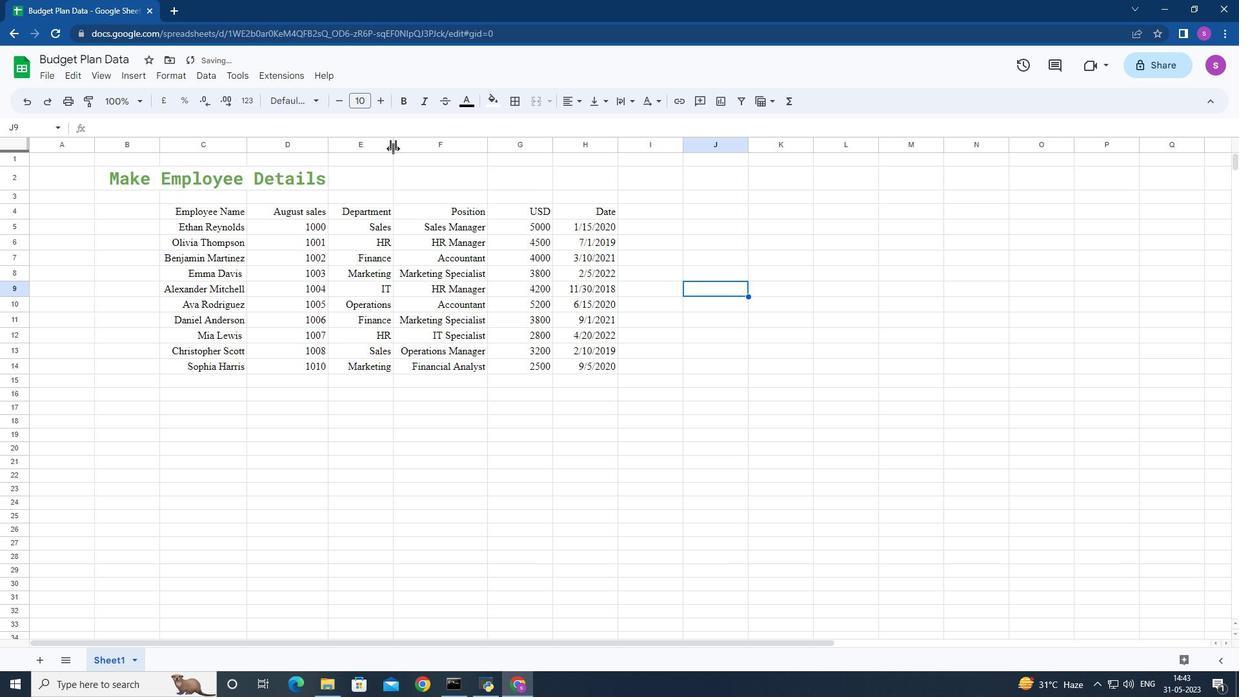 
Action: Mouse pressed left at (390, 140)
Screenshot: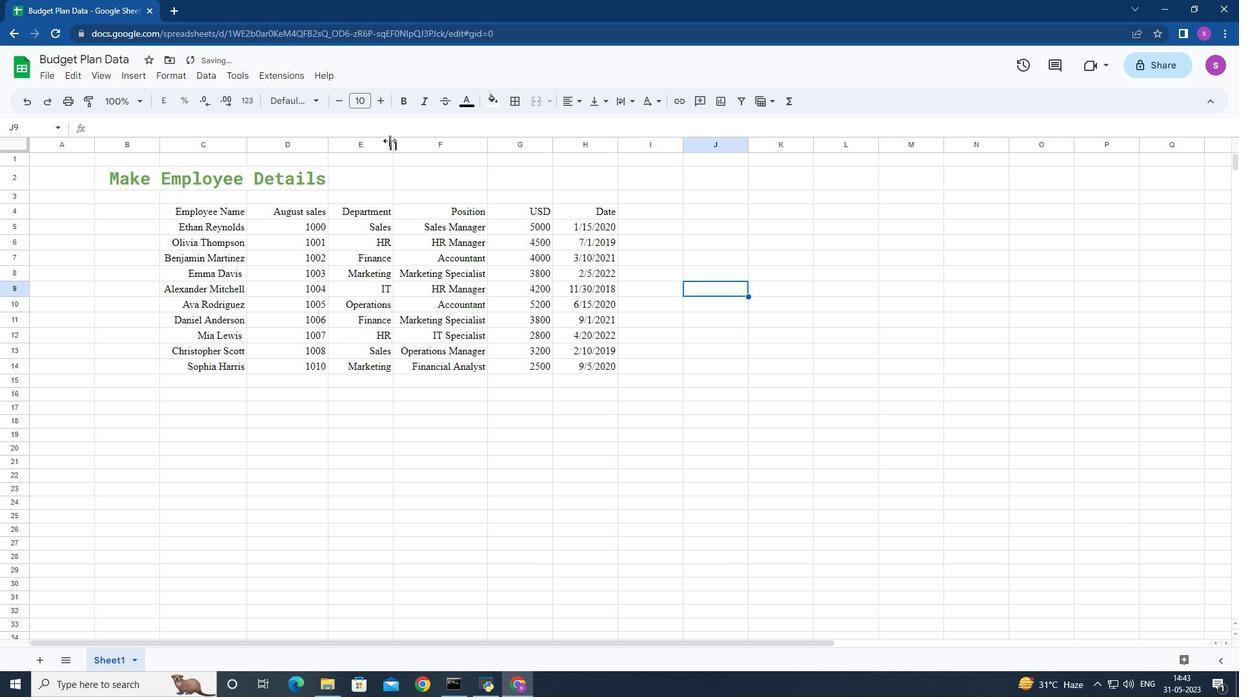
Action: Mouse moved to (501, 149)
Screenshot: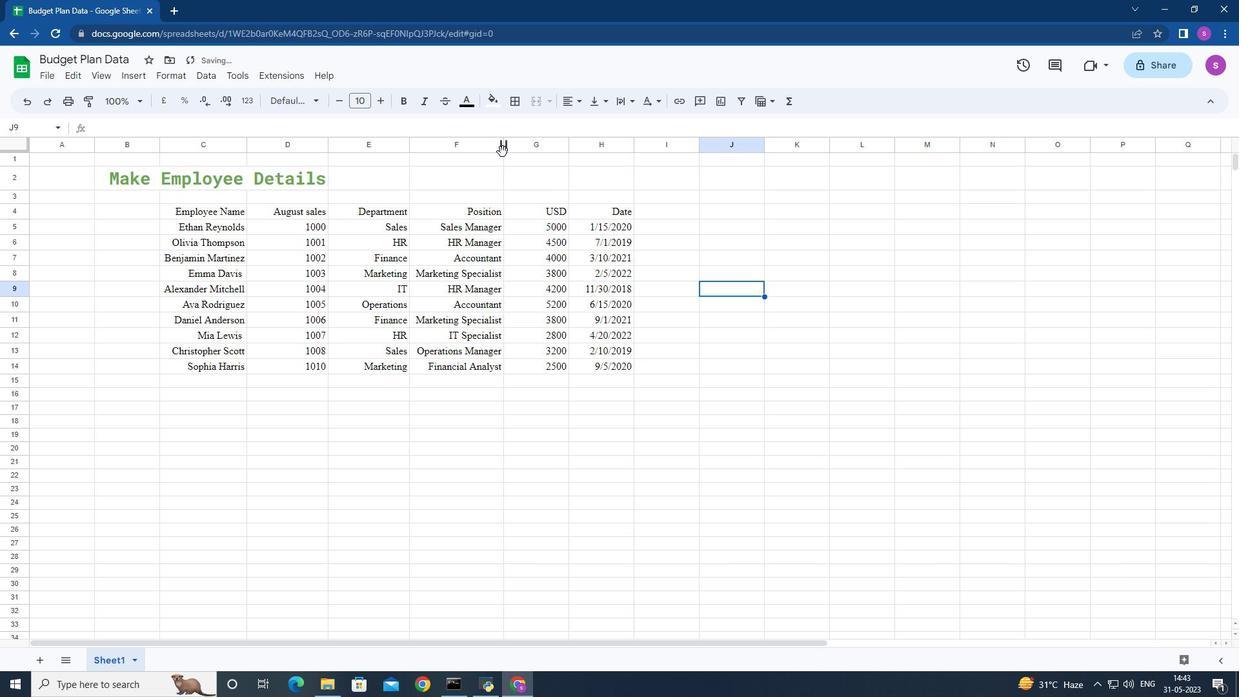 
Action: Mouse pressed left at (501, 149)
Screenshot: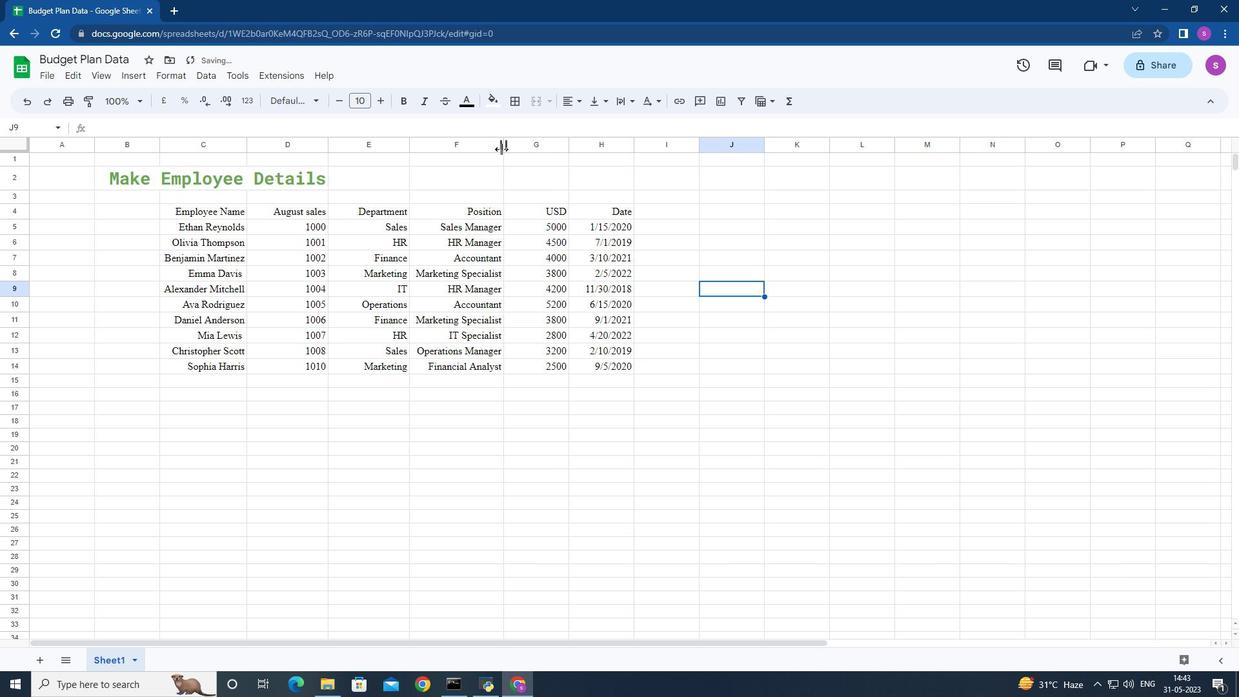 
Action: Mouse moved to (645, 140)
Screenshot: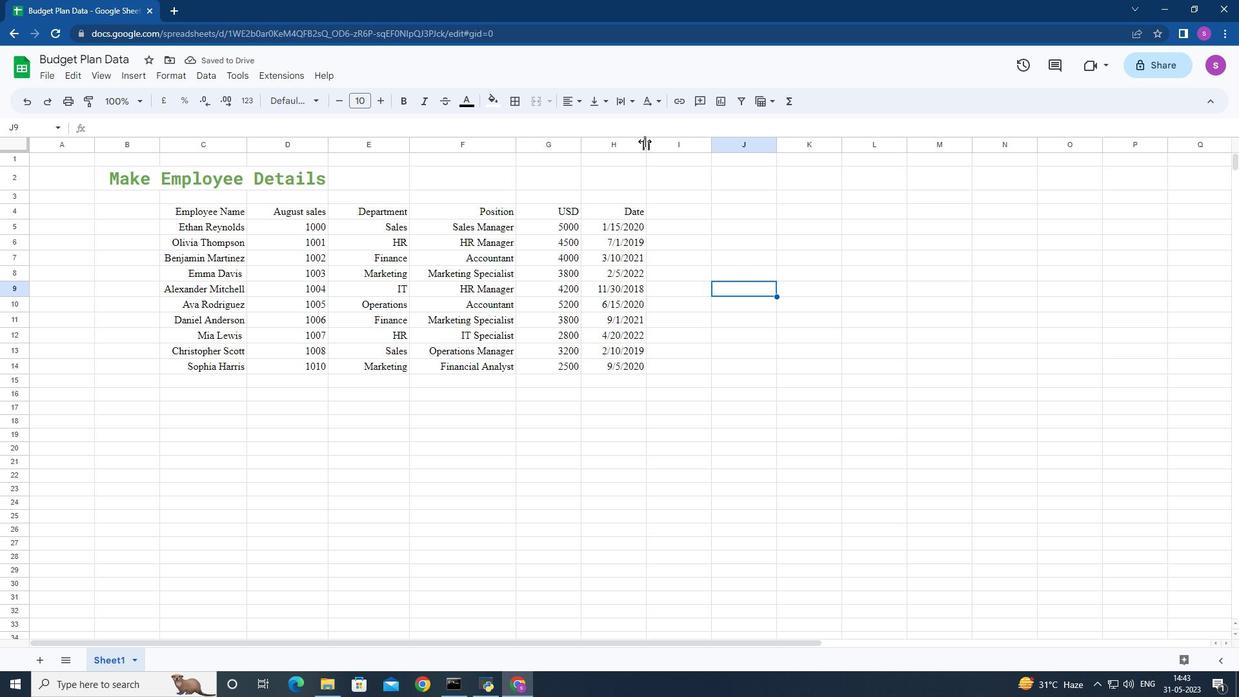 
Action: Mouse pressed left at (645, 140)
Screenshot: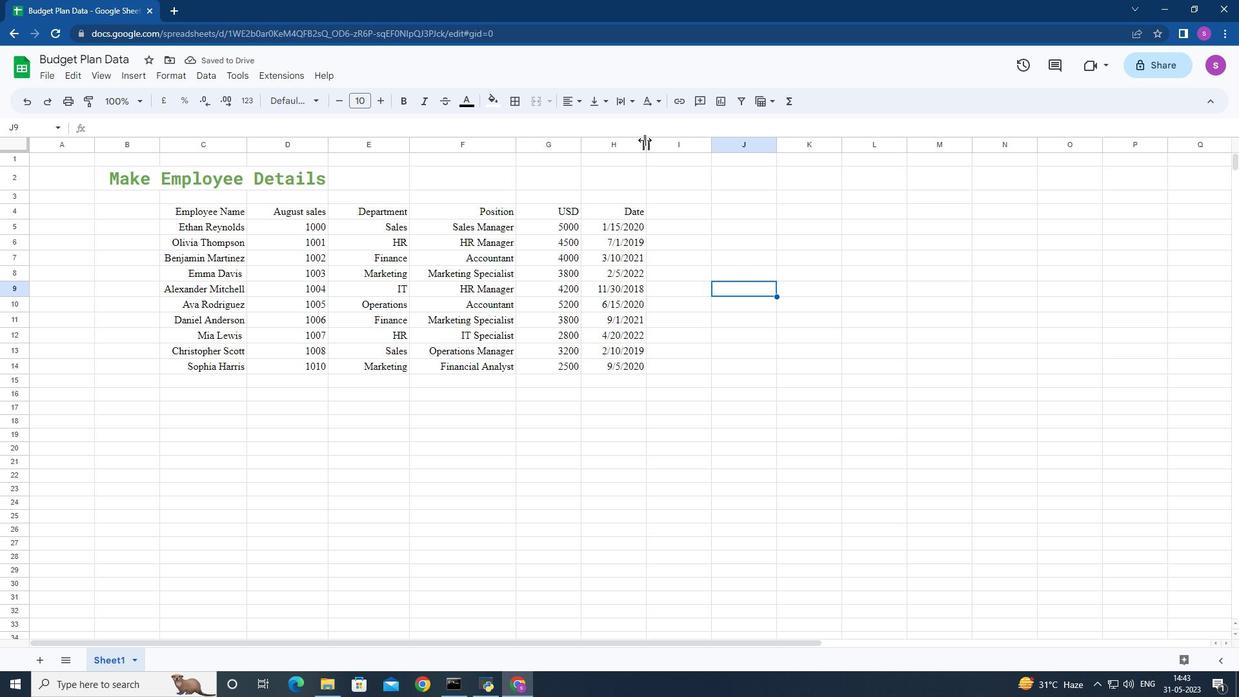 
Action: Mouse moved to (513, 371)
Screenshot: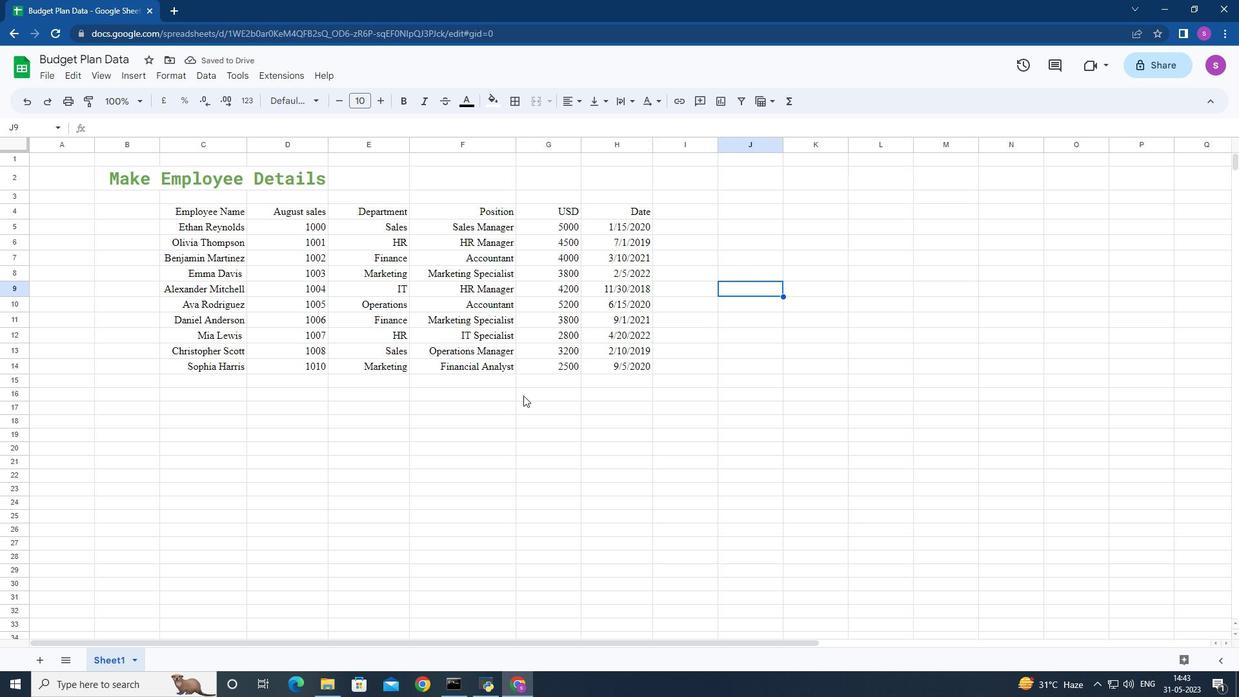 
